 Task: Set a screensaver with your preferred style and duration. Observe how it activates when idle.
Action: Mouse moved to (10, 1)
Screenshot: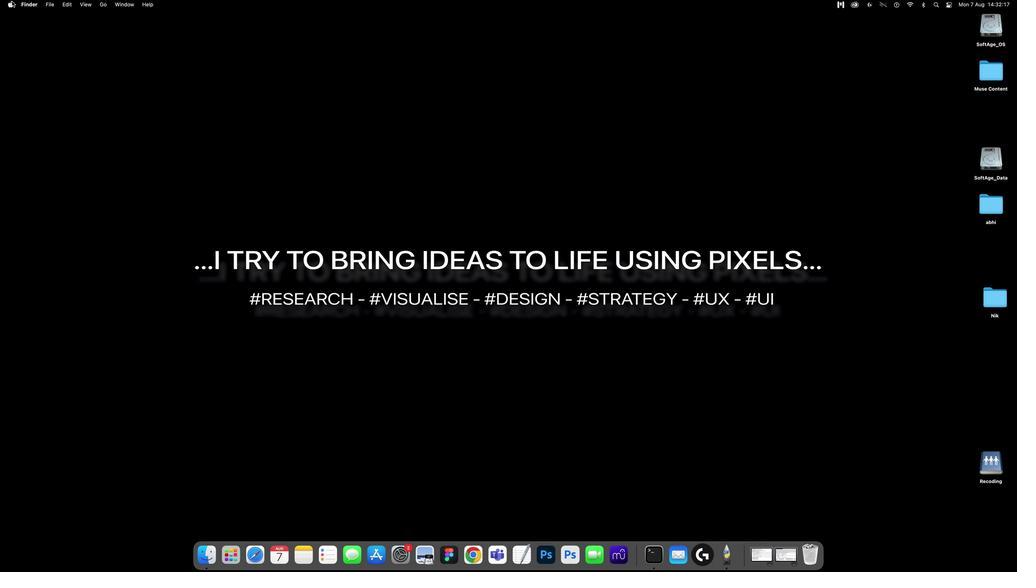 
Action: Mouse pressed left at (10, 1)
Screenshot: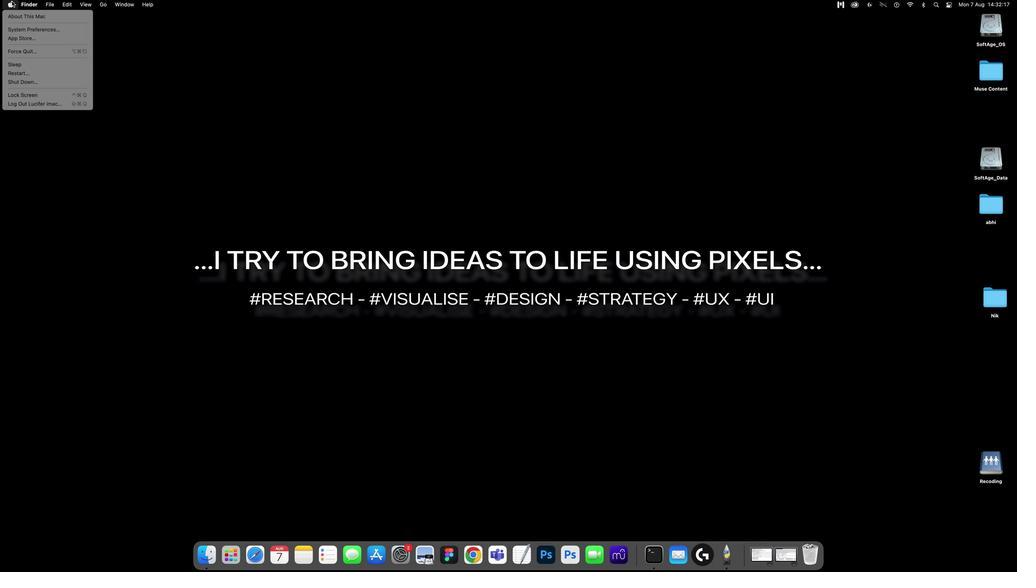 
Action: Mouse moved to (17, 29)
Screenshot: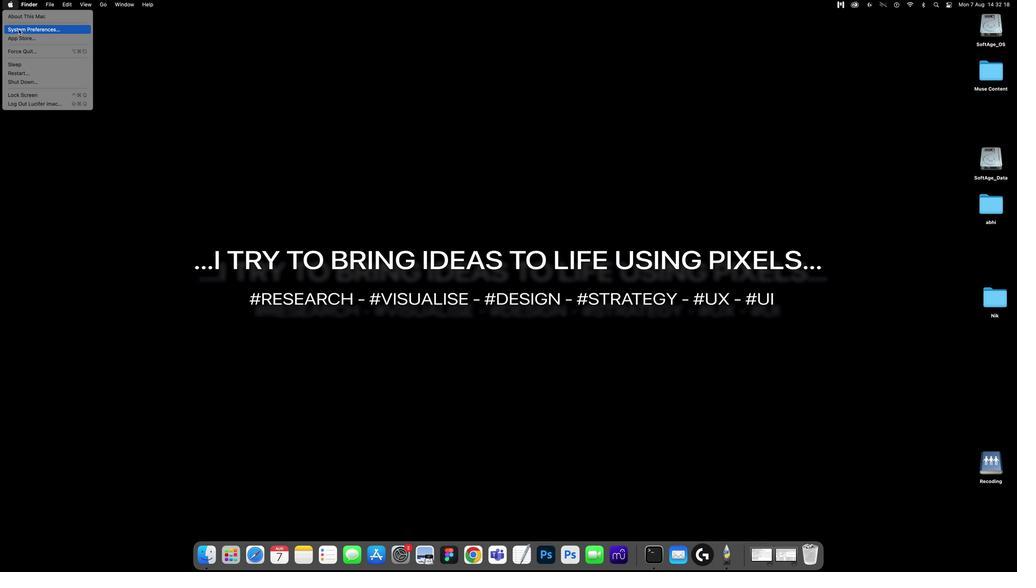
Action: Mouse pressed left at (17, 29)
Screenshot: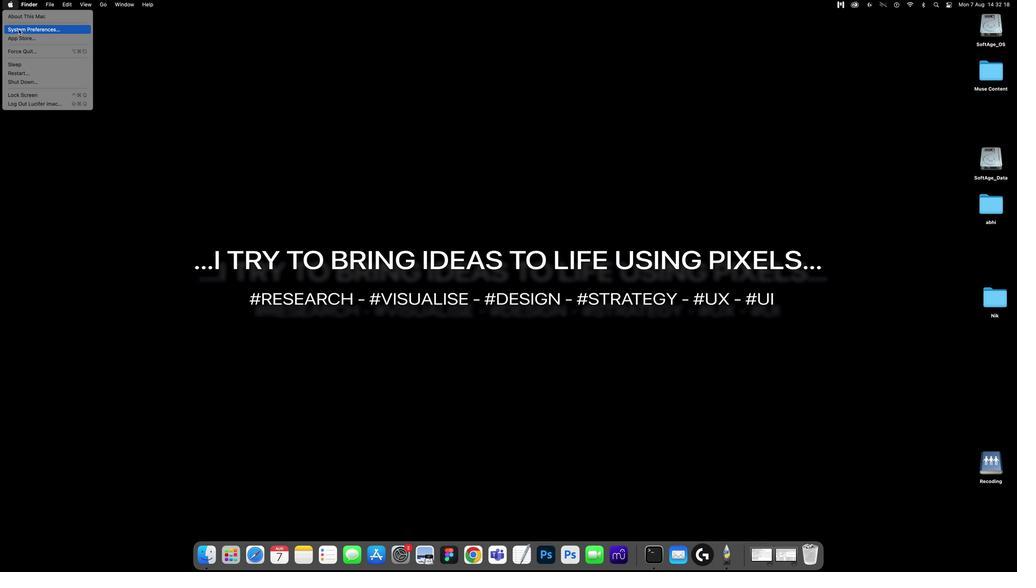 
Action: Mouse moved to (419, 237)
Screenshot: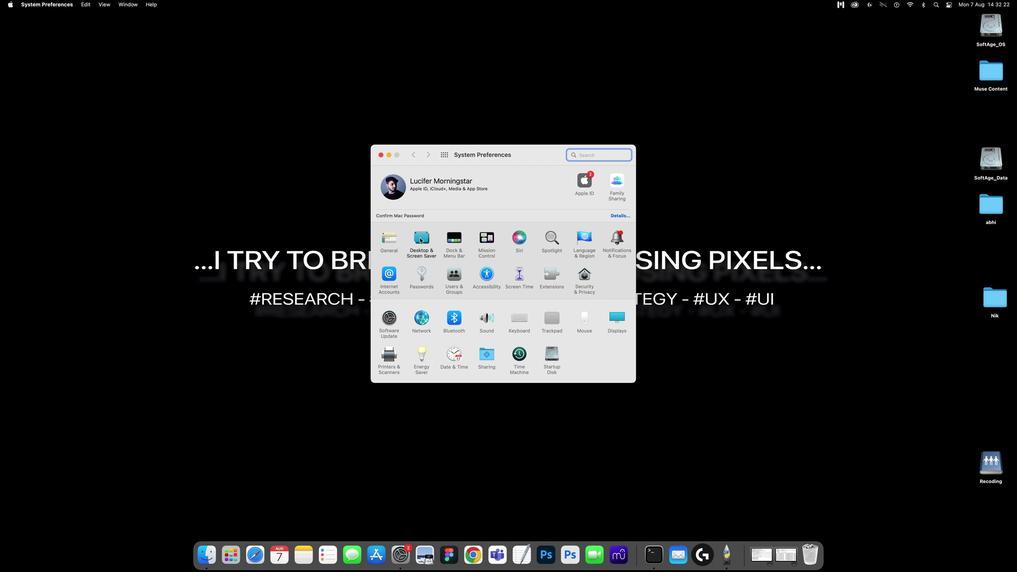 
Action: Mouse pressed left at (419, 237)
Screenshot: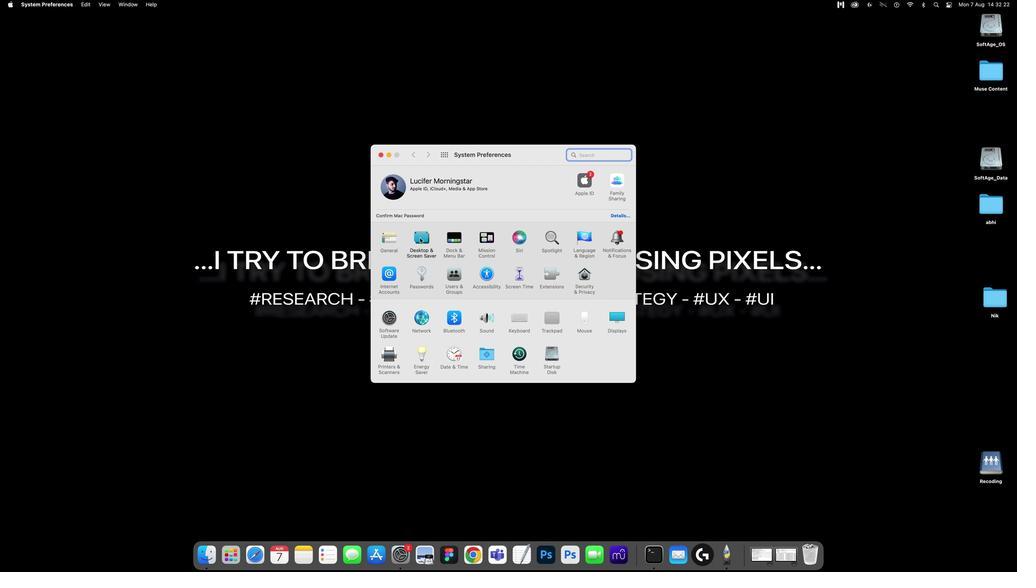
Action: Mouse moved to (518, 175)
Screenshot: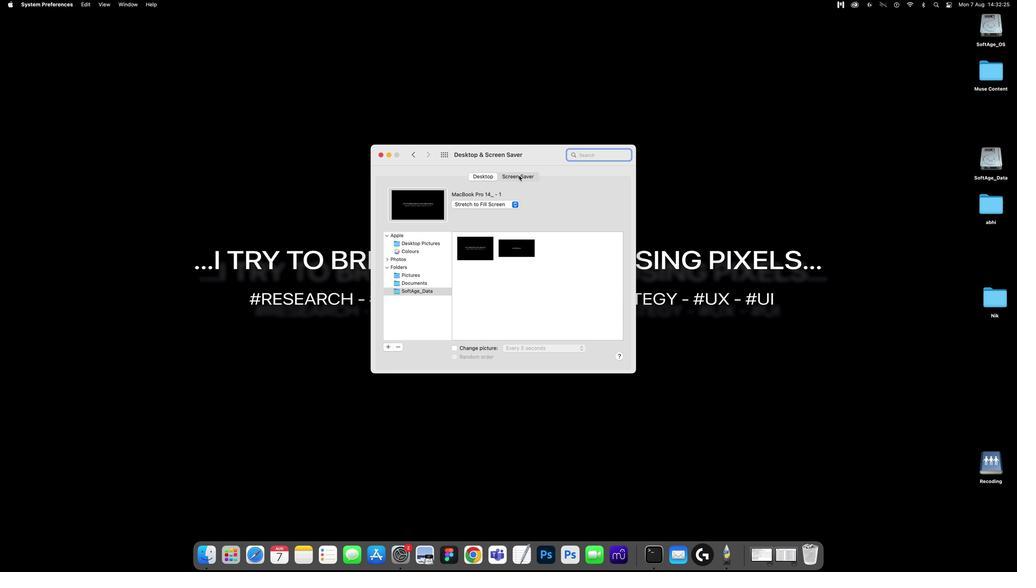 
Action: Mouse pressed left at (518, 175)
Screenshot: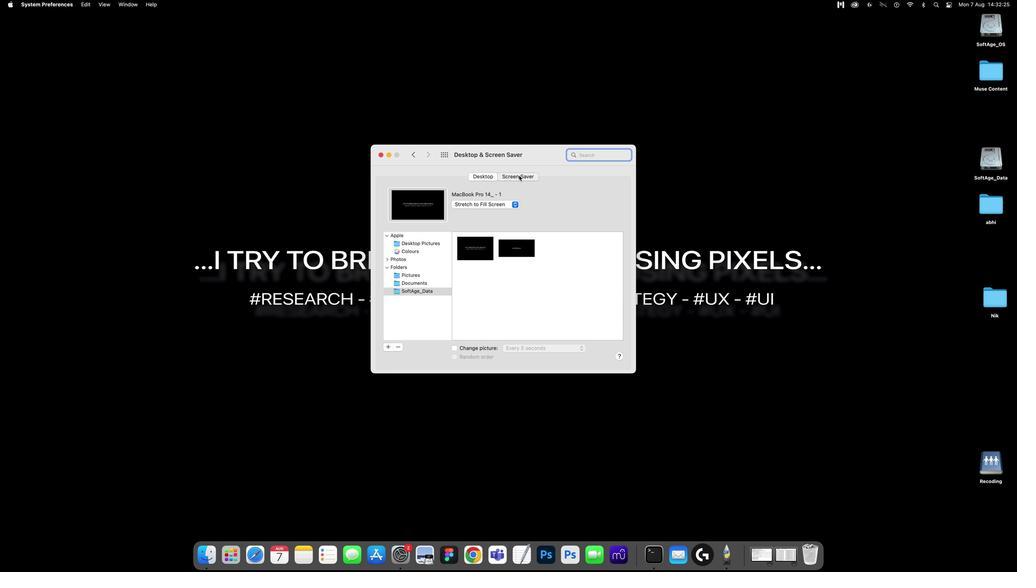 
Action: Mouse moved to (450, 212)
Screenshot: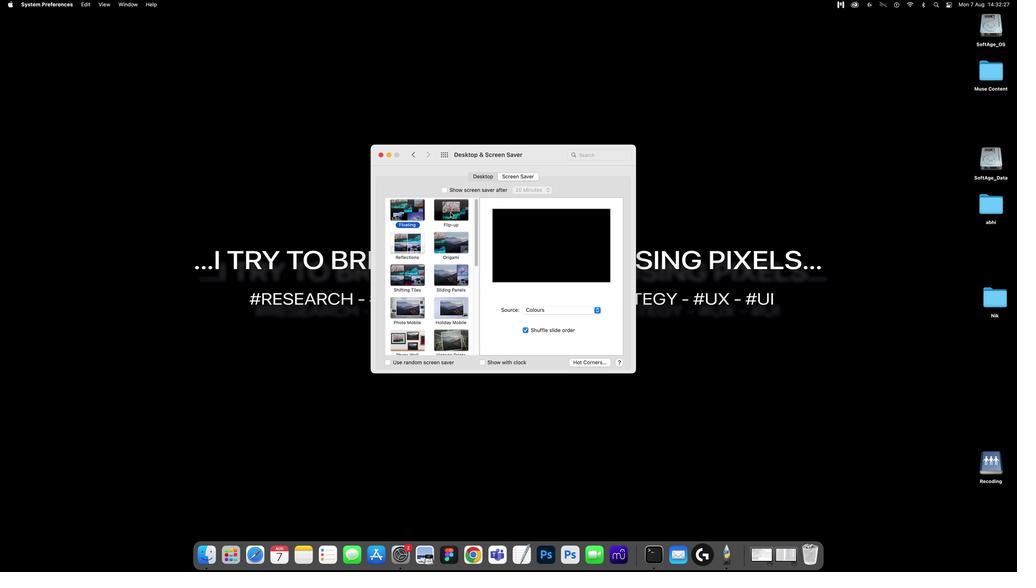 
Action: Mouse pressed left at (450, 212)
Screenshot: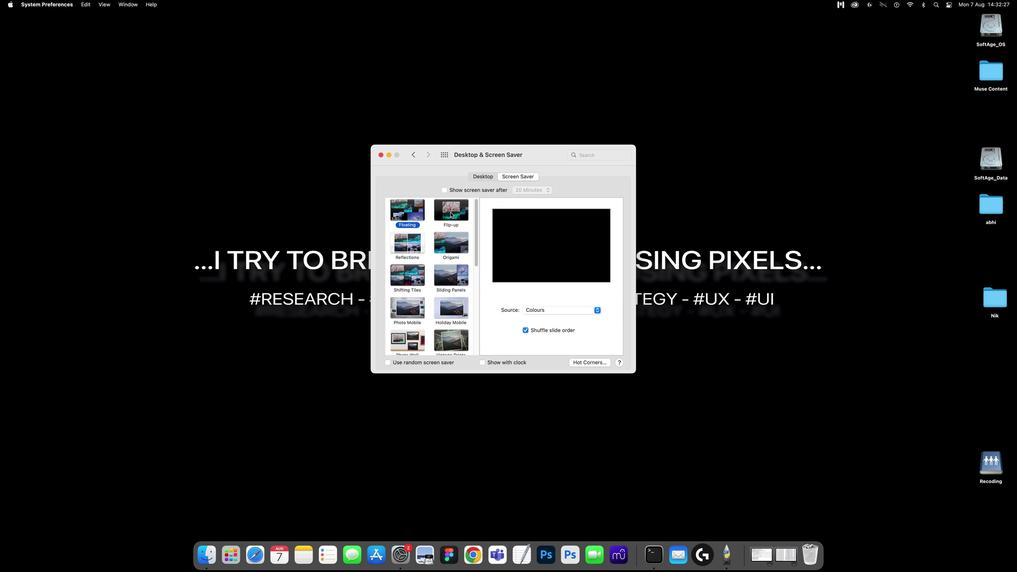 
Action: Mouse moved to (537, 308)
Screenshot: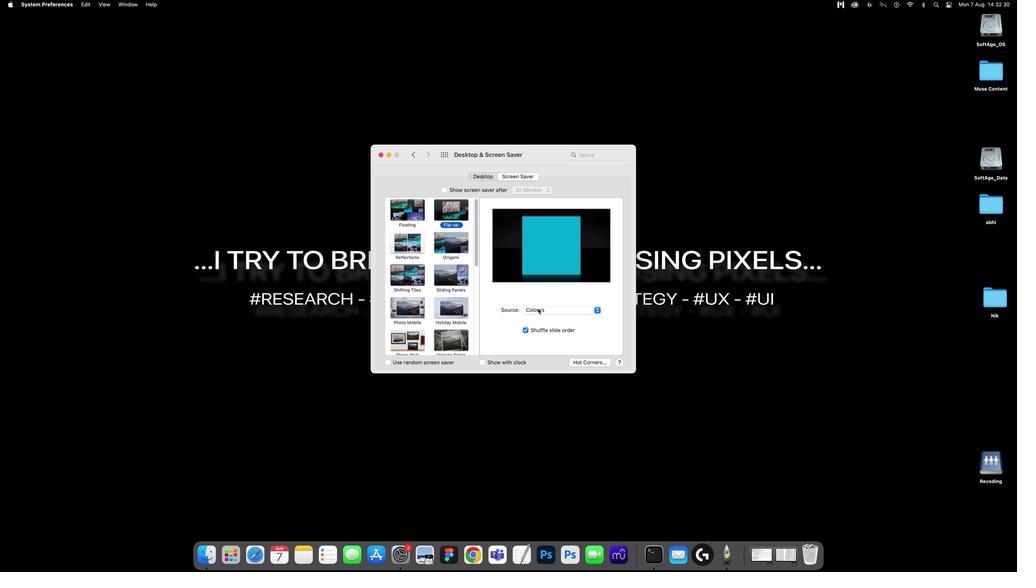 
Action: Mouse pressed left at (537, 308)
Screenshot: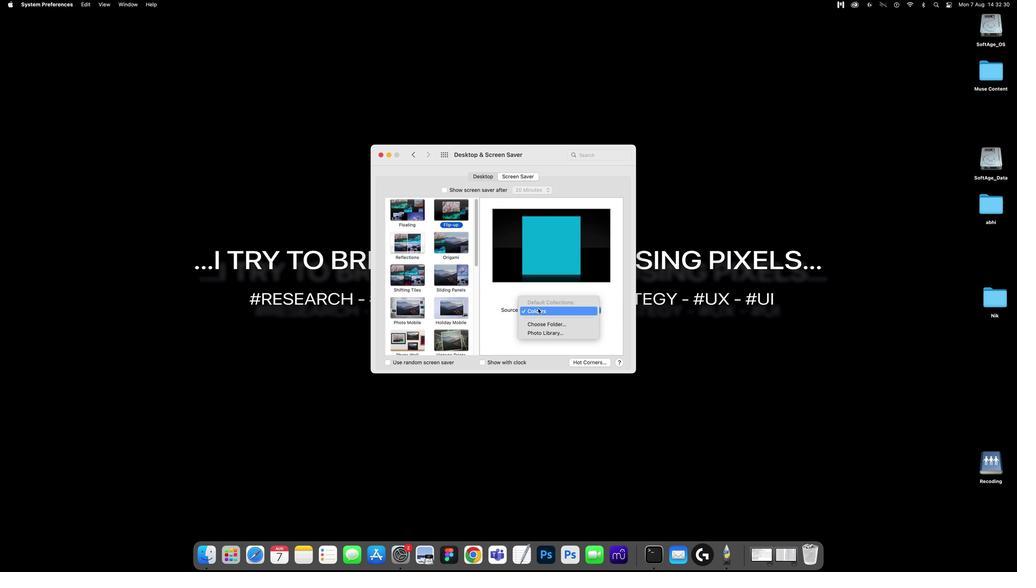 
Action: Mouse moved to (500, 289)
Screenshot: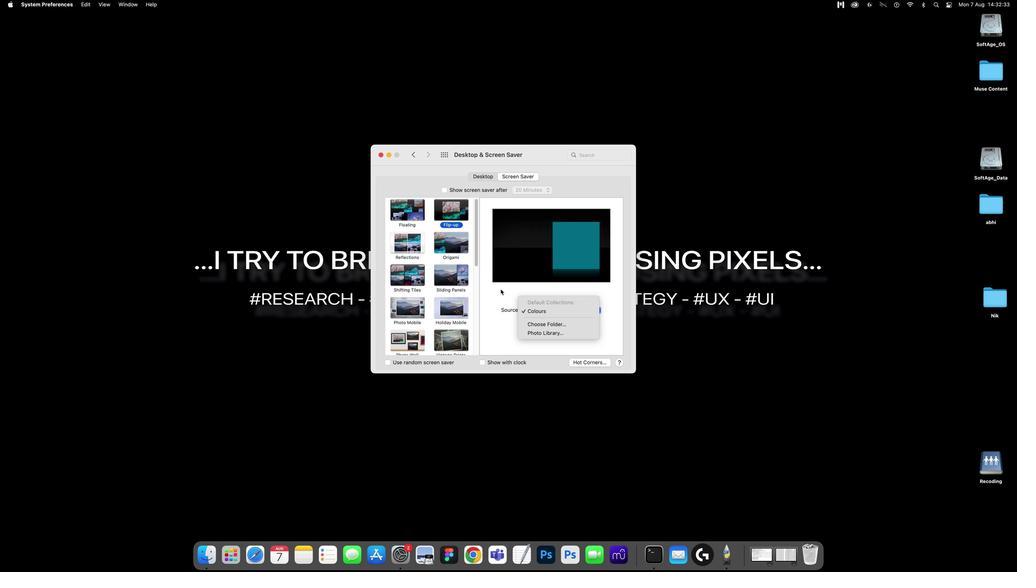 
Action: Mouse pressed left at (500, 289)
Screenshot: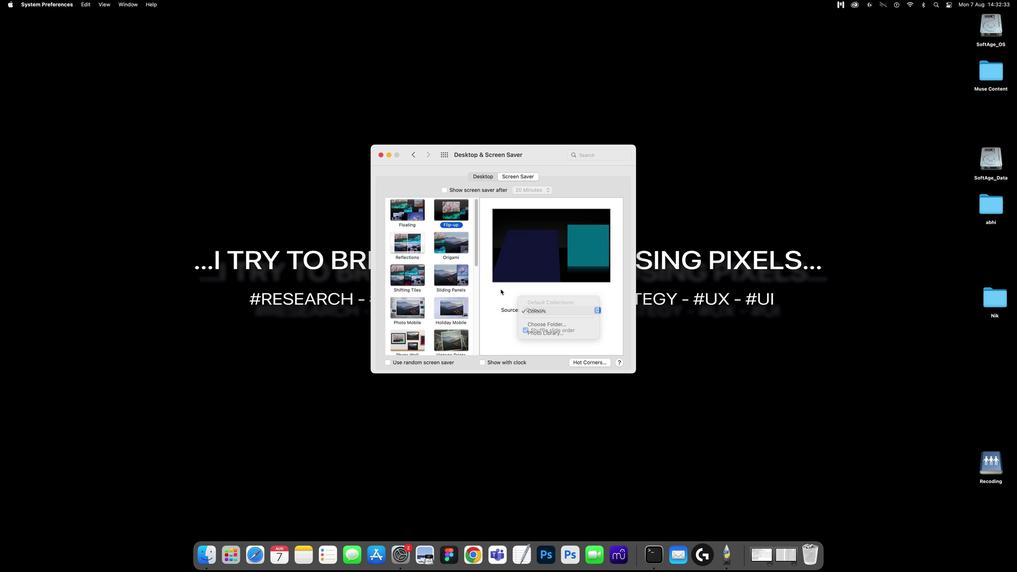 
Action: Mouse moved to (393, 245)
Screenshot: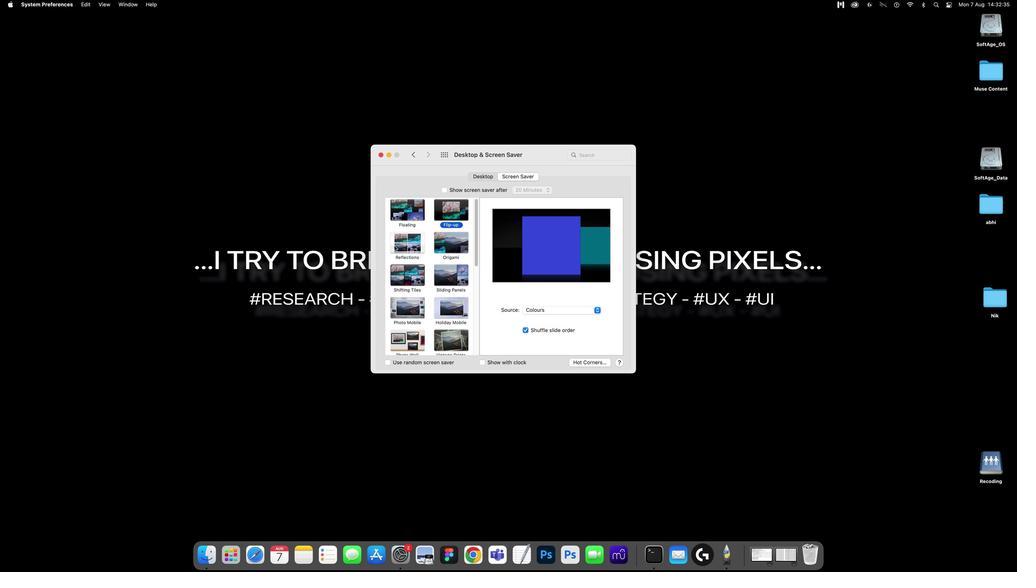 
Action: Mouse pressed left at (393, 245)
Screenshot: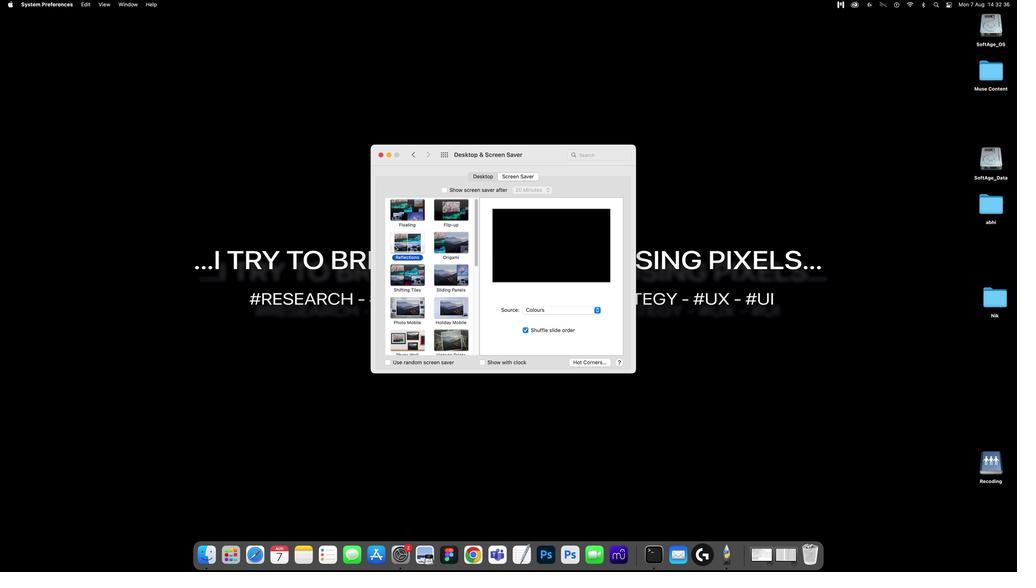
Action: Mouse moved to (454, 249)
Screenshot: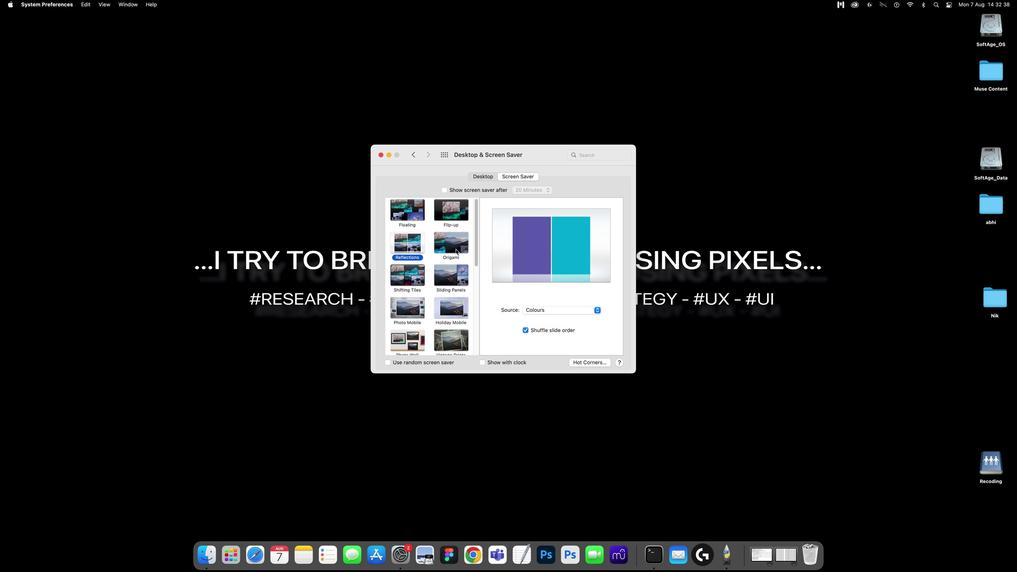 
Action: Mouse pressed left at (454, 249)
Screenshot: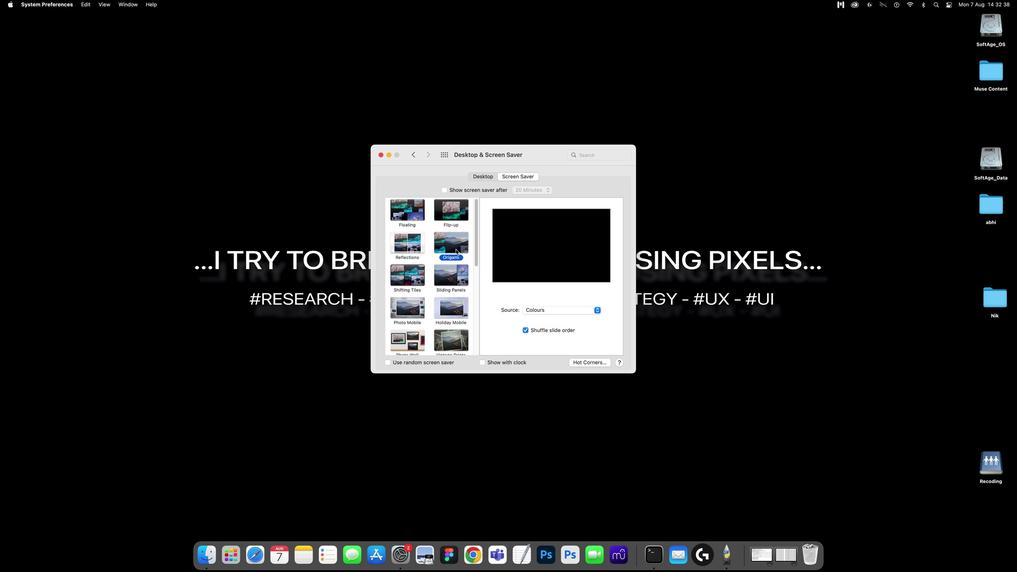 
Action: Mouse moved to (545, 307)
Screenshot: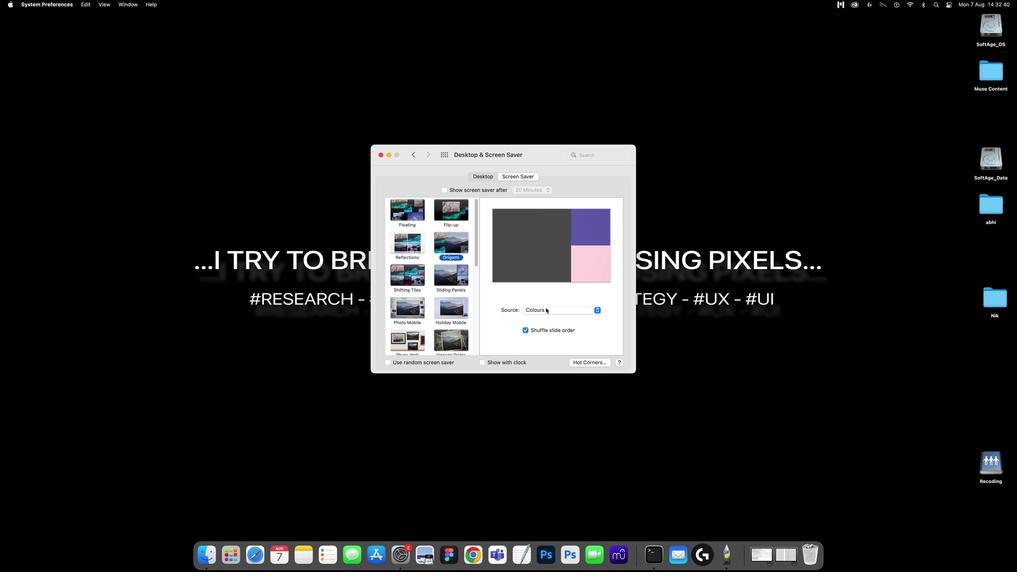 
Action: Mouse pressed left at (545, 307)
Screenshot: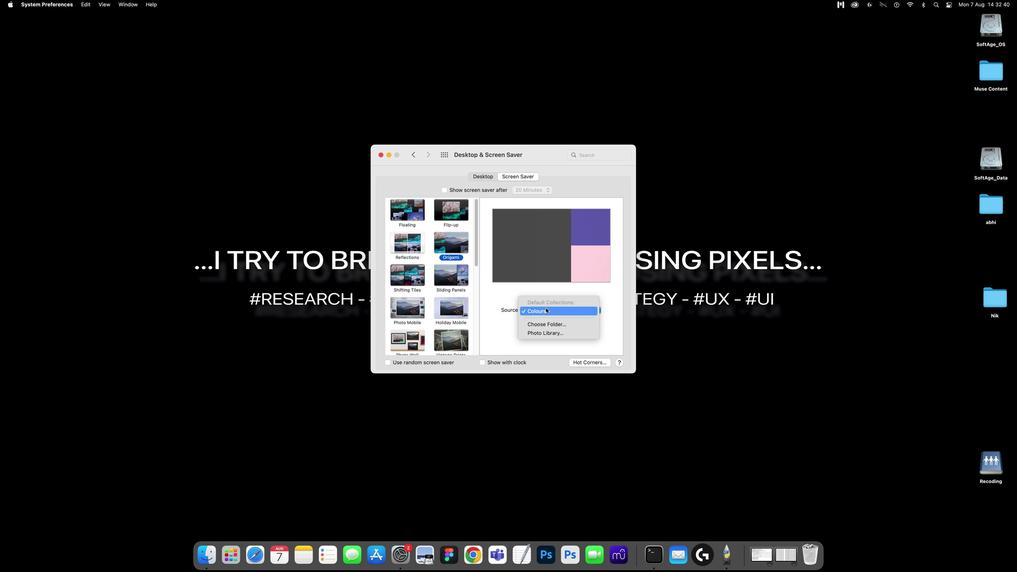 
Action: Mouse moved to (541, 321)
Screenshot: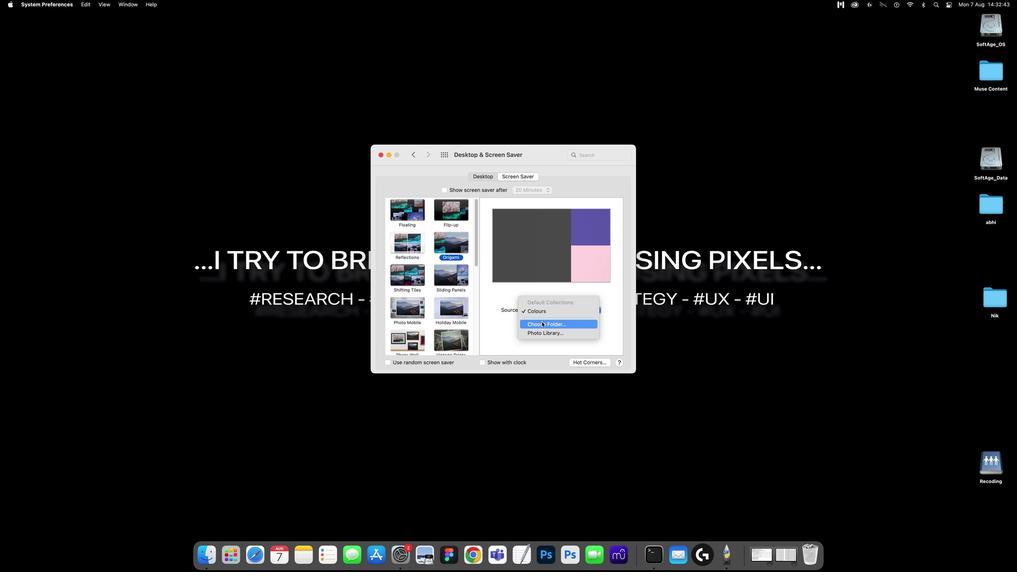 
Action: Mouse pressed left at (541, 321)
Screenshot: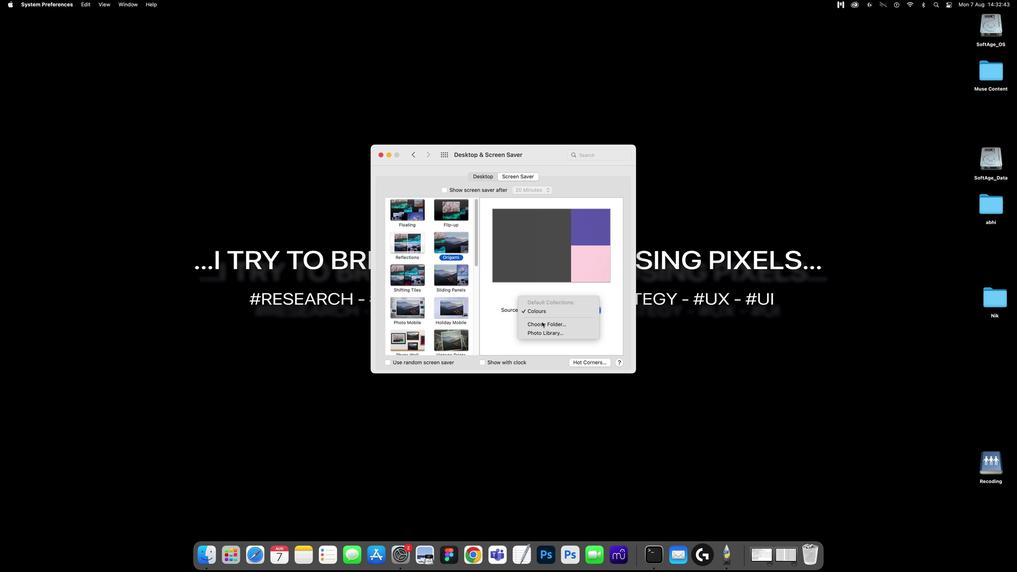 
Action: Mouse moved to (374, 323)
Screenshot: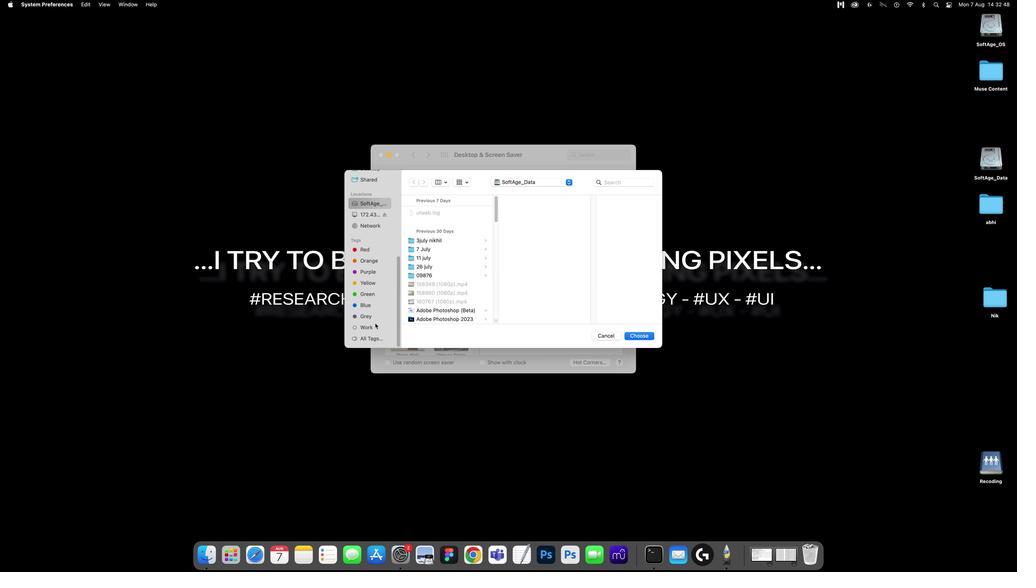 
Action: Mouse scrolled (374, 323) with delta (0, 0)
Screenshot: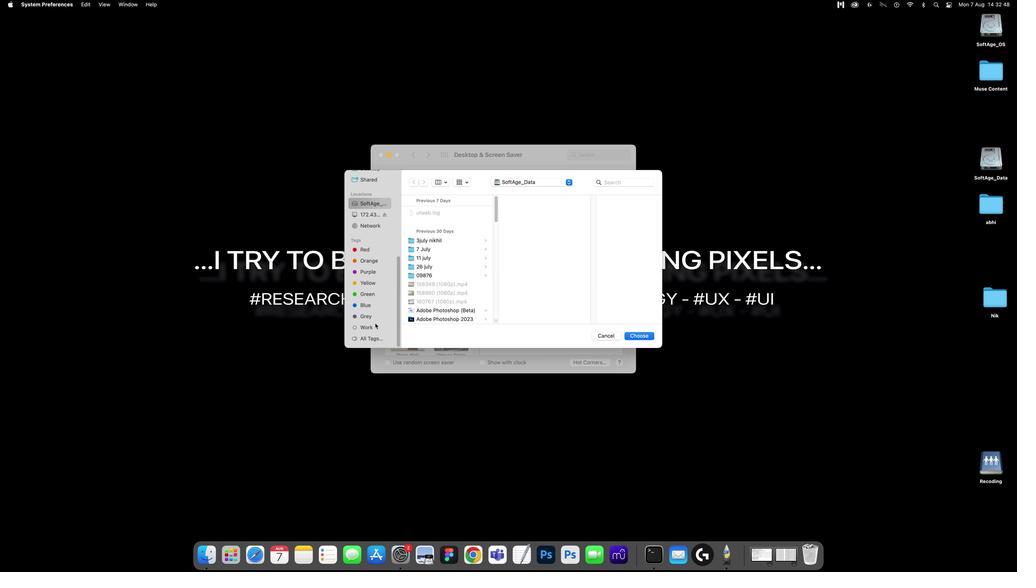 
Action: Mouse moved to (374, 322)
Screenshot: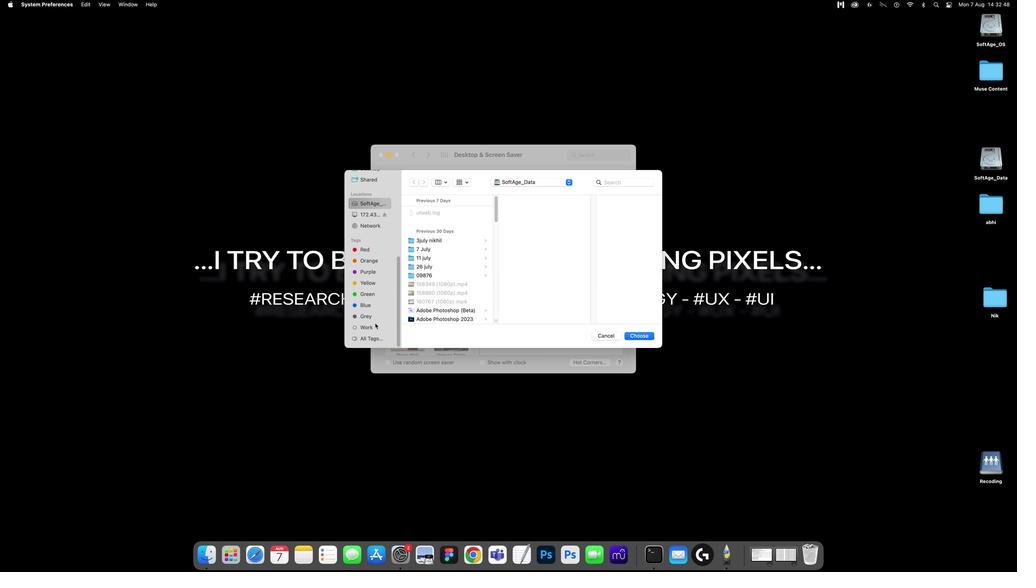 
Action: Mouse scrolled (374, 322) with delta (0, 0)
Screenshot: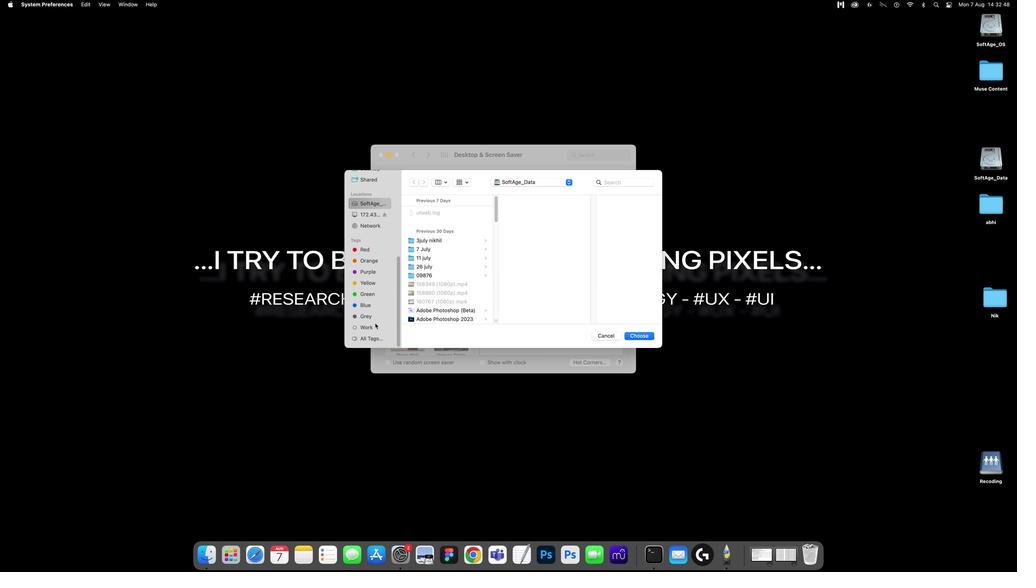 
Action: Mouse scrolled (374, 322) with delta (0, -2)
Screenshot: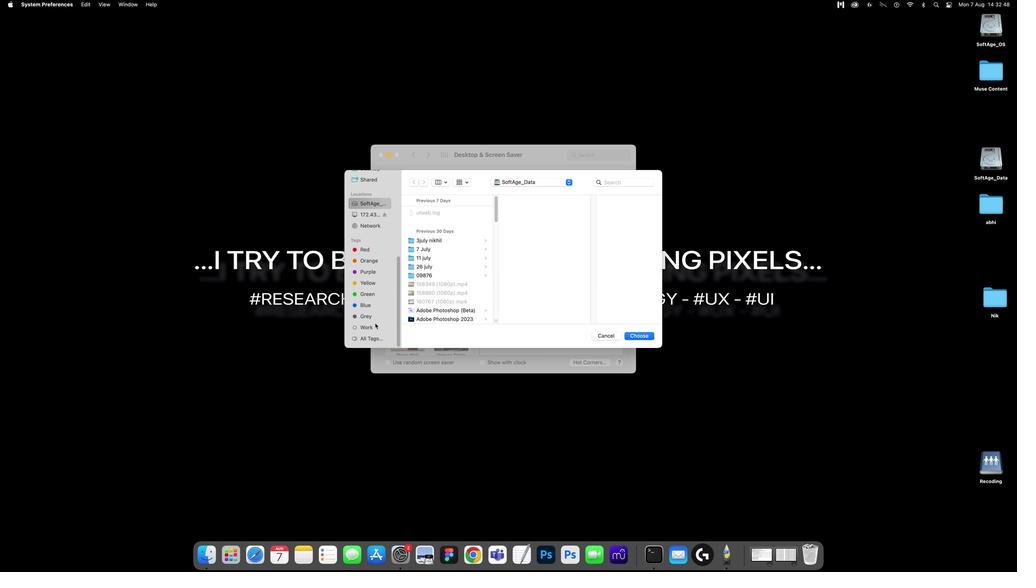 
Action: Mouse scrolled (374, 322) with delta (0, -3)
Screenshot: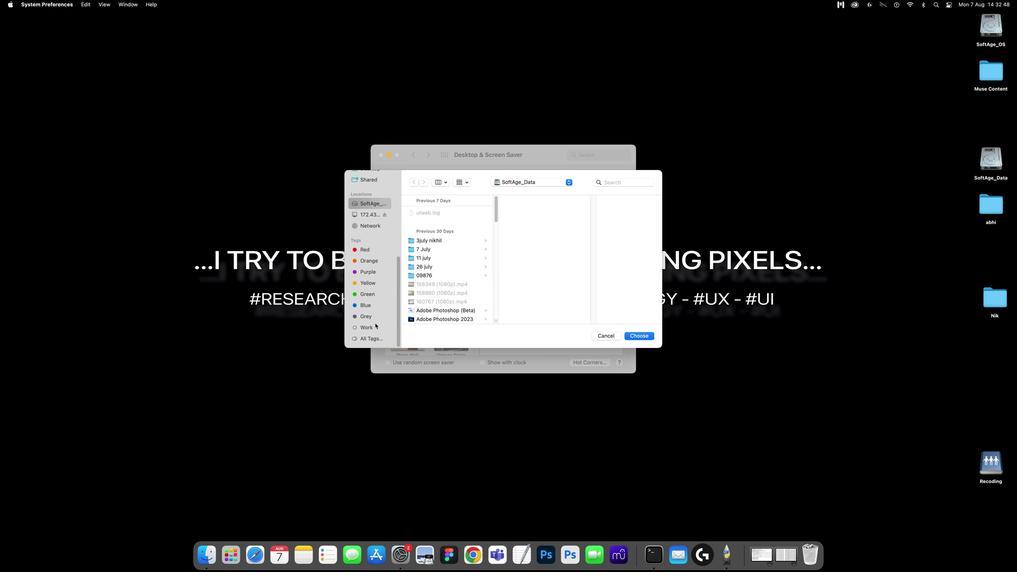 
Action: Mouse scrolled (374, 322) with delta (0, -3)
Screenshot: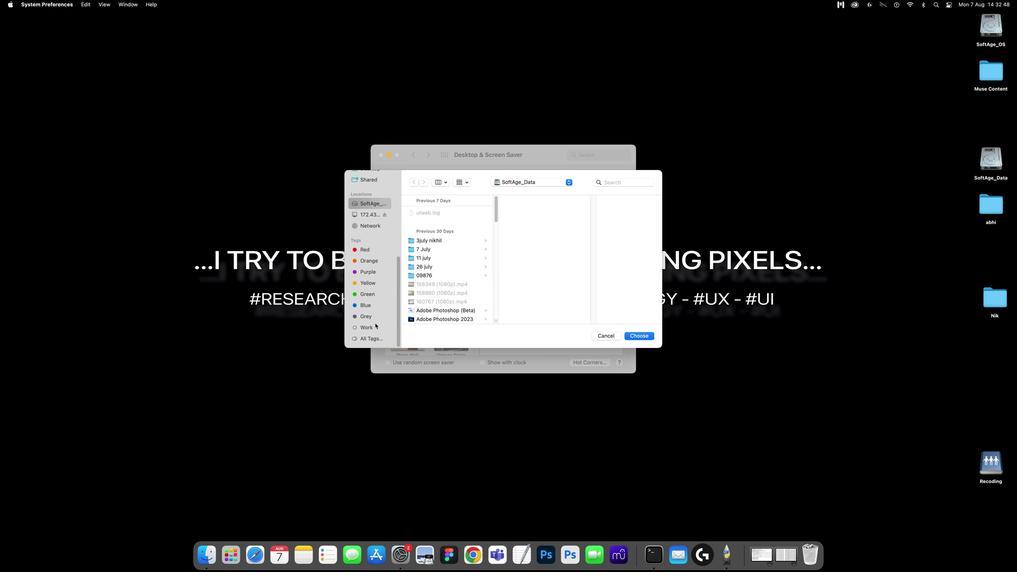 
Action: Mouse moved to (429, 253)
Screenshot: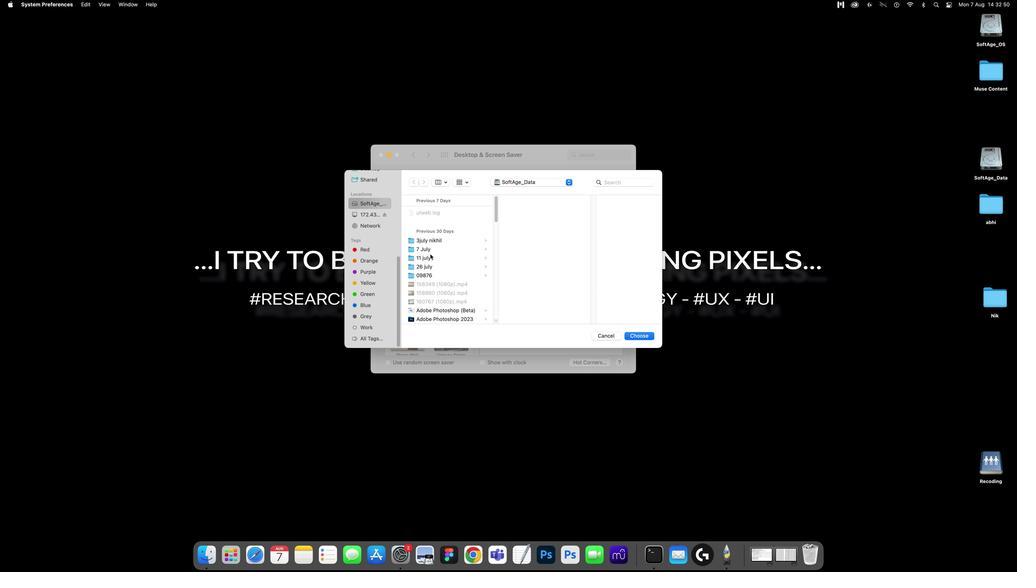 
Action: Mouse scrolled (429, 253) with delta (0, 0)
Screenshot: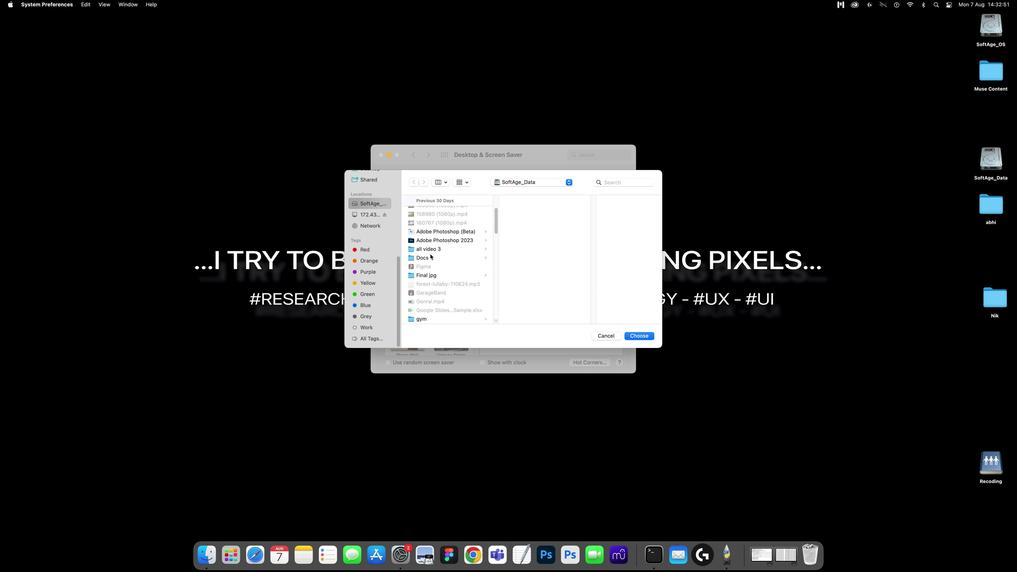 
Action: Mouse scrolled (429, 253) with delta (0, 0)
Screenshot: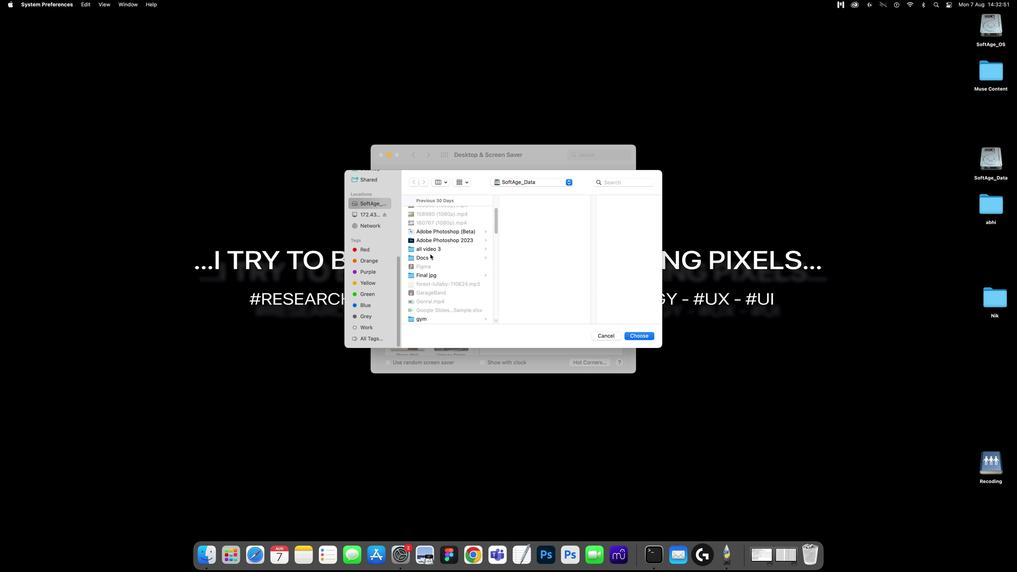 
Action: Mouse scrolled (429, 253) with delta (0, -2)
Screenshot: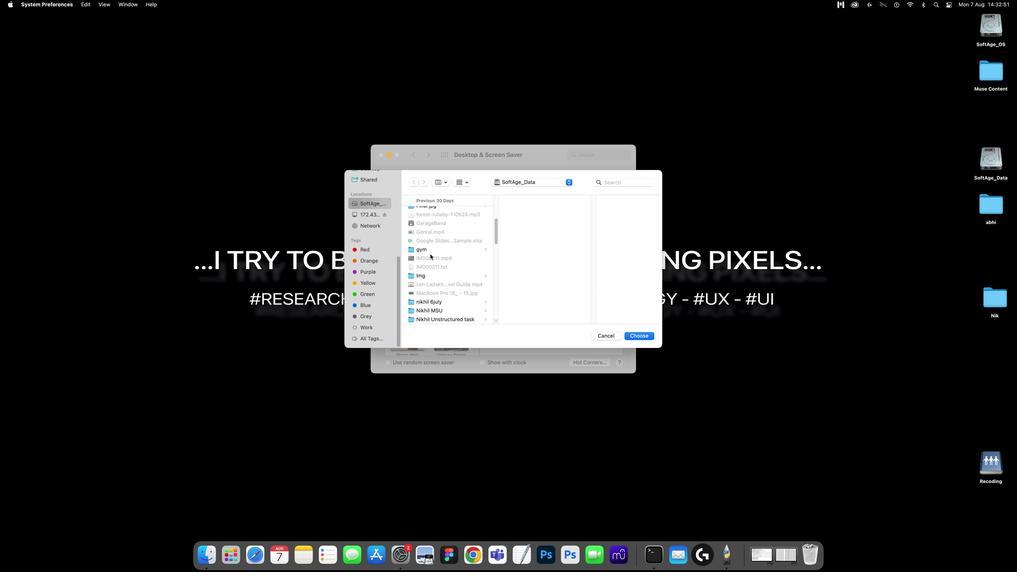 
Action: Mouse scrolled (429, 253) with delta (0, -2)
Screenshot: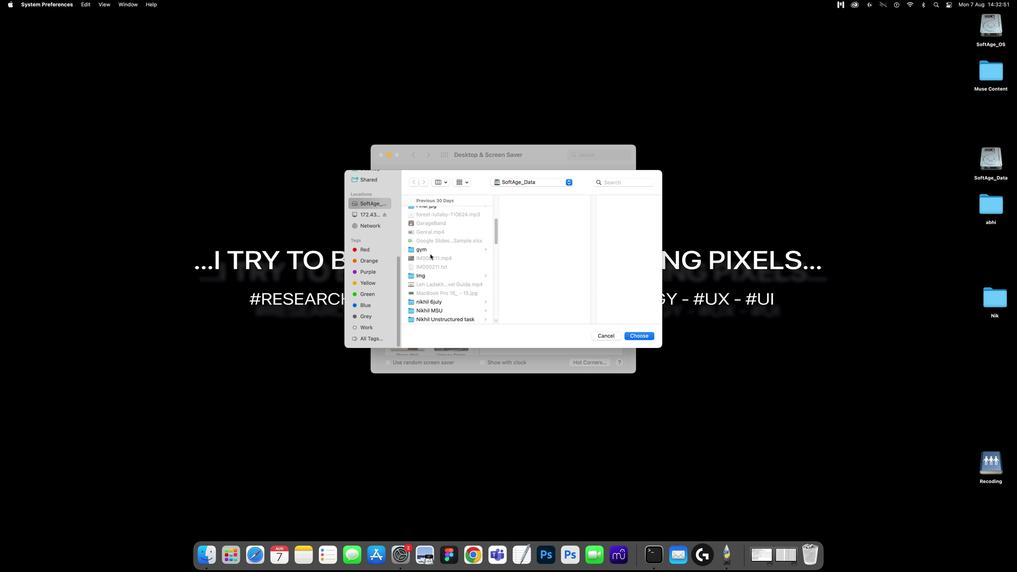 
Action: Mouse scrolled (429, 253) with delta (0, 0)
Screenshot: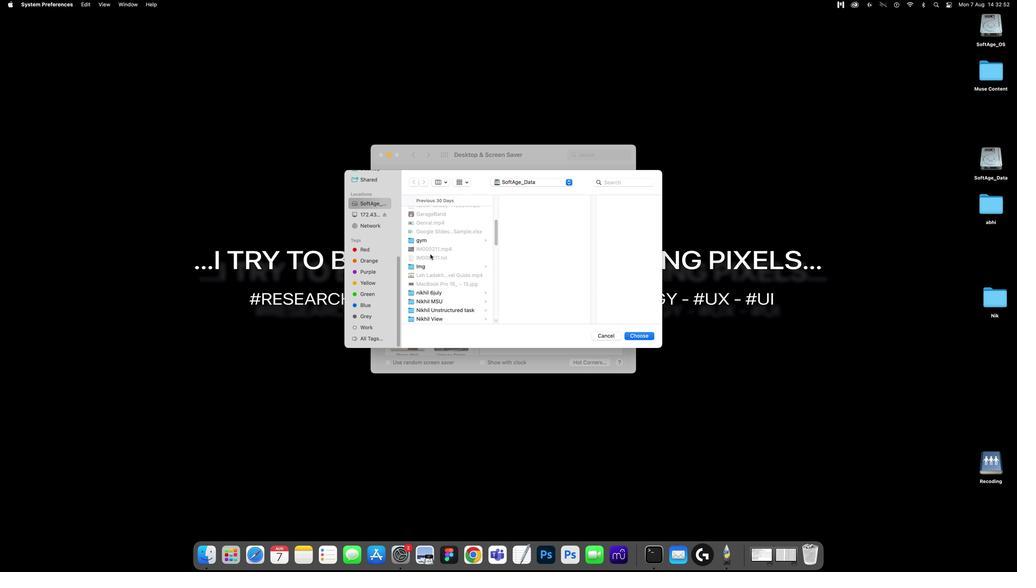 
Action: Mouse scrolled (429, 253) with delta (0, 0)
Screenshot: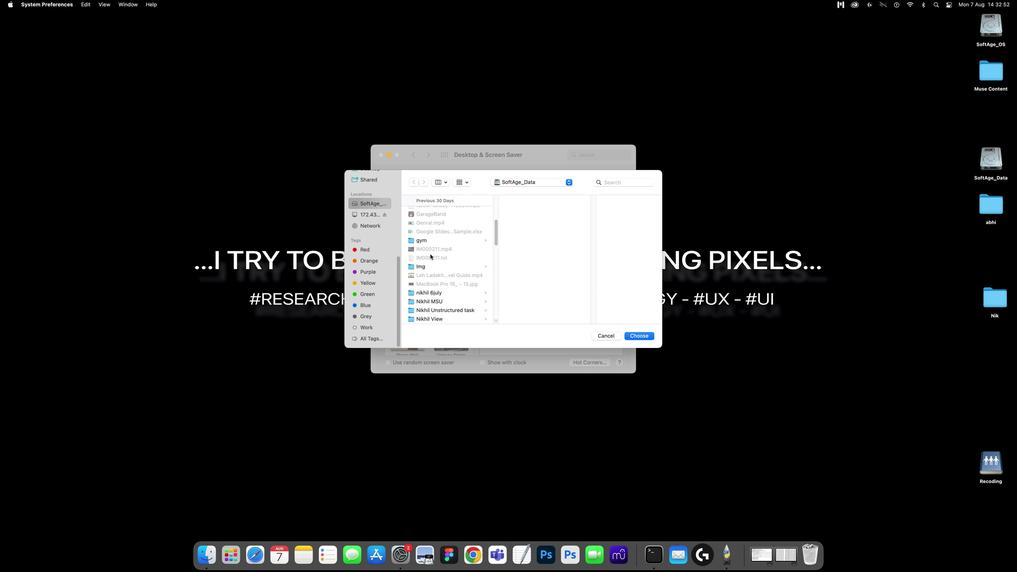 
Action: Mouse moved to (428, 257)
Screenshot: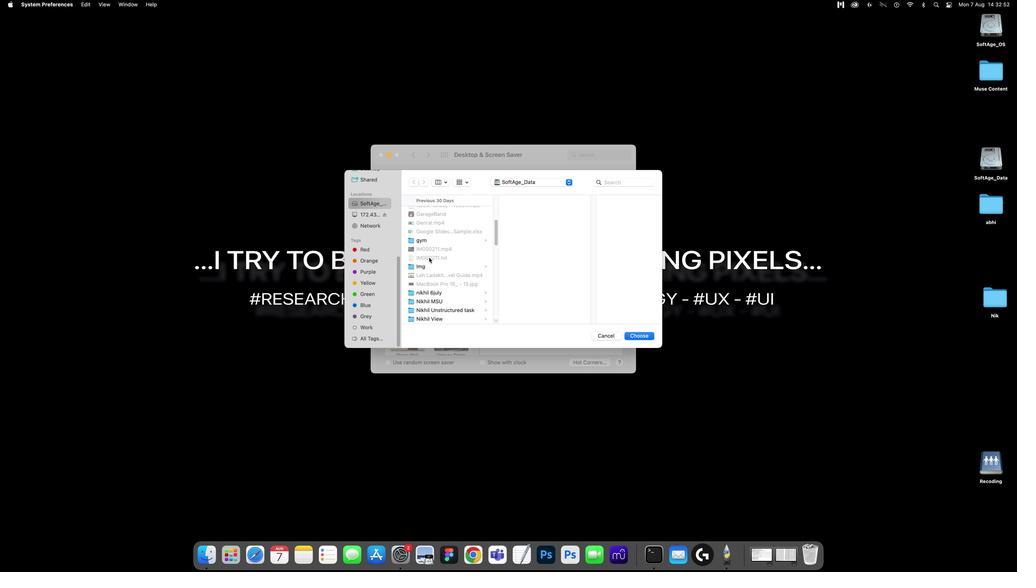 
Action: Mouse scrolled (428, 257) with delta (0, 0)
Screenshot: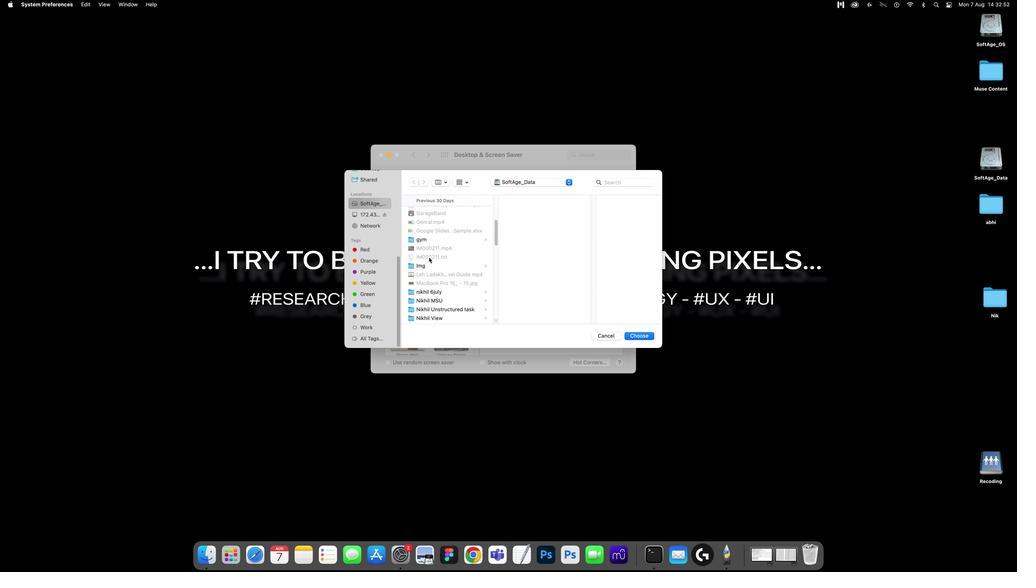 
Action: Mouse scrolled (428, 257) with delta (0, 0)
Screenshot: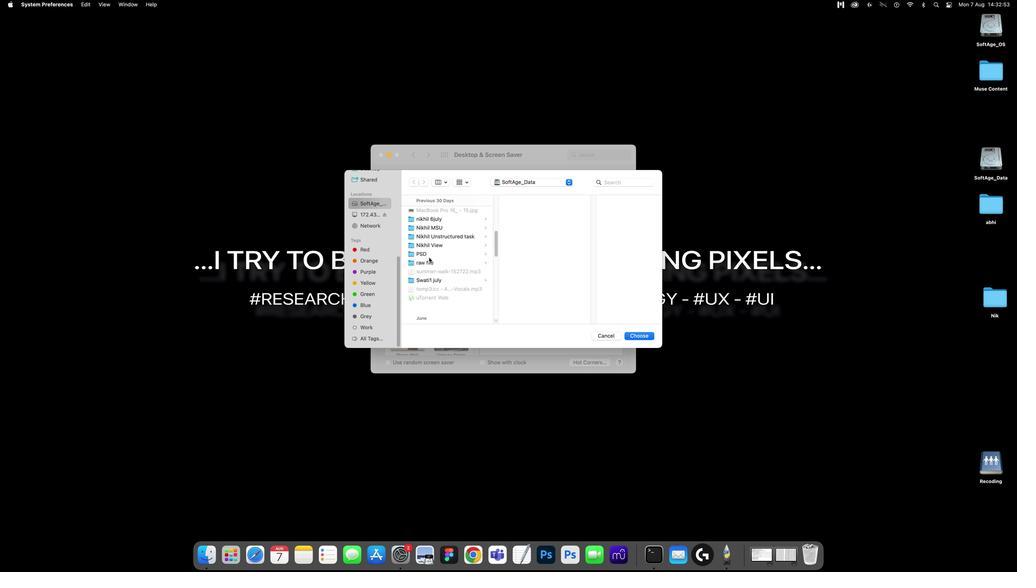 
Action: Mouse scrolled (428, 257) with delta (0, 0)
Screenshot: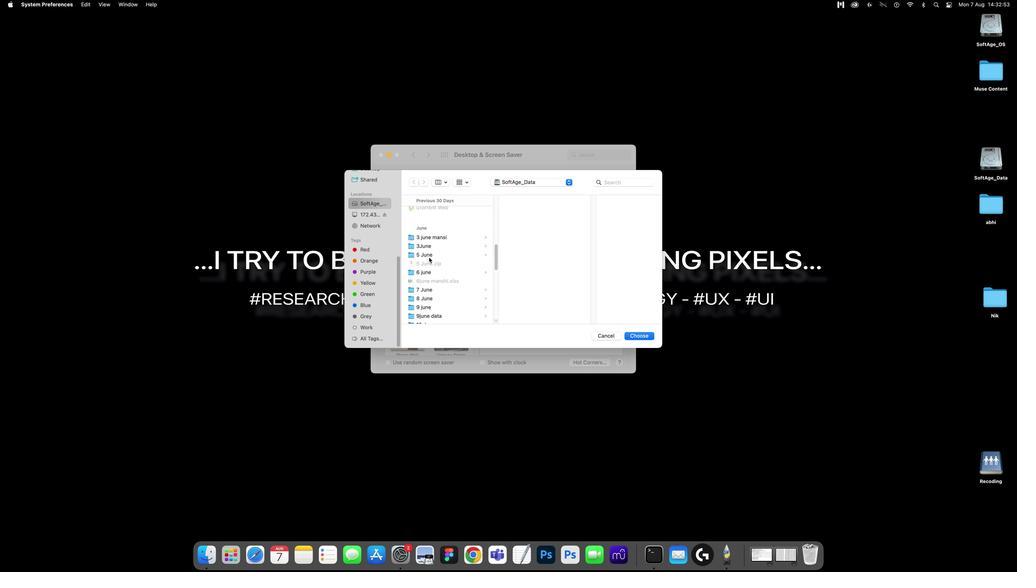 
Action: Mouse scrolled (428, 257) with delta (0, -1)
Screenshot: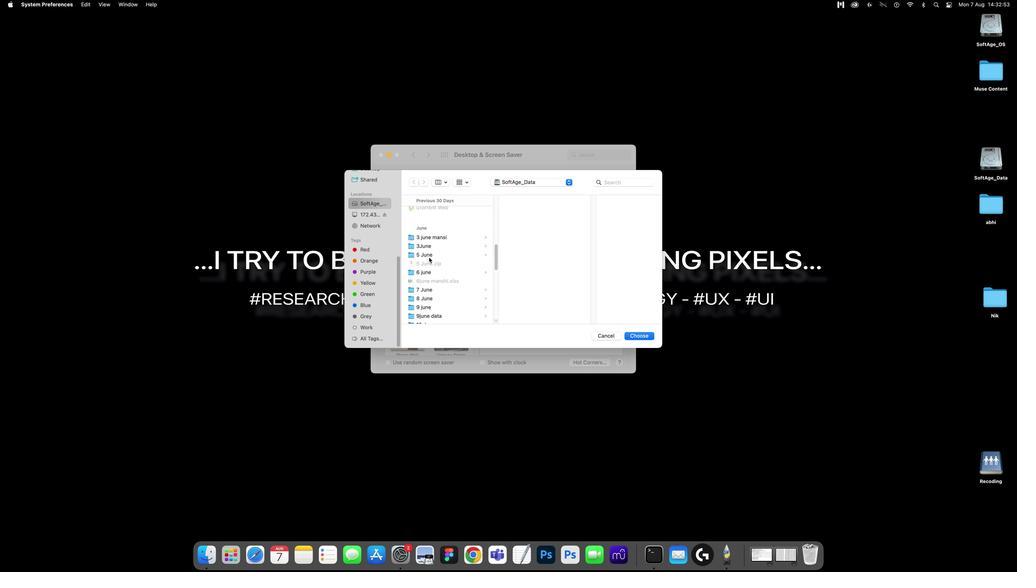 
Action: Mouse scrolled (428, 257) with delta (0, -3)
Screenshot: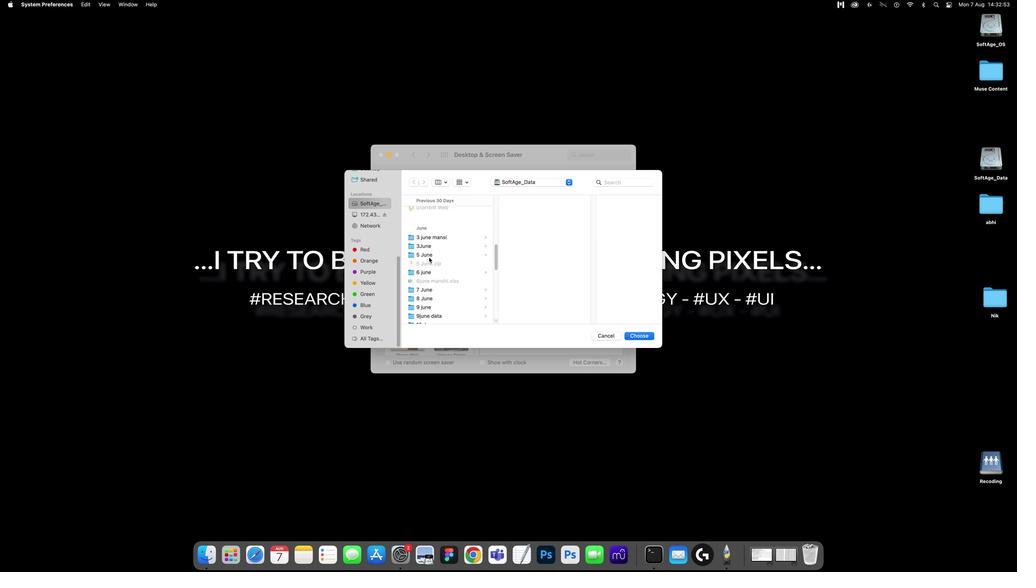 
Action: Mouse scrolled (428, 257) with delta (0, 0)
Screenshot: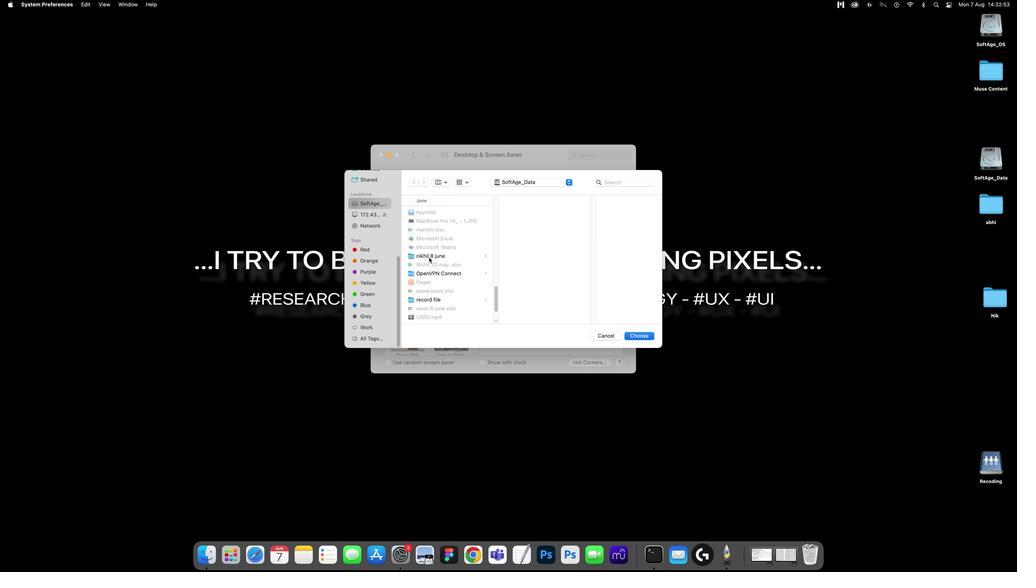 
Action: Mouse scrolled (428, 257) with delta (0, 0)
Screenshot: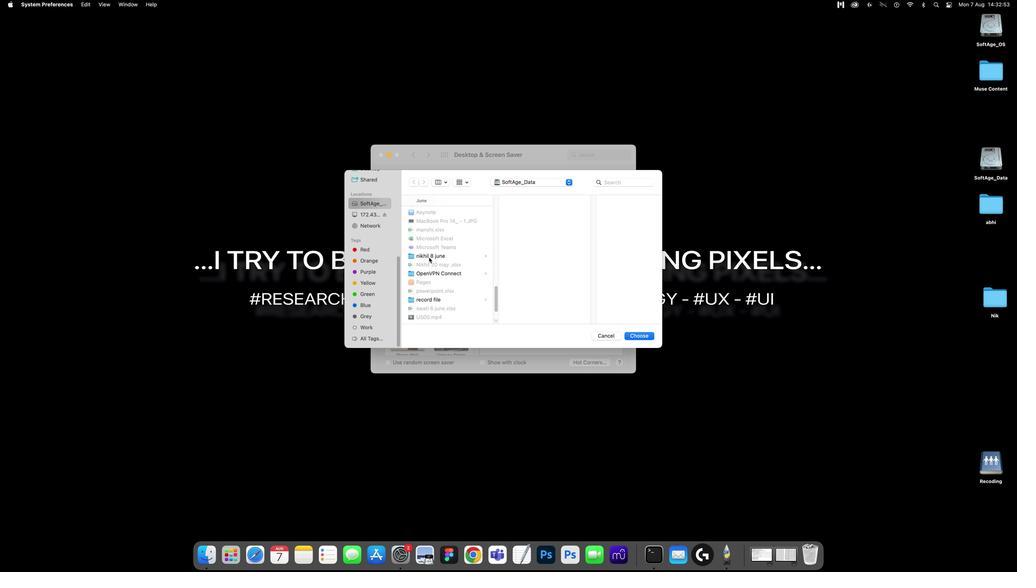
Action: Mouse scrolled (428, 257) with delta (0, -2)
Screenshot: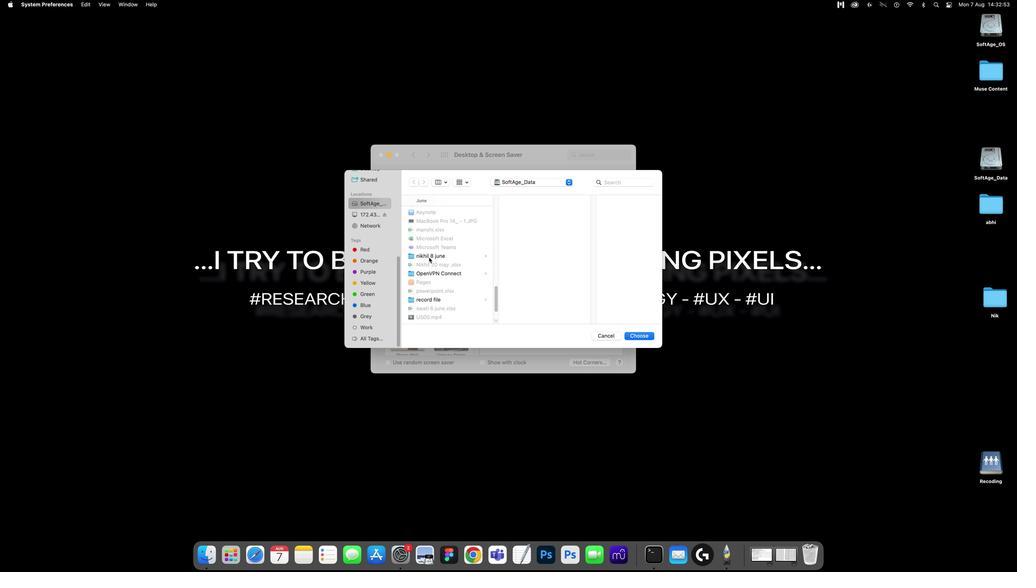 
Action: Mouse scrolled (428, 257) with delta (0, -3)
Screenshot: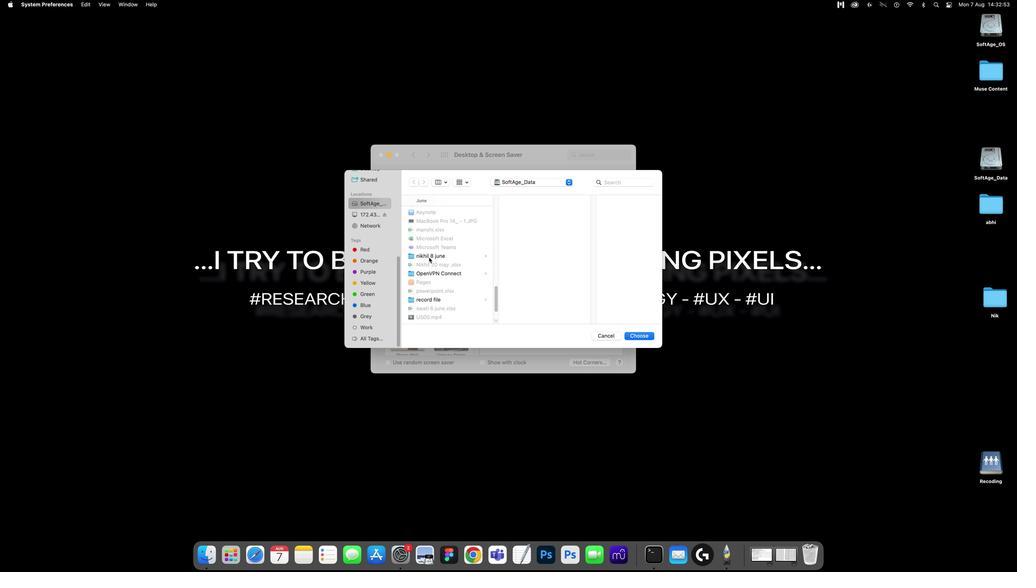 
Action: Mouse scrolled (428, 257) with delta (0, -3)
Screenshot: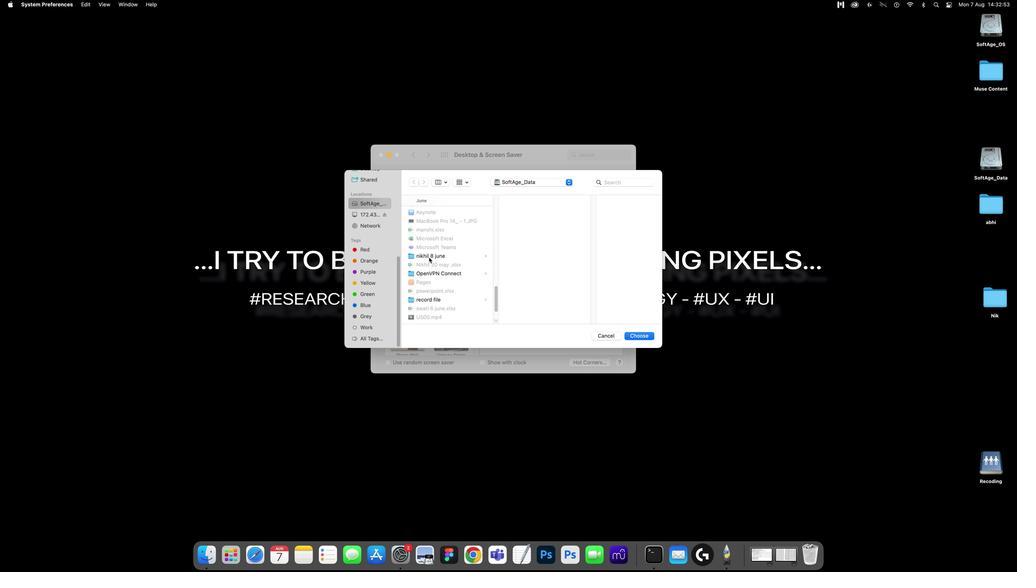 
Action: Mouse scrolled (428, 257) with delta (0, 0)
Screenshot: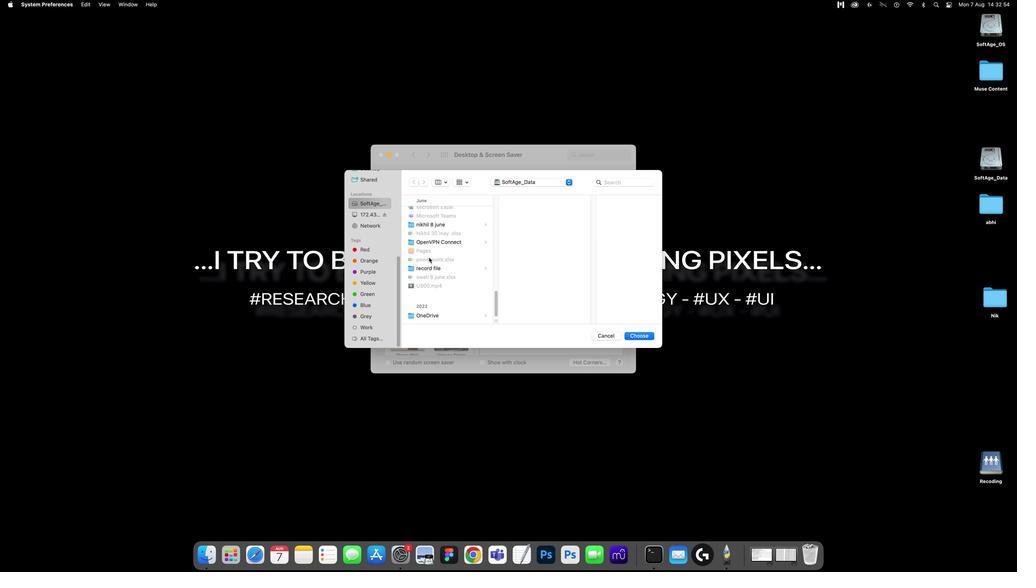 
Action: Mouse scrolled (428, 257) with delta (0, 0)
Screenshot: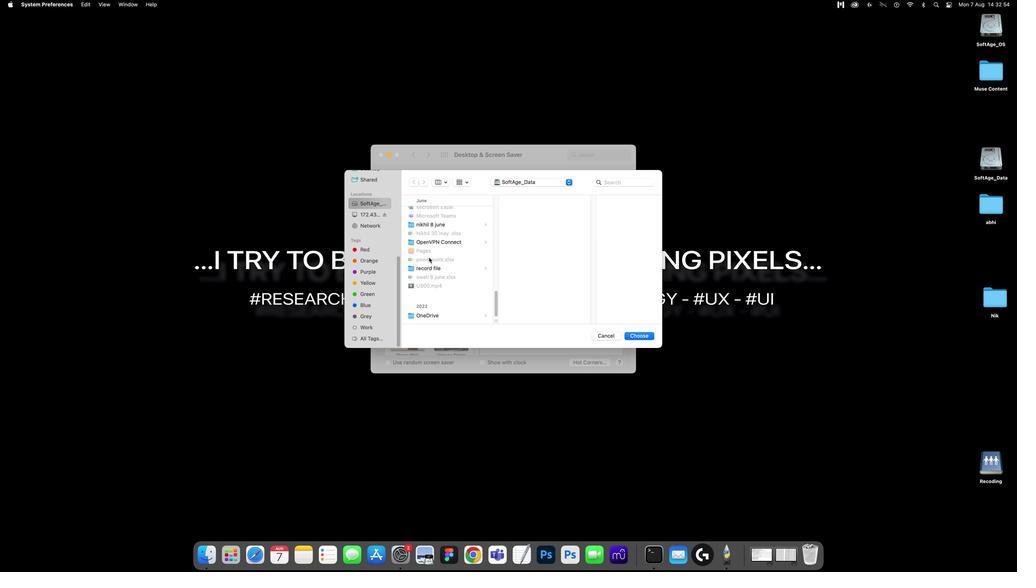 
Action: Mouse scrolled (428, 257) with delta (0, -2)
Screenshot: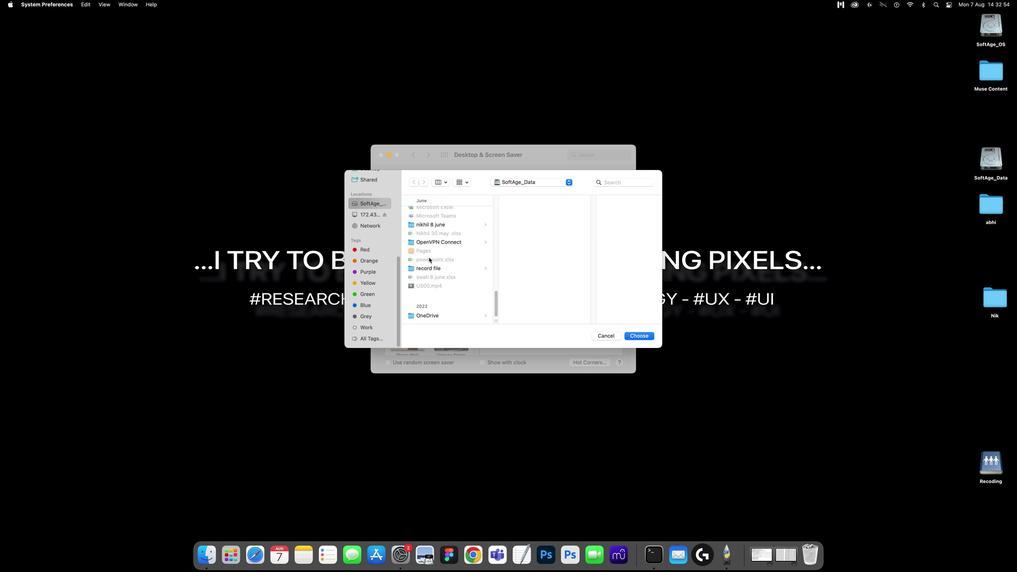 
Action: Mouse scrolled (428, 257) with delta (0, -2)
Screenshot: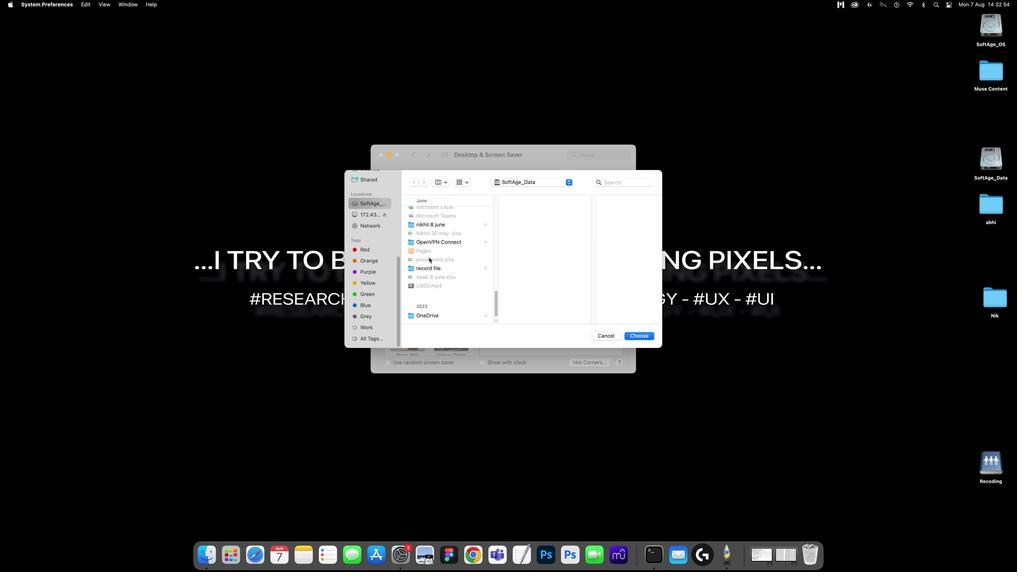 
Action: Mouse scrolled (428, 257) with delta (0, 0)
Screenshot: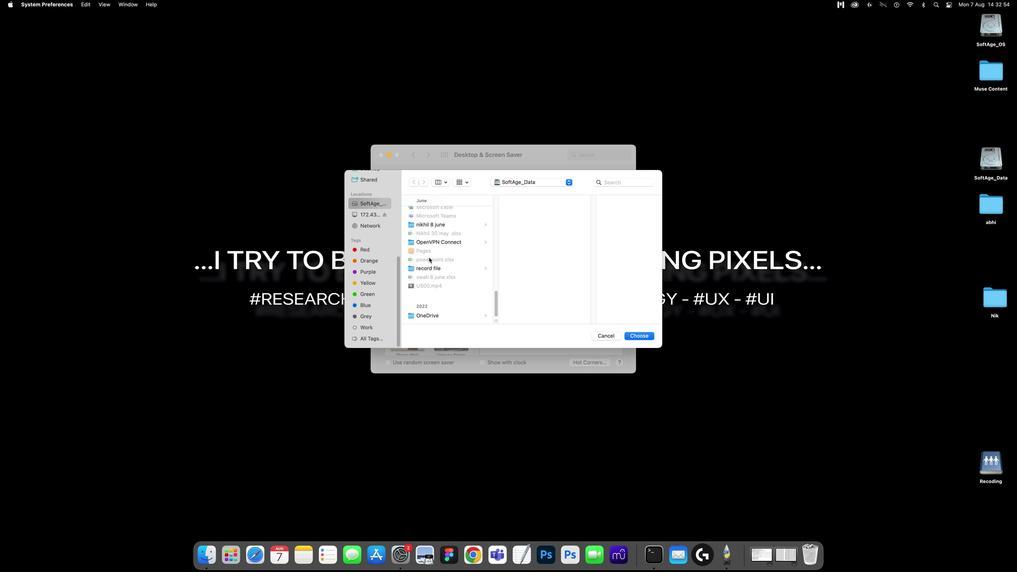 
Action: Mouse scrolled (428, 257) with delta (0, 0)
Screenshot: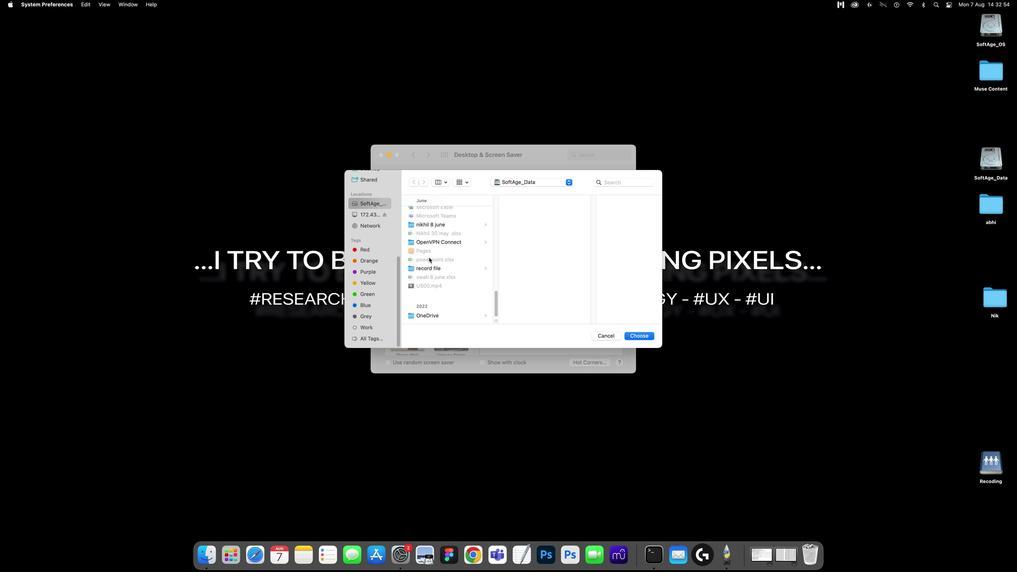
Action: Mouse scrolled (428, 257) with delta (0, -2)
Screenshot: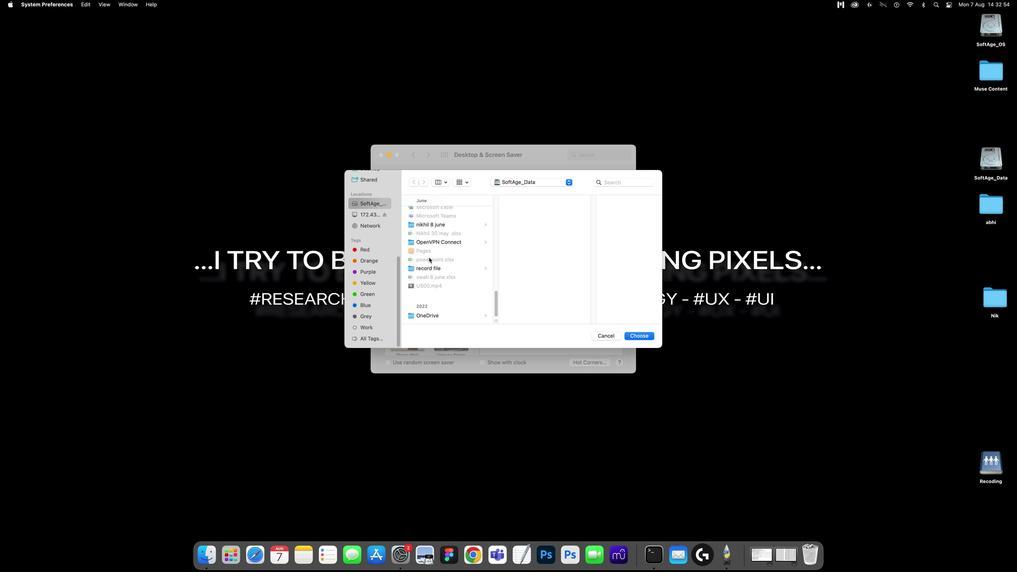 
Action: Mouse scrolled (428, 257) with delta (0, -3)
Screenshot: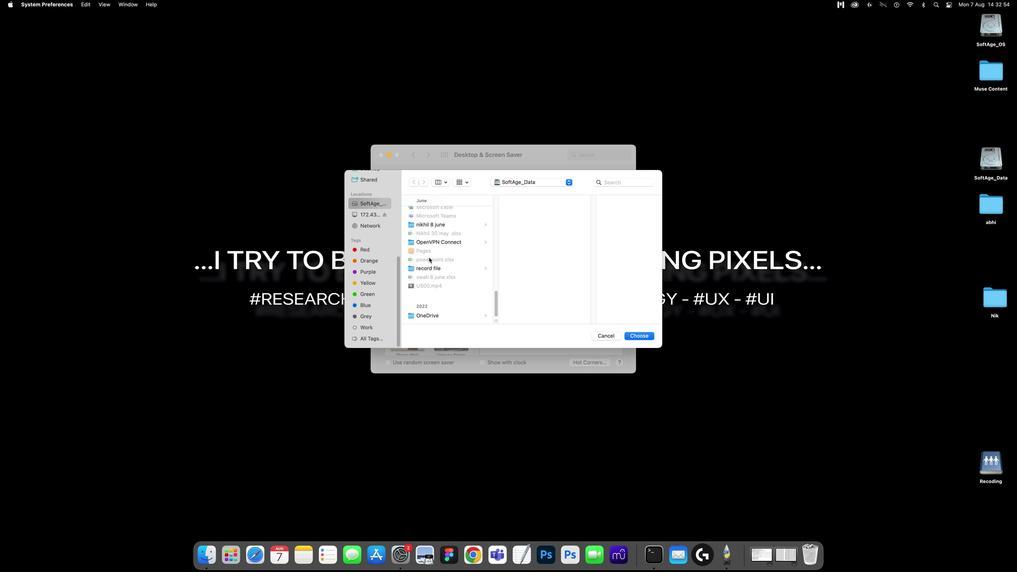 
Action: Mouse scrolled (428, 257) with delta (0, -3)
Screenshot: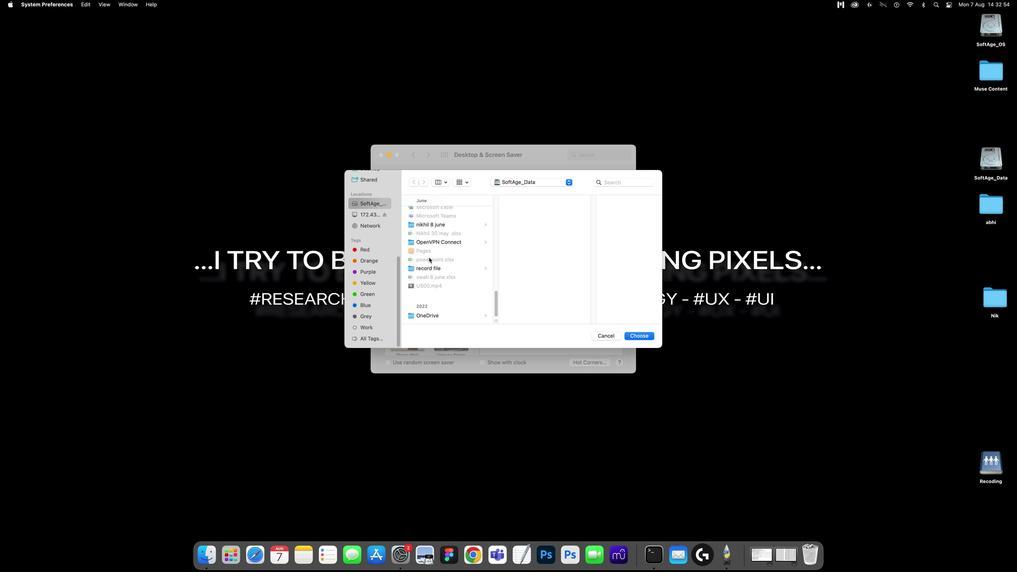 
Action: Mouse scrolled (428, 257) with delta (0, 0)
Screenshot: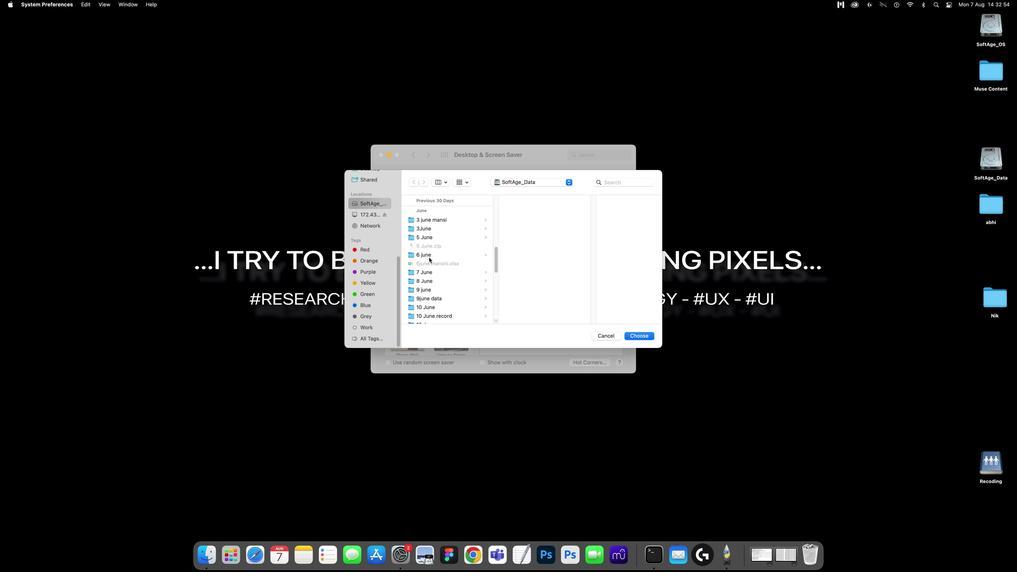 
Action: Mouse scrolled (428, 257) with delta (0, 0)
Screenshot: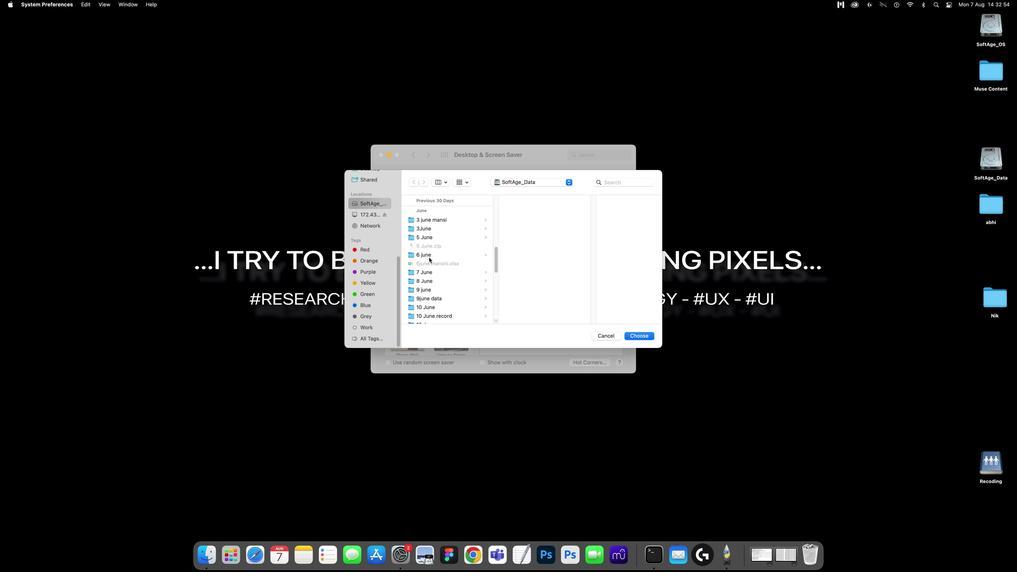 
Action: Mouse scrolled (428, 257) with delta (0, 3)
Screenshot: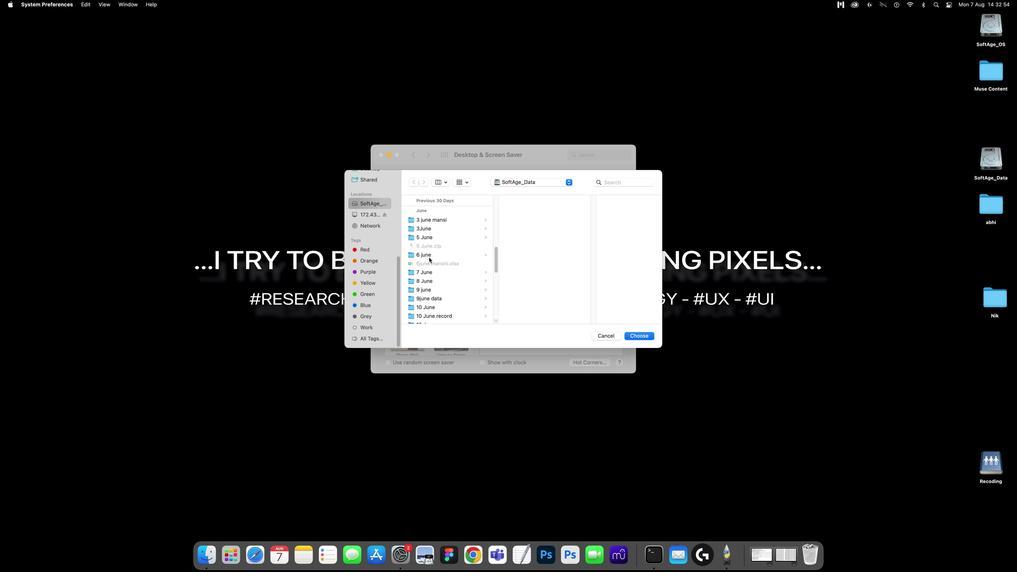 
Action: Mouse scrolled (428, 257) with delta (0, 4)
Screenshot: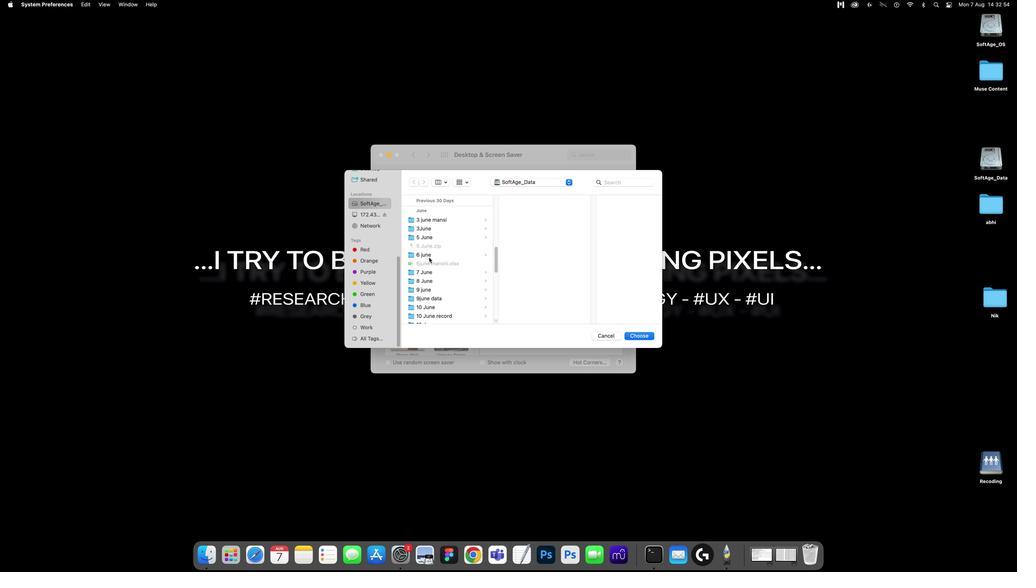 
Action: Mouse scrolled (428, 257) with delta (0, 5)
Screenshot: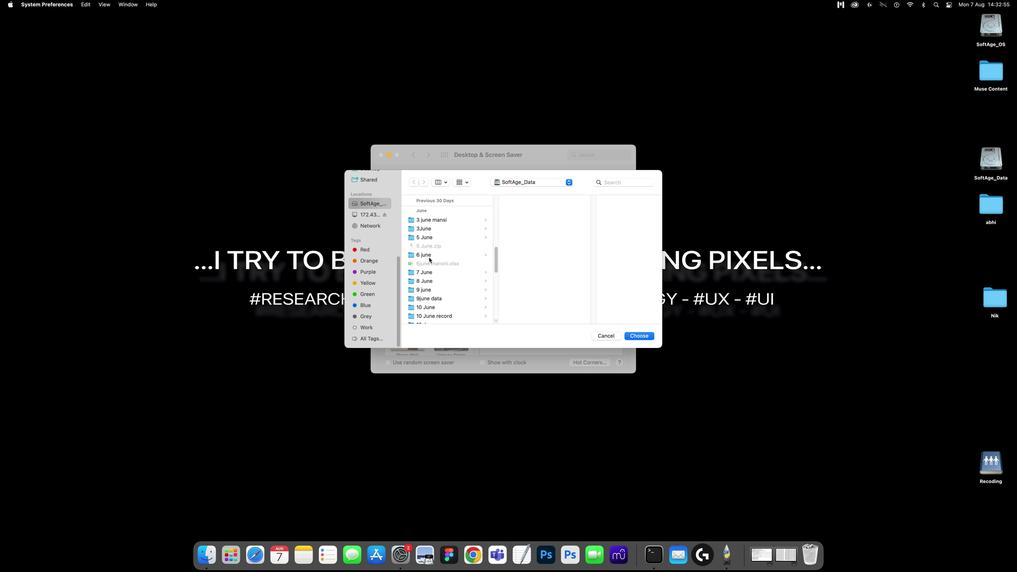 
Action: Mouse scrolled (428, 257) with delta (0, 0)
Screenshot: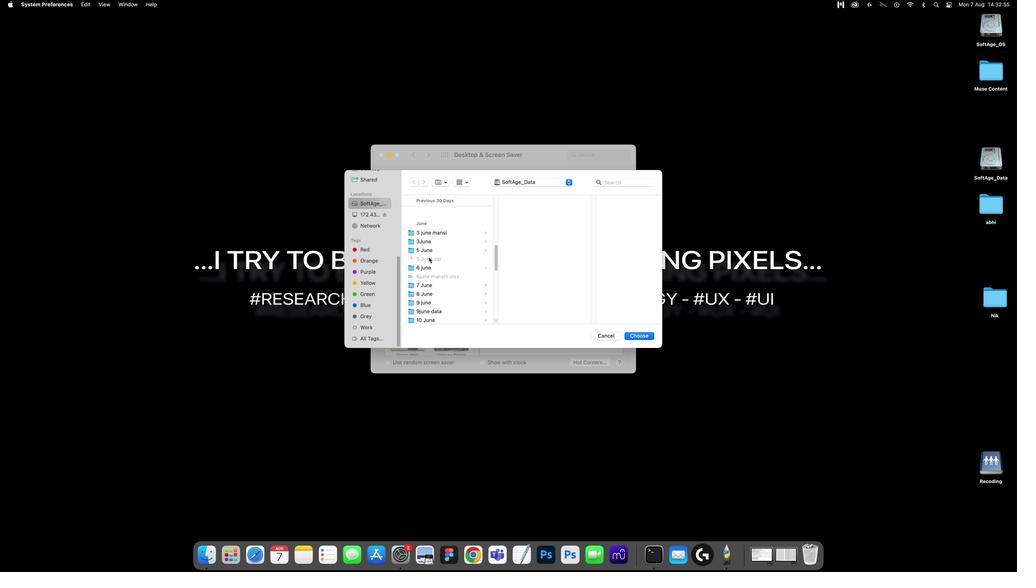 
Action: Mouse scrolled (428, 257) with delta (0, 0)
Screenshot: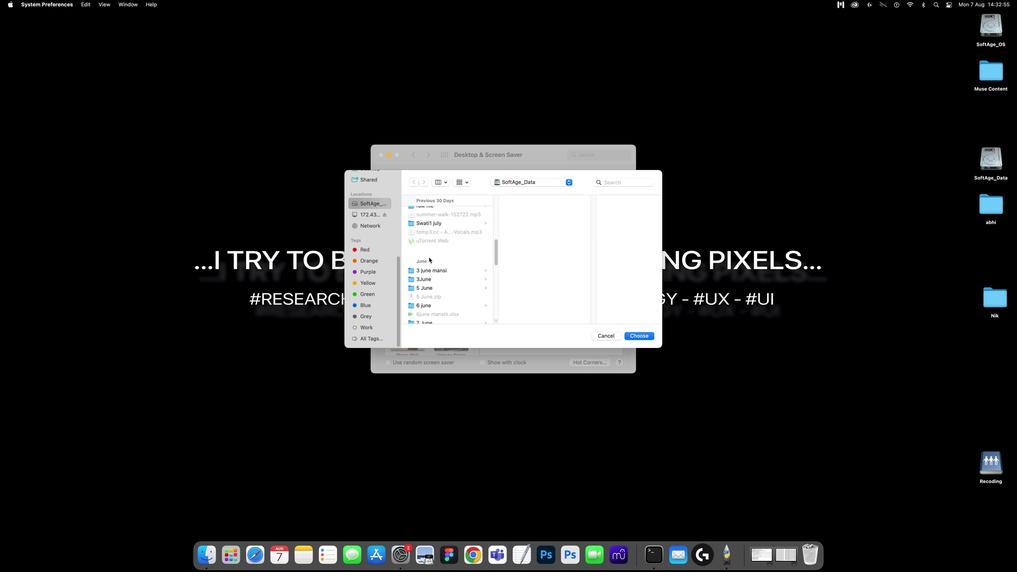 
Action: Mouse scrolled (428, 257) with delta (0, 2)
Screenshot: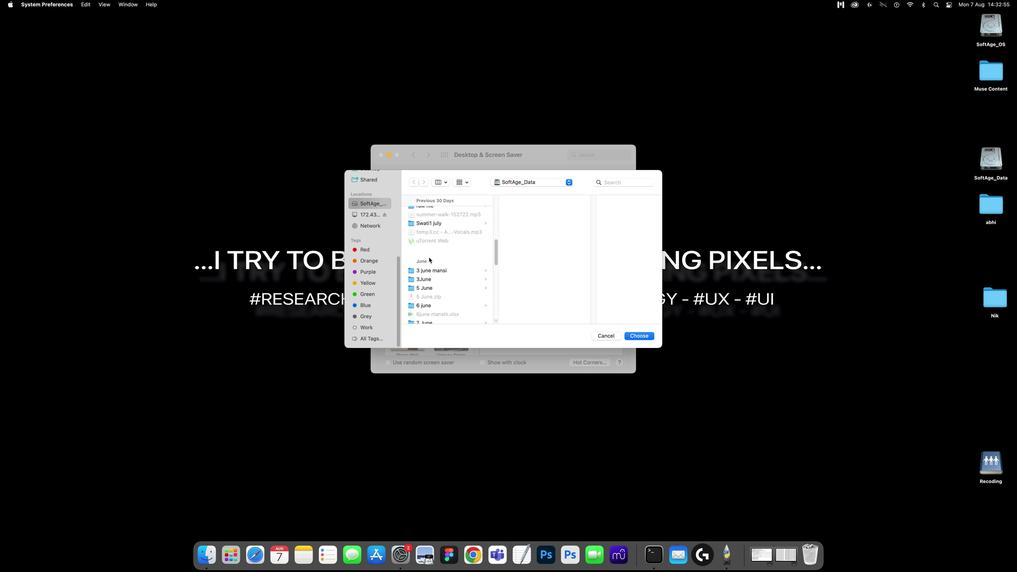 
Action: Mouse scrolled (428, 257) with delta (0, 0)
Screenshot: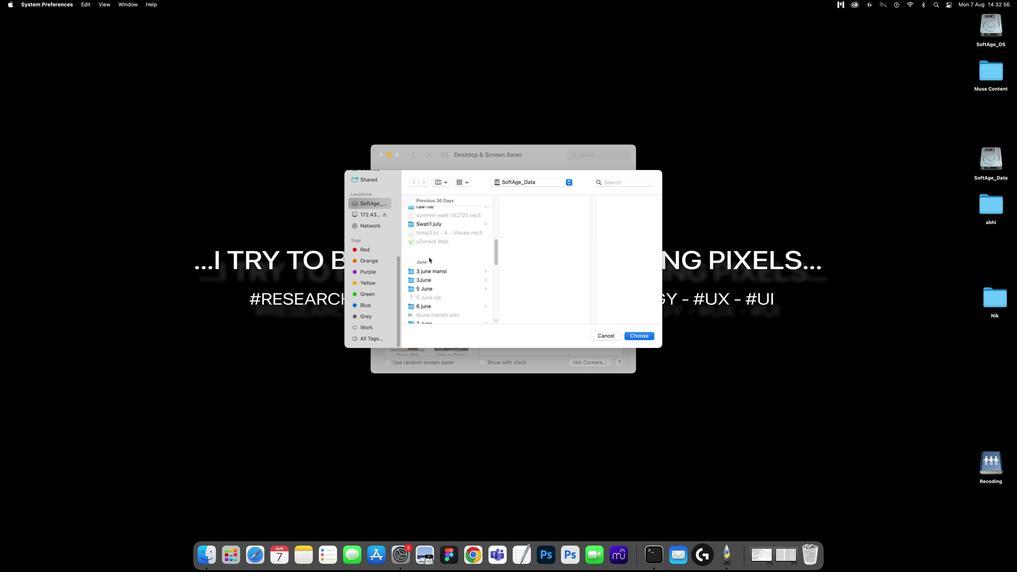 
Action: Mouse scrolled (428, 257) with delta (0, 0)
Screenshot: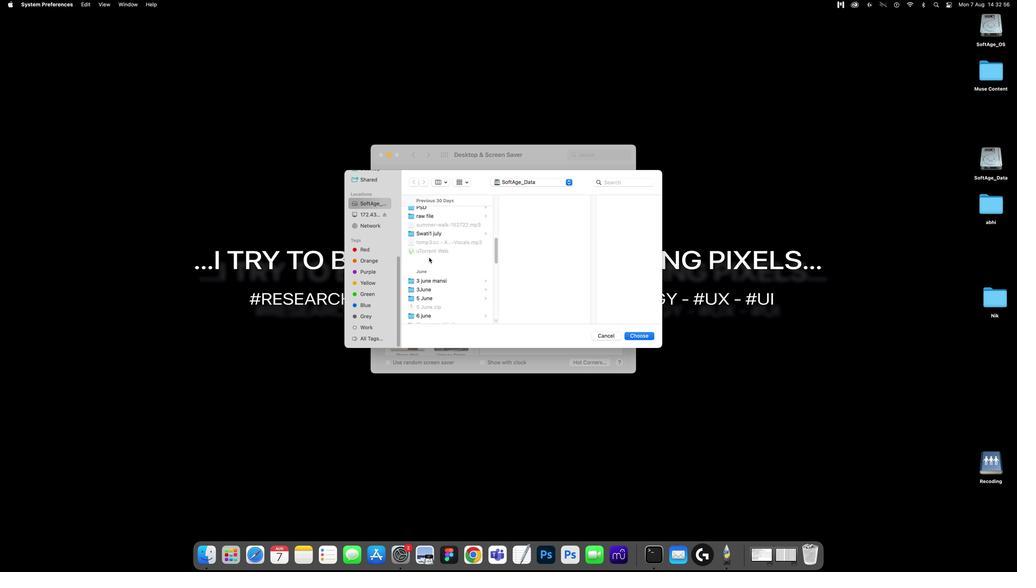 
Action: Mouse scrolled (428, 257) with delta (0, 0)
Screenshot: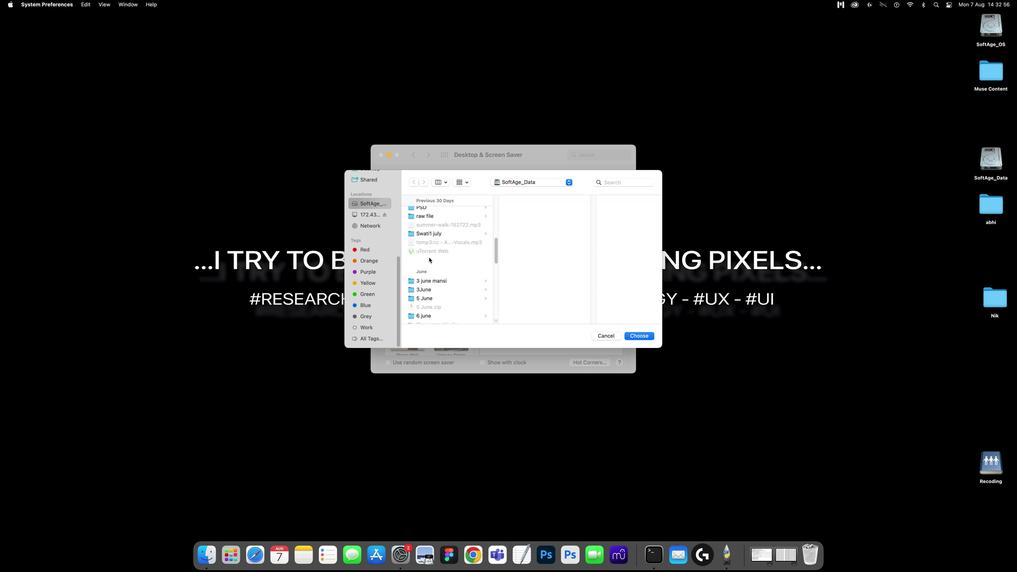 
Action: Mouse scrolled (428, 257) with delta (0, 0)
Screenshot: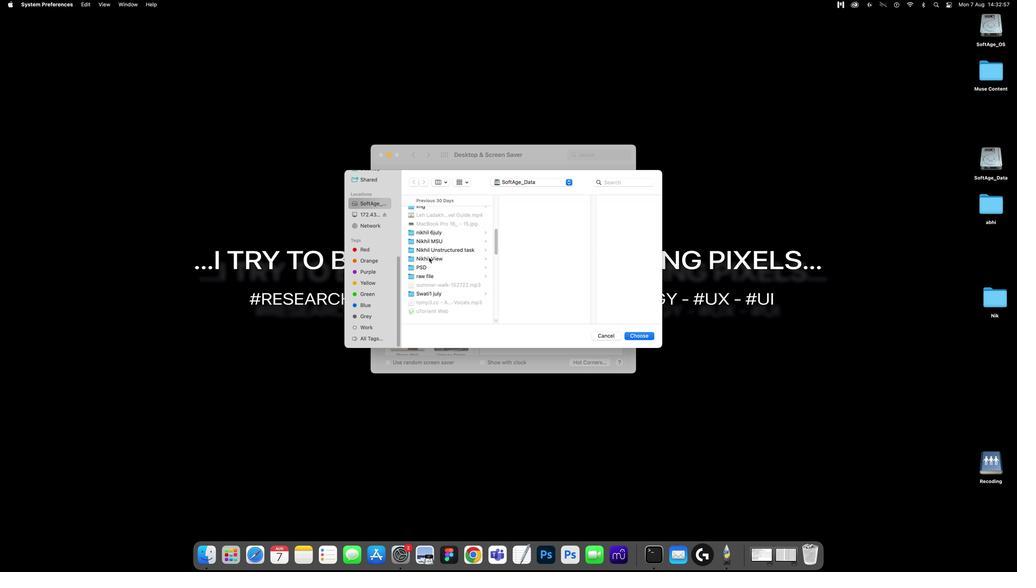 
Action: Mouse scrolled (428, 257) with delta (0, 0)
Screenshot: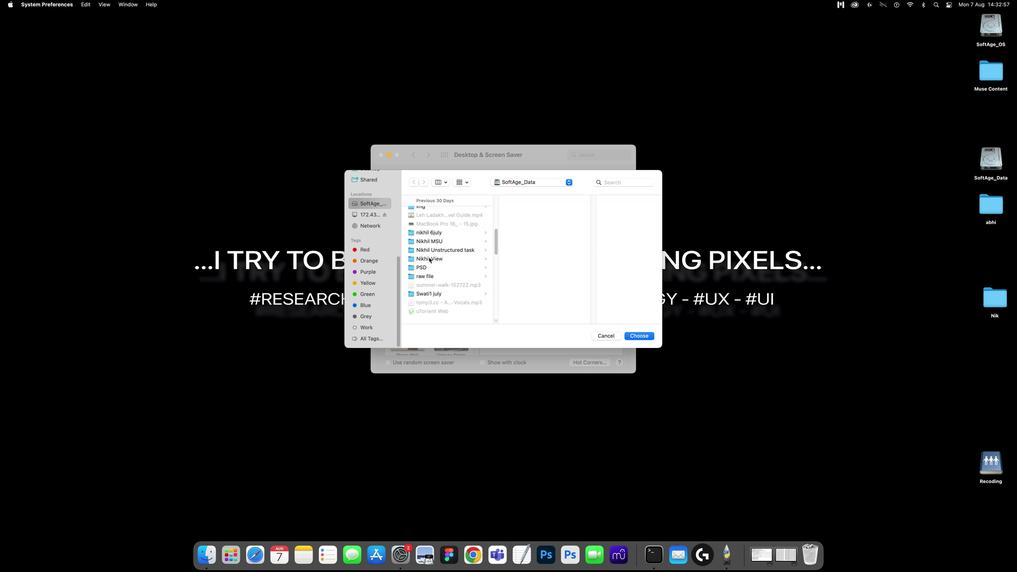 
Action: Mouse scrolled (428, 257) with delta (0, 2)
Screenshot: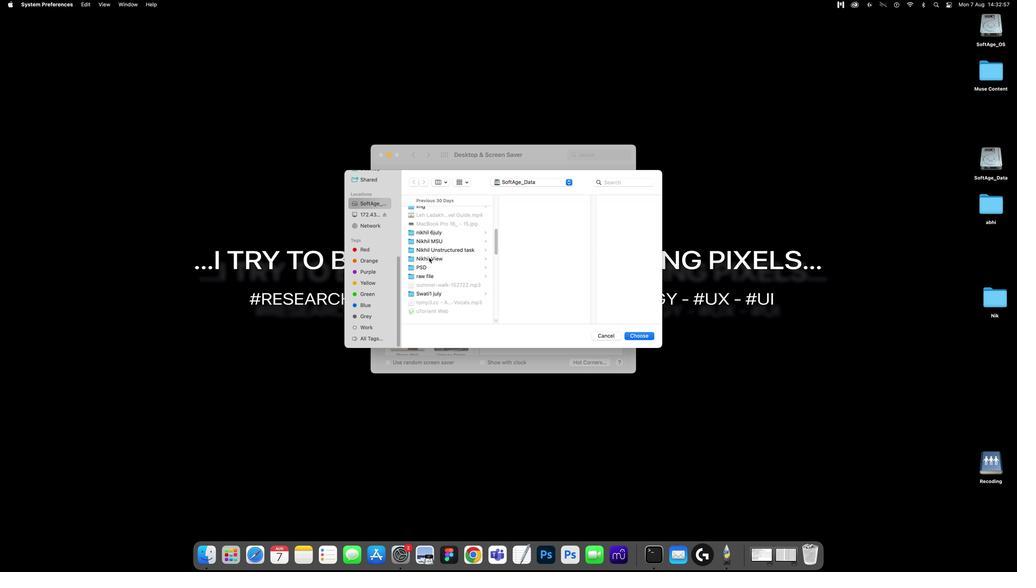 
Action: Mouse scrolled (428, 257) with delta (0, 0)
Screenshot: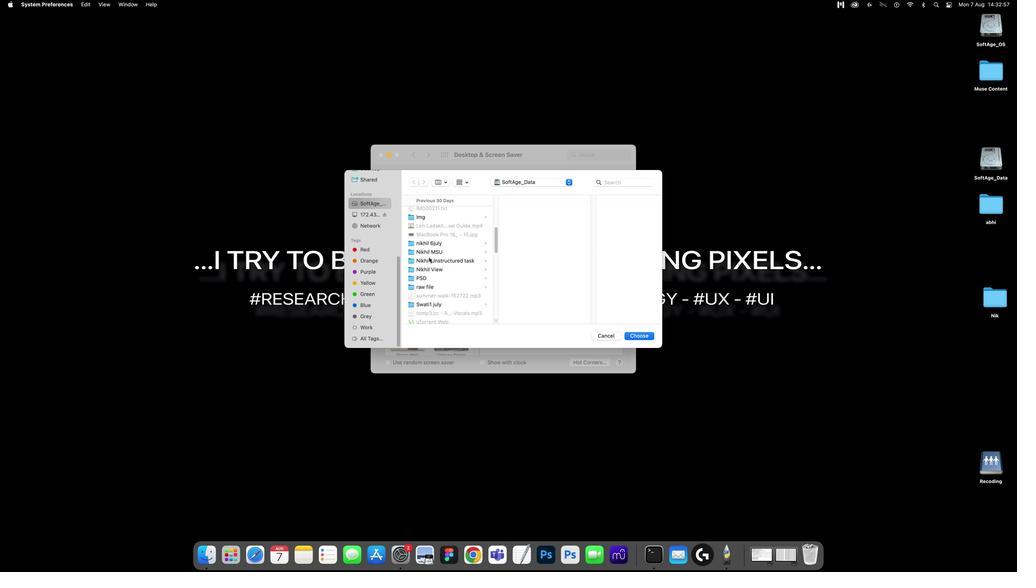 
Action: Mouse scrolled (428, 257) with delta (0, 0)
Screenshot: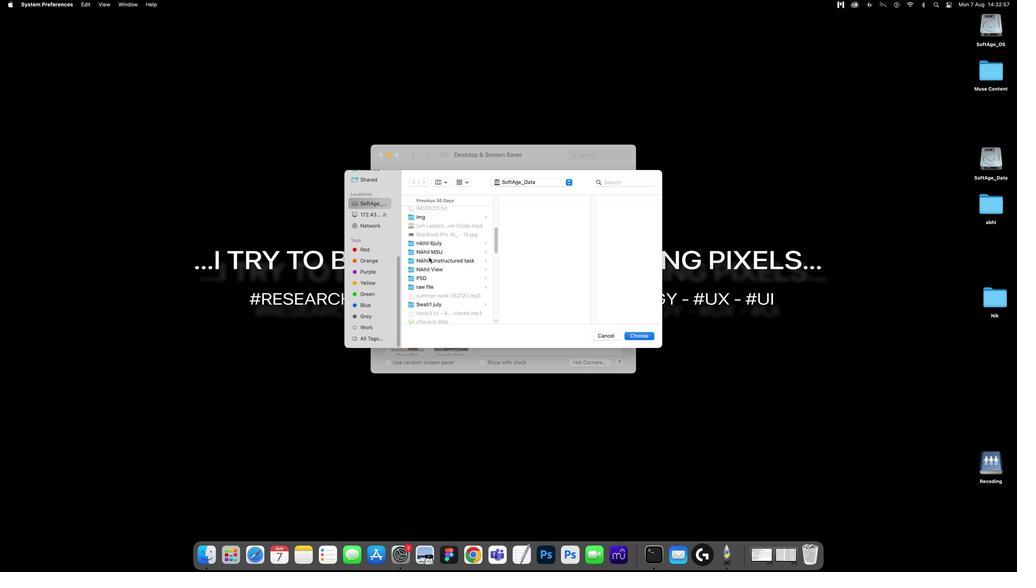 
Action: Mouse scrolled (428, 257) with delta (0, 0)
Screenshot: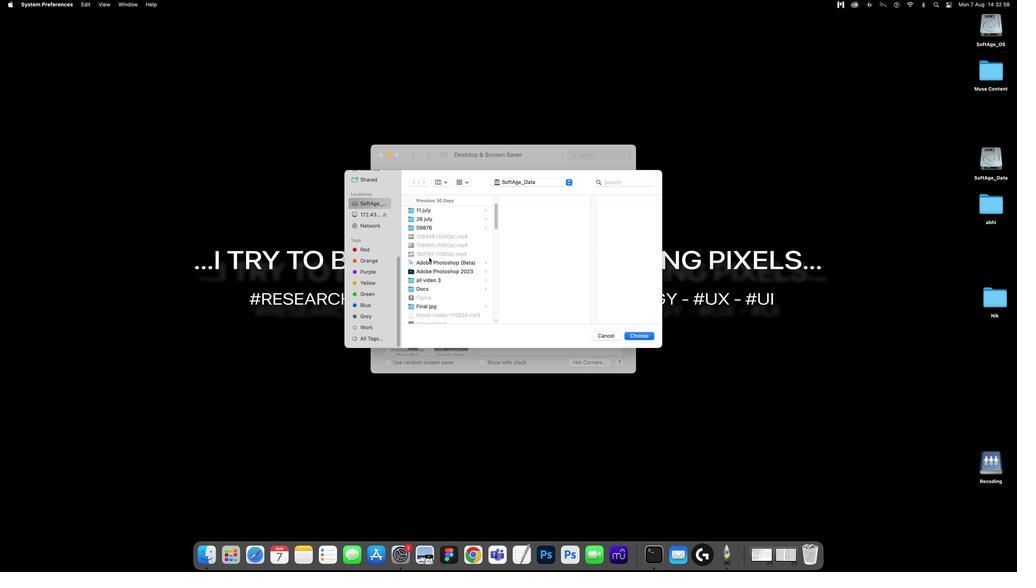 
Action: Mouse scrolled (428, 257) with delta (0, 0)
Screenshot: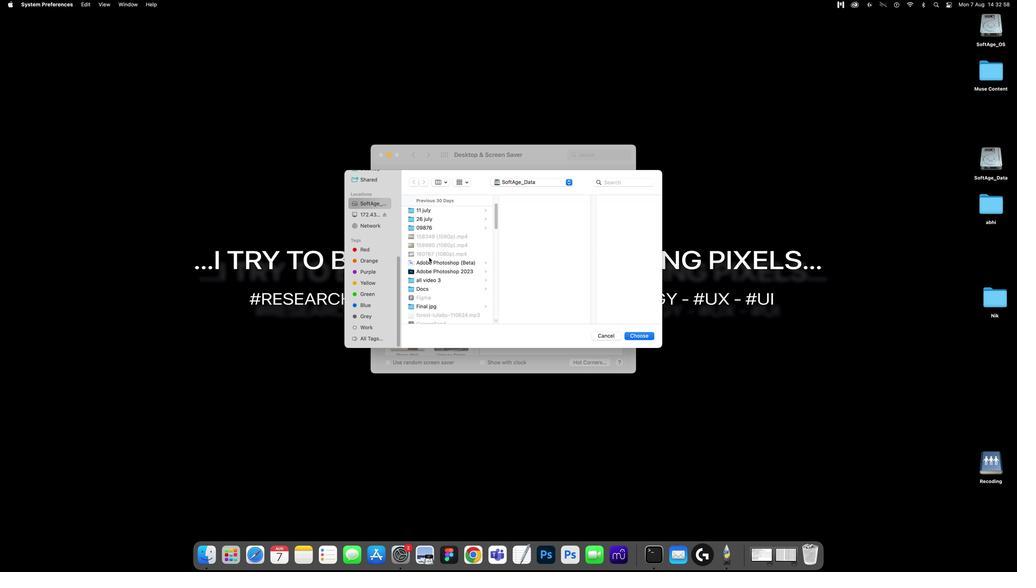 
Action: Mouse scrolled (428, 257) with delta (0, 2)
Screenshot: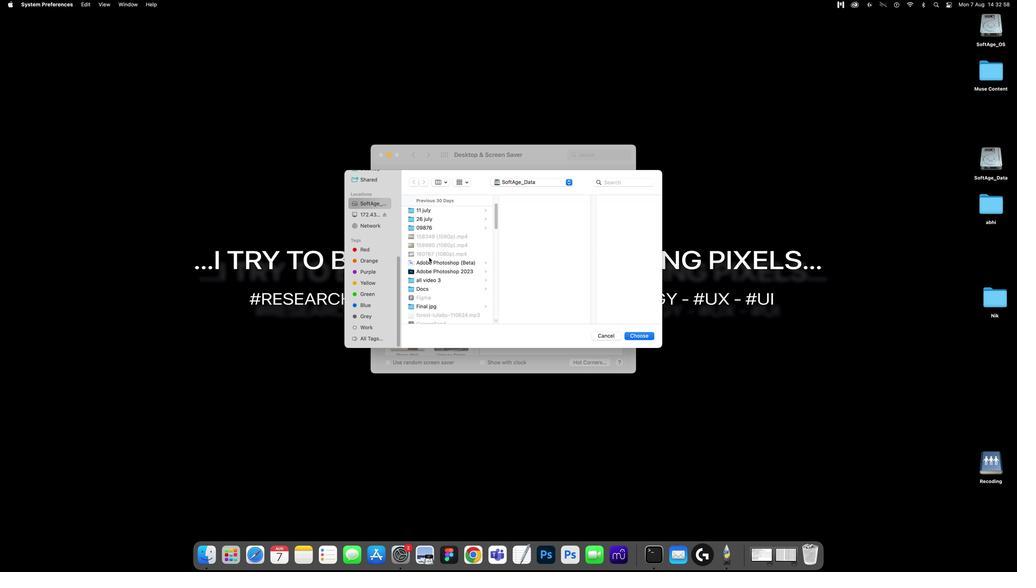 
Action: Mouse scrolled (428, 257) with delta (0, 3)
Screenshot: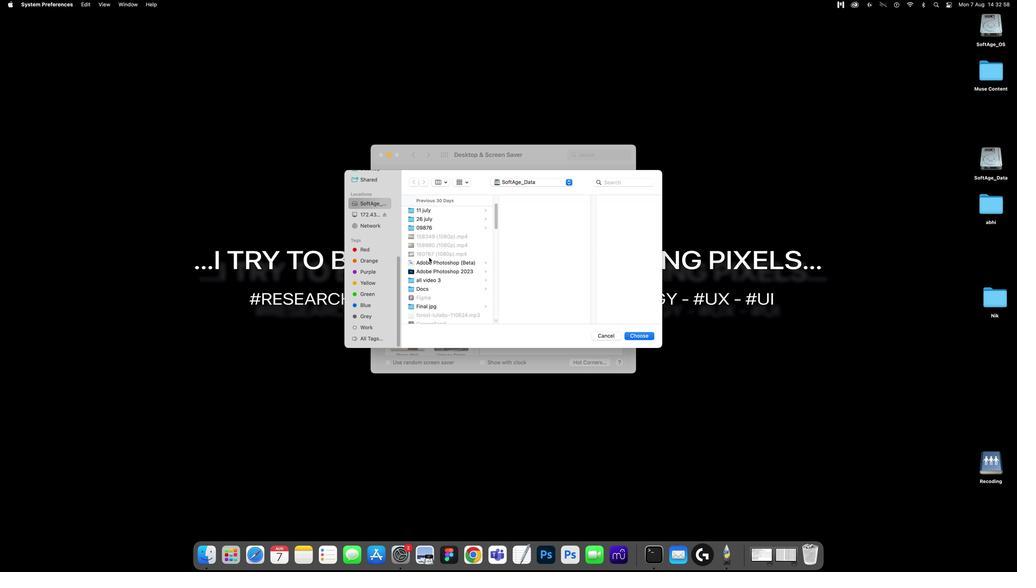 
Action: Mouse scrolled (428, 257) with delta (0, 0)
Screenshot: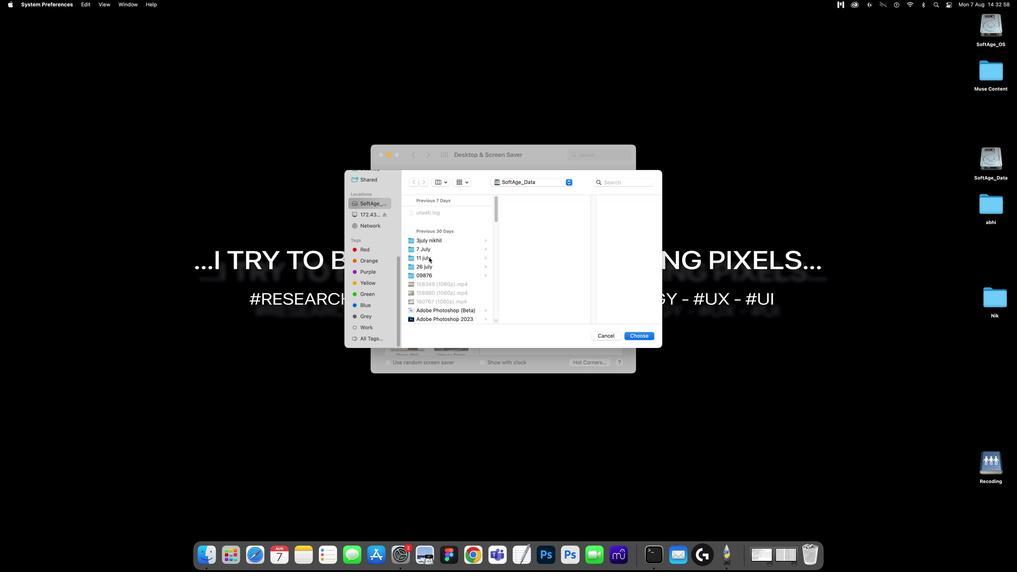 
Action: Mouse scrolled (428, 257) with delta (0, 0)
Screenshot: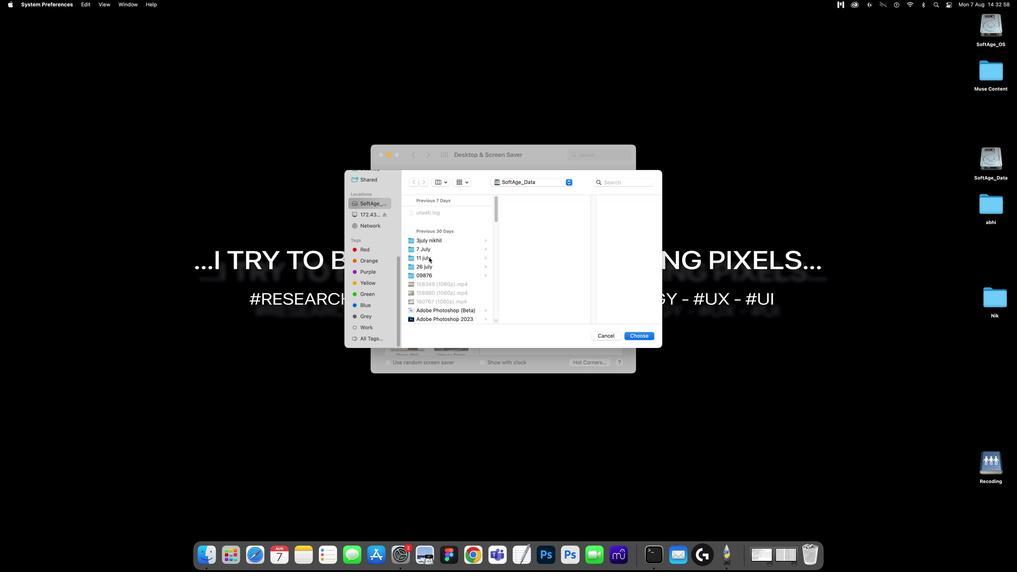 
Action: Mouse scrolled (428, 257) with delta (0, 3)
Screenshot: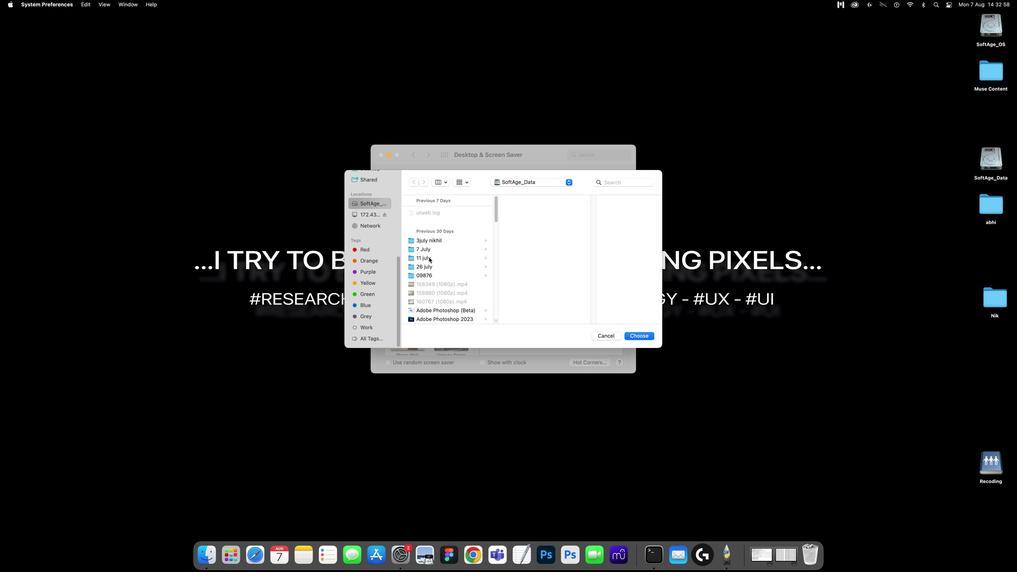 
Action: Mouse scrolled (428, 257) with delta (0, 3)
Screenshot: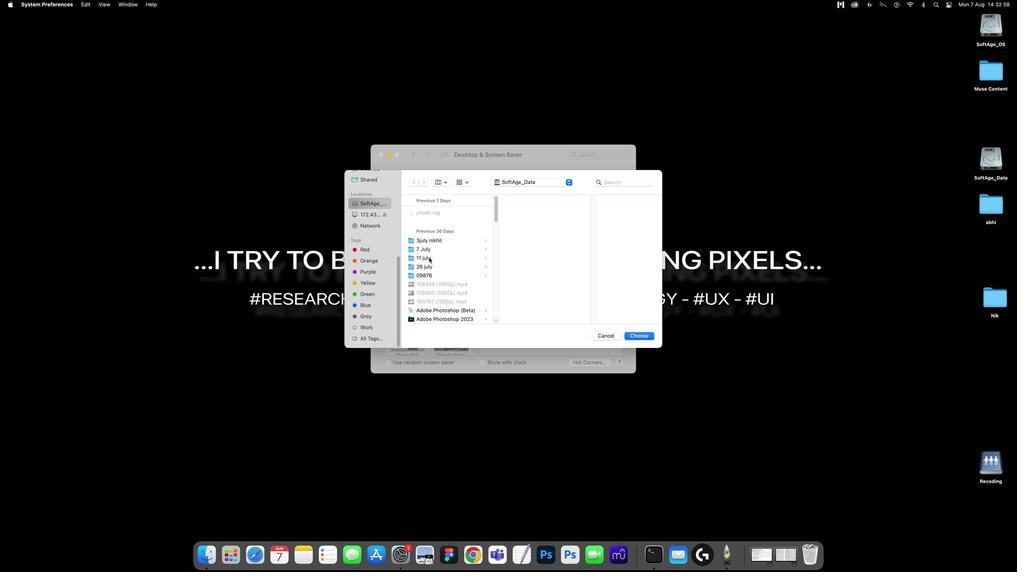
Action: Mouse scrolled (428, 257) with delta (0, 0)
Screenshot: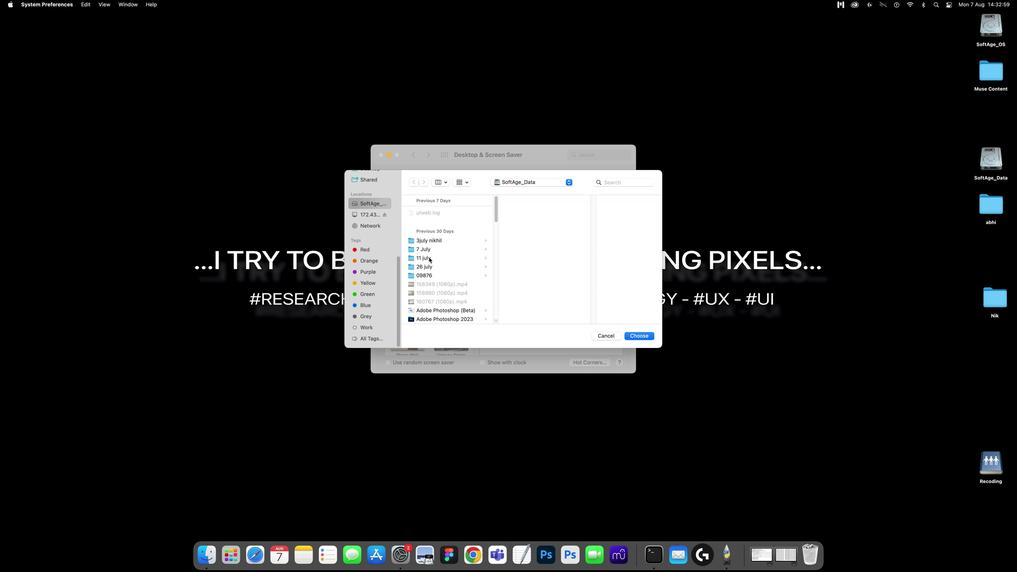 
Action: Mouse scrolled (428, 257) with delta (0, 0)
Screenshot: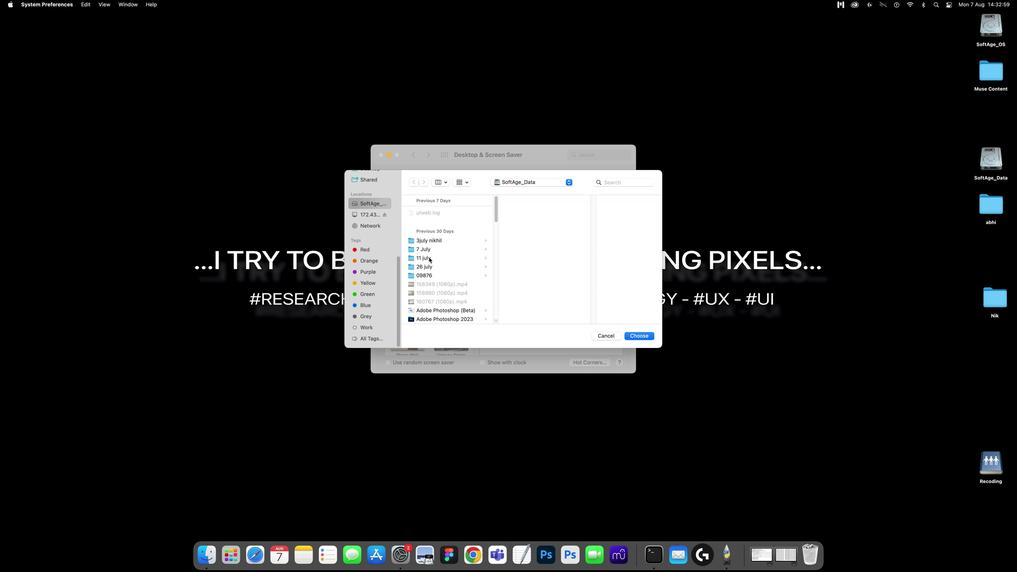 
Action: Mouse scrolled (428, 257) with delta (0, 3)
Screenshot: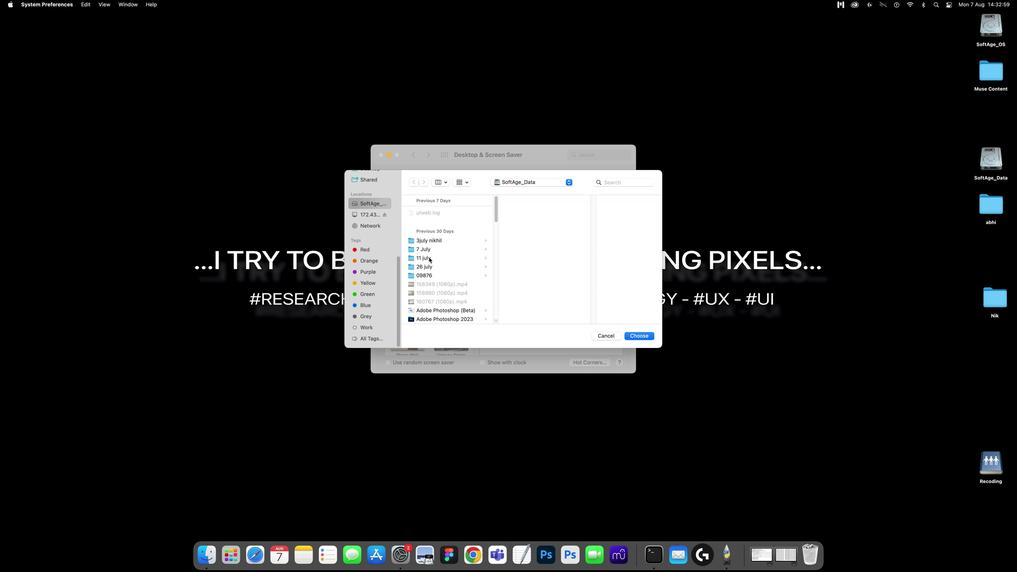
Action: Mouse scrolled (428, 257) with delta (0, 4)
Screenshot: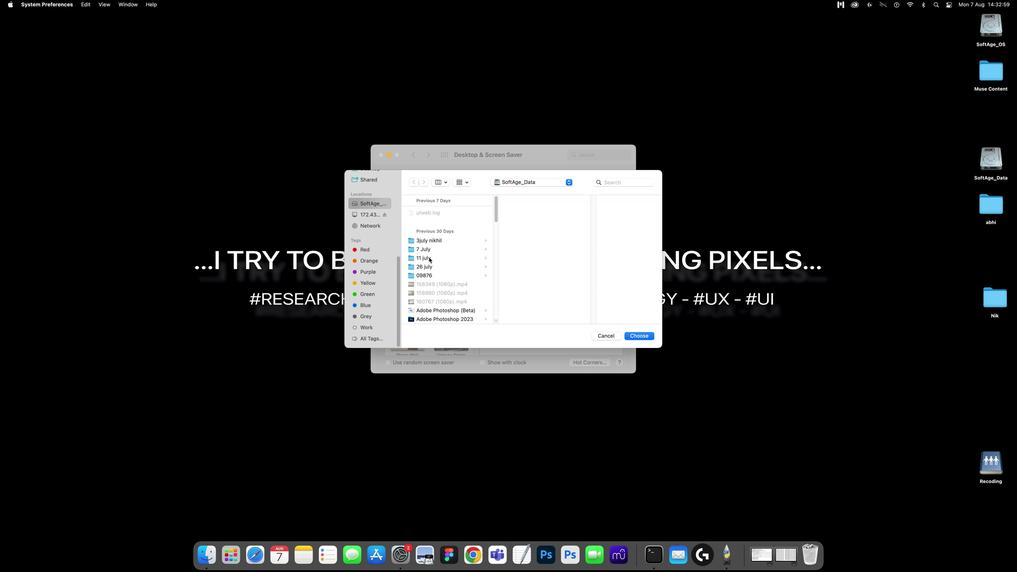 
Action: Mouse scrolled (428, 257) with delta (0, 0)
Screenshot: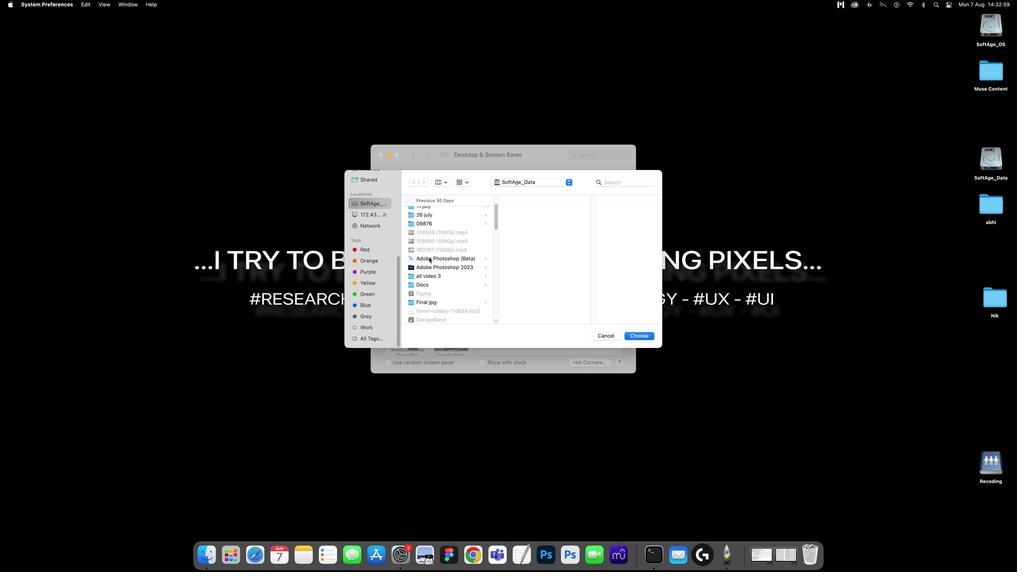 
Action: Mouse scrolled (428, 257) with delta (0, 0)
Screenshot: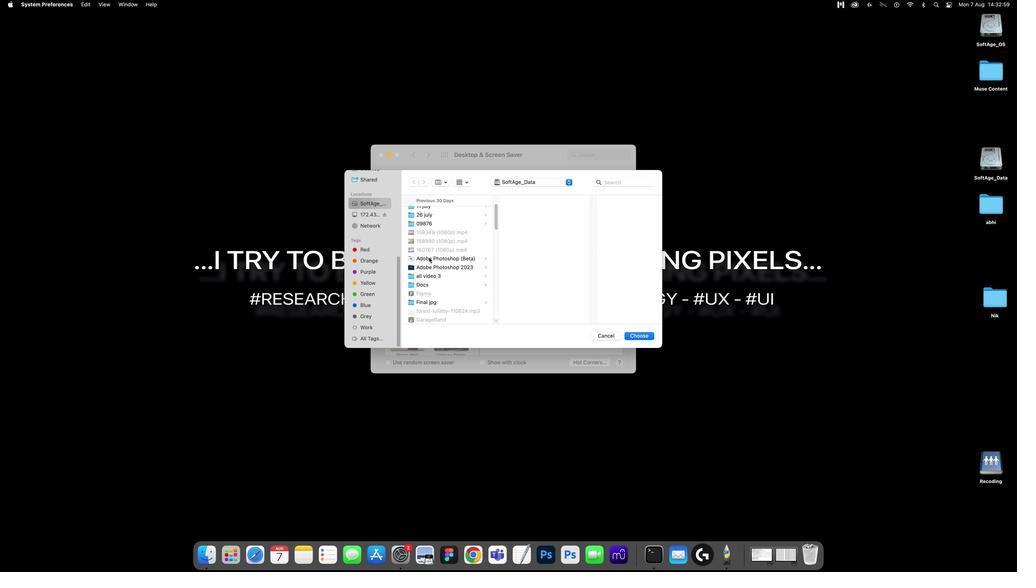 
Action: Mouse scrolled (428, 257) with delta (0, 0)
Screenshot: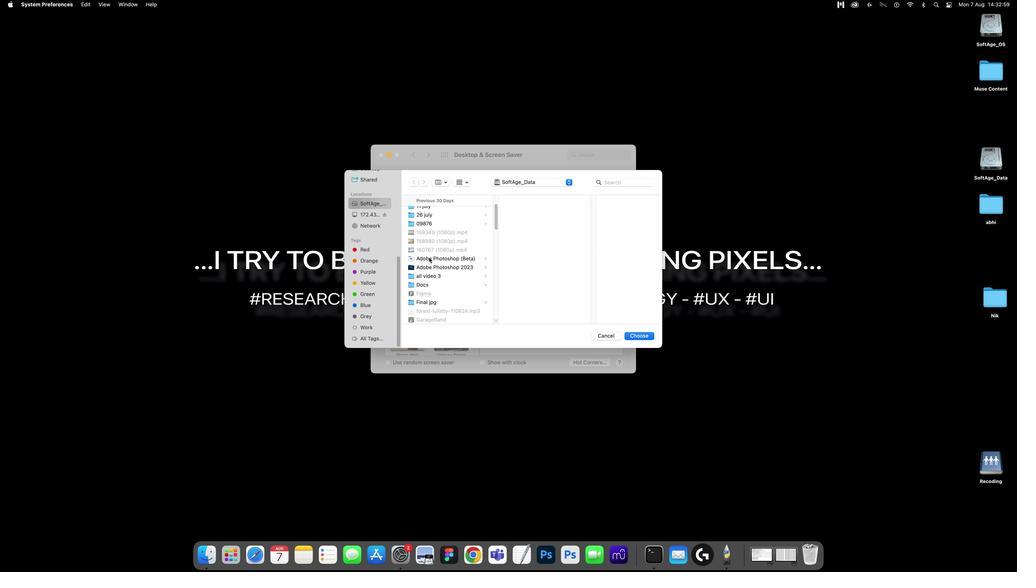 
Action: Mouse moved to (428, 261)
Screenshot: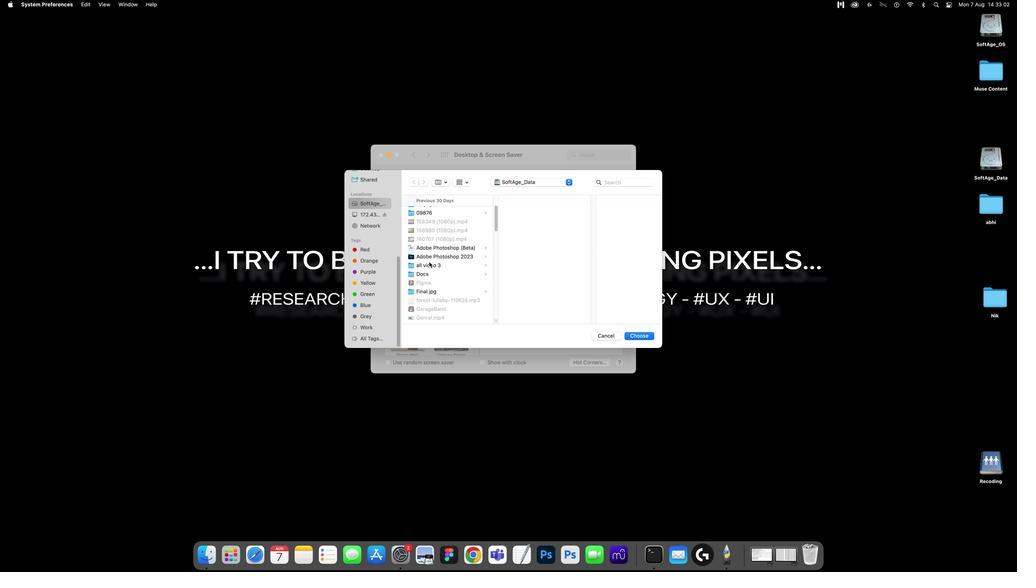
Action: Mouse scrolled (428, 261) with delta (0, 0)
Screenshot: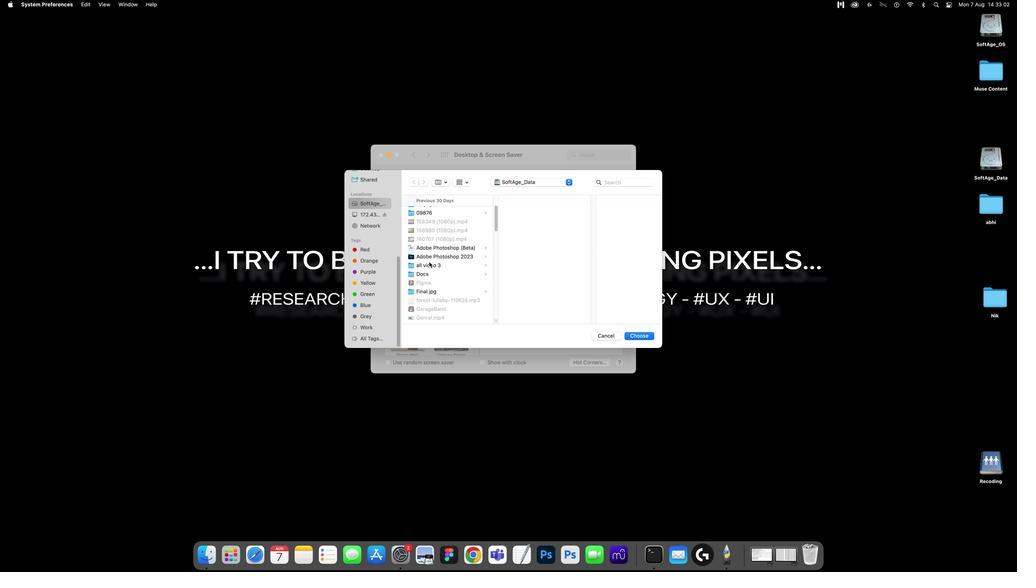 
Action: Mouse scrolled (428, 261) with delta (0, 0)
Screenshot: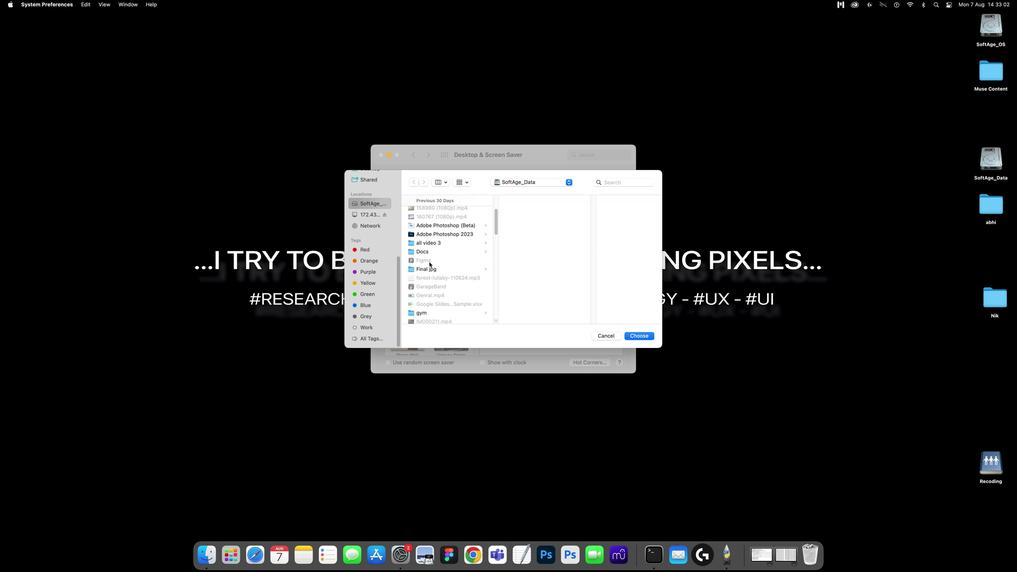 
Action: Mouse scrolled (428, 261) with delta (0, 0)
Screenshot: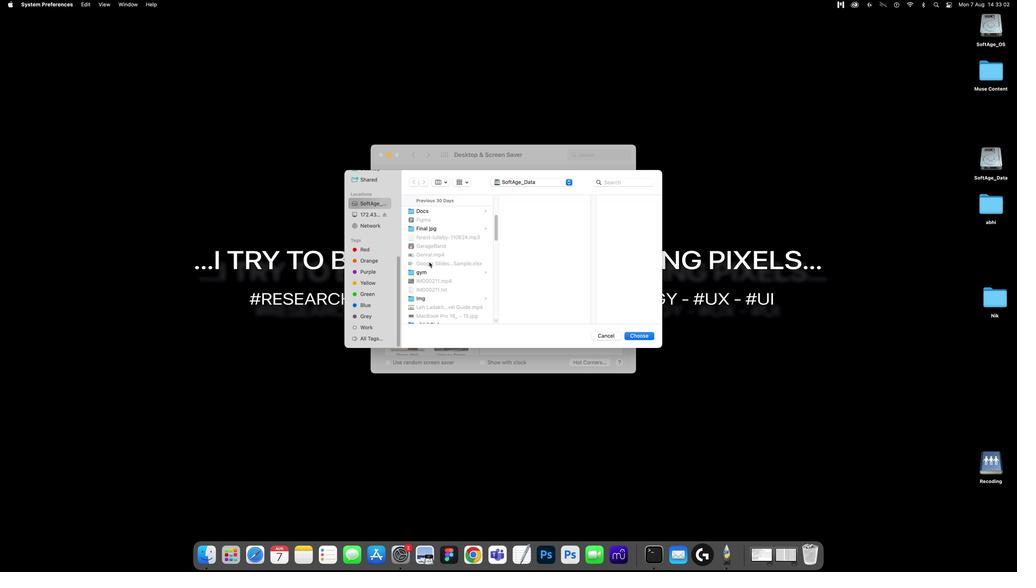 
Action: Mouse scrolled (428, 261) with delta (0, 0)
Screenshot: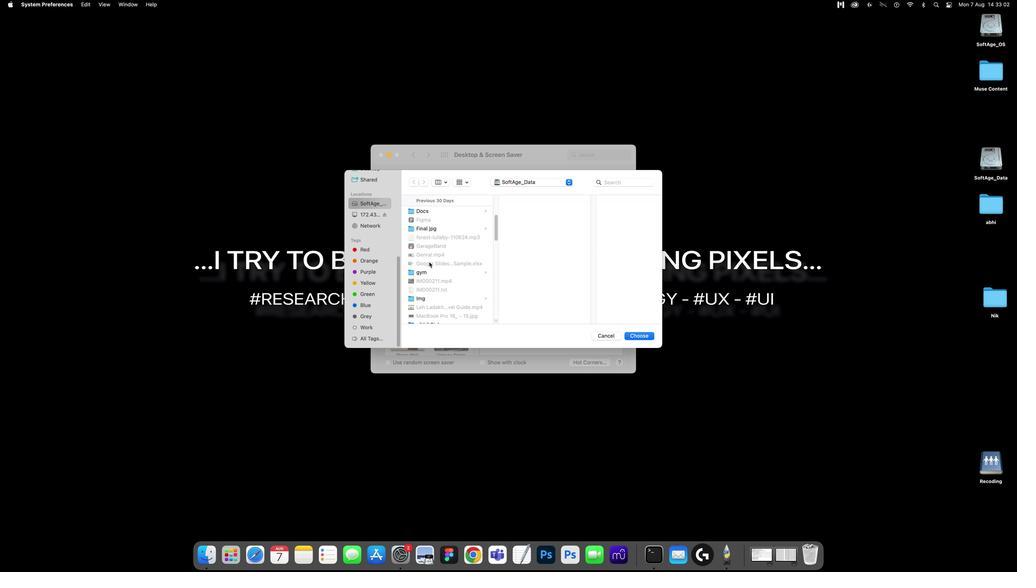 
Action: Mouse scrolled (428, 261) with delta (0, 0)
Screenshot: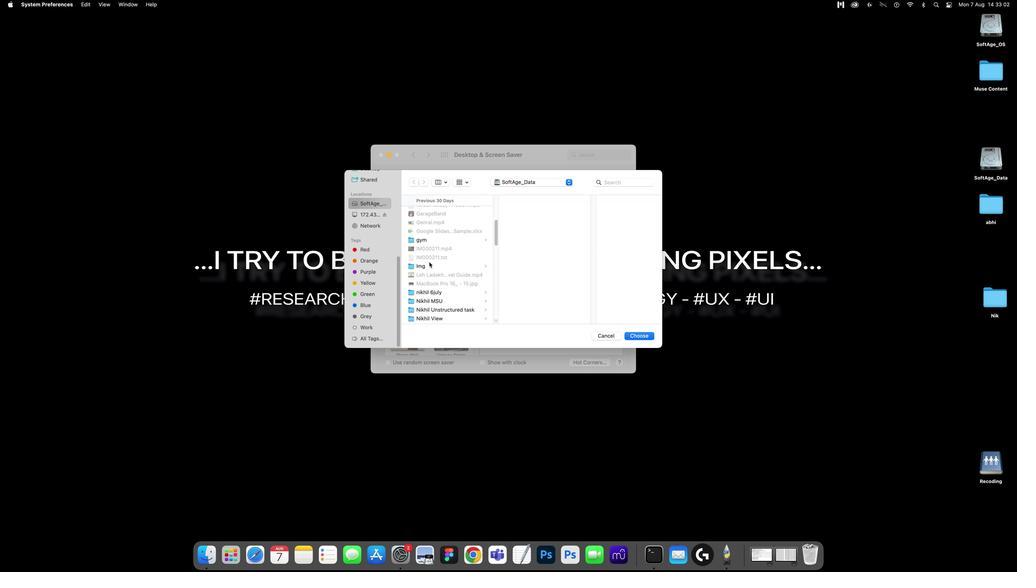 
Action: Mouse scrolled (428, 261) with delta (0, 0)
Screenshot: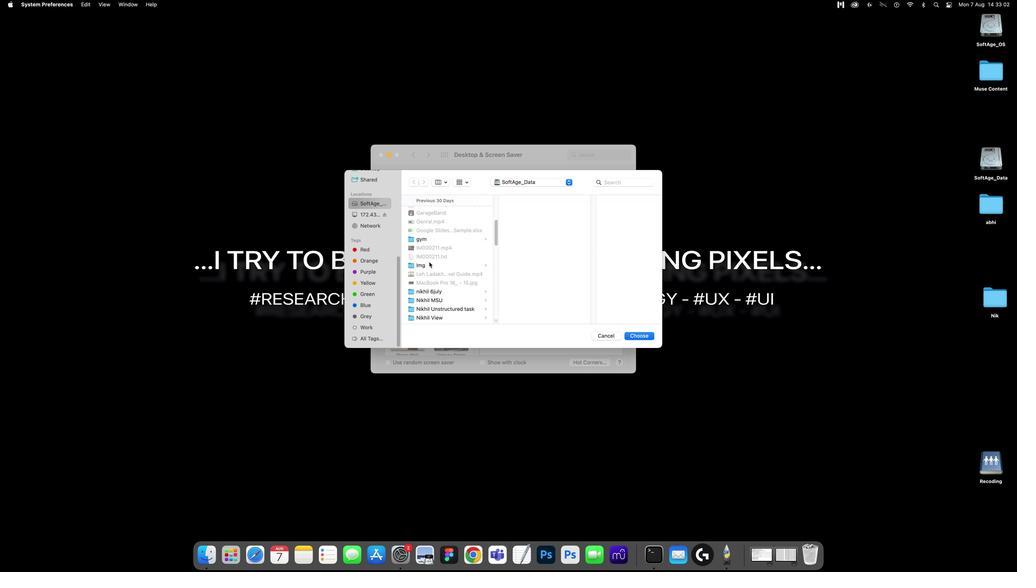 
Action: Mouse moved to (431, 241)
Screenshot: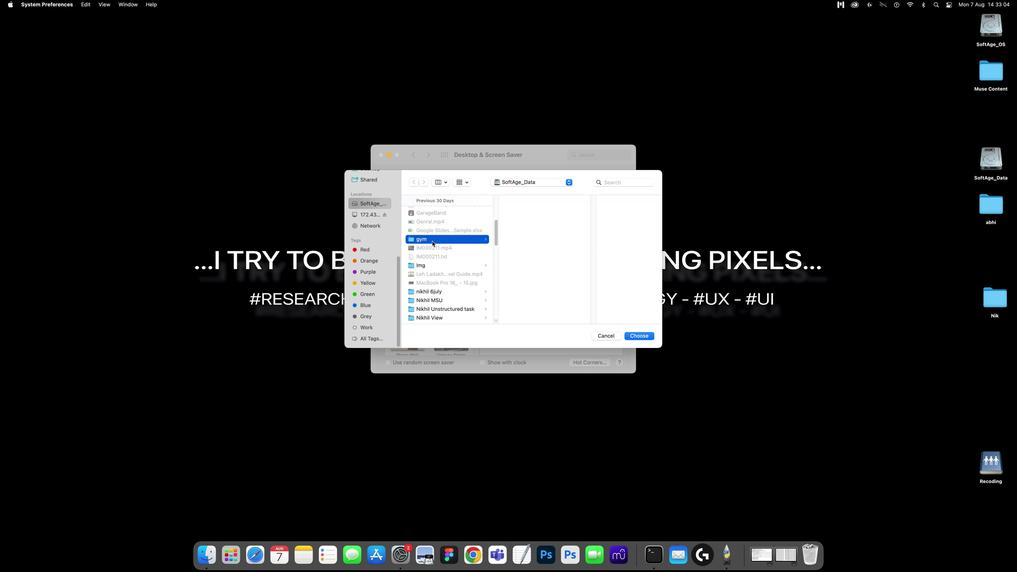 
Action: Mouse pressed left at (431, 241)
Screenshot: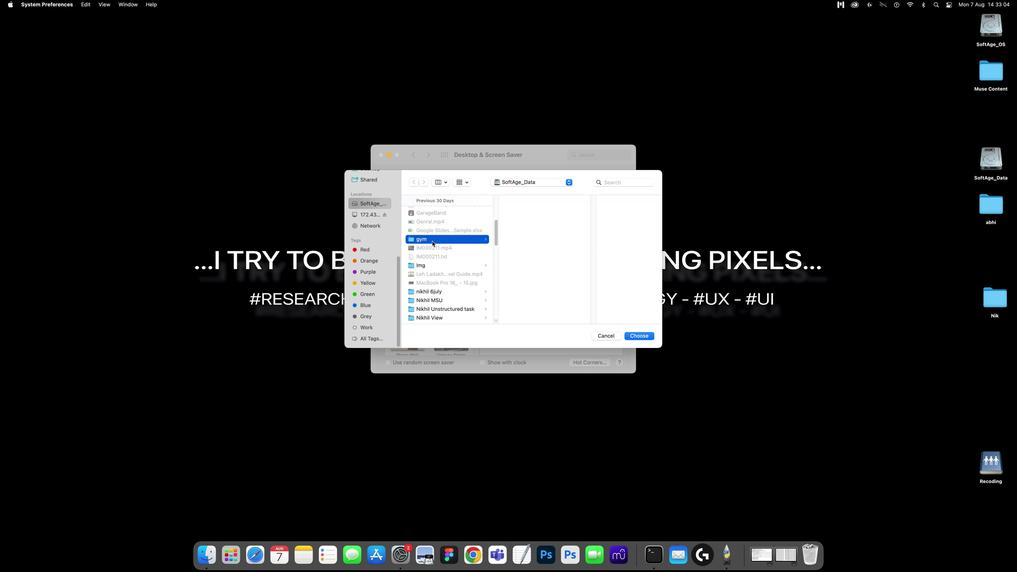 
Action: Mouse moved to (430, 265)
Screenshot: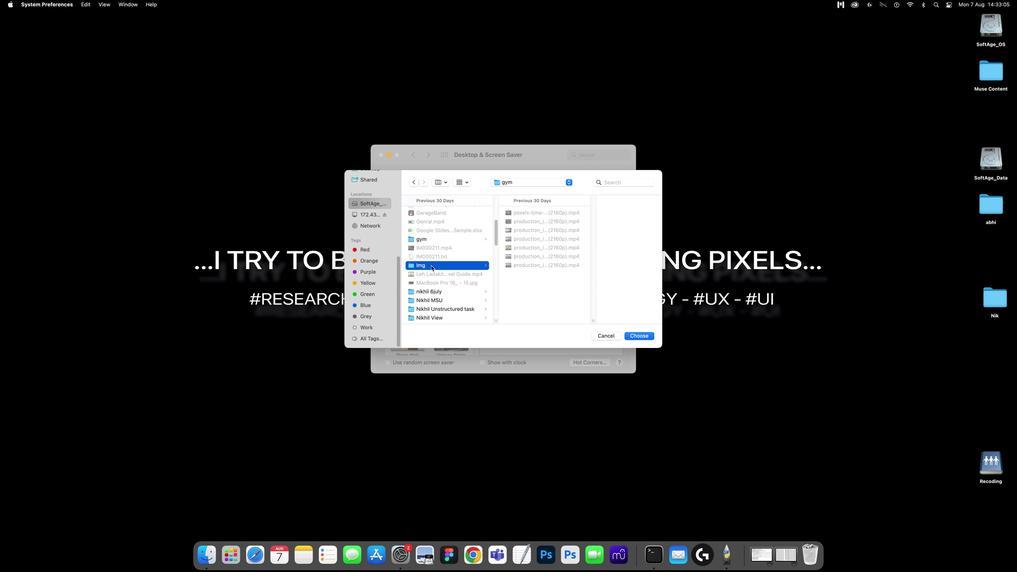 
Action: Mouse pressed left at (430, 265)
Screenshot: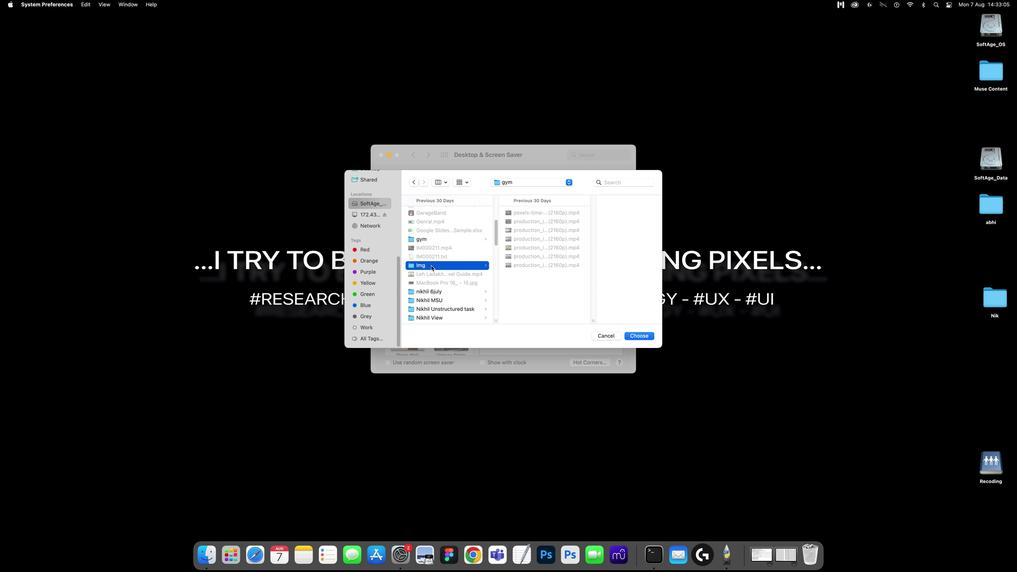 
Action: Mouse moved to (517, 268)
Screenshot: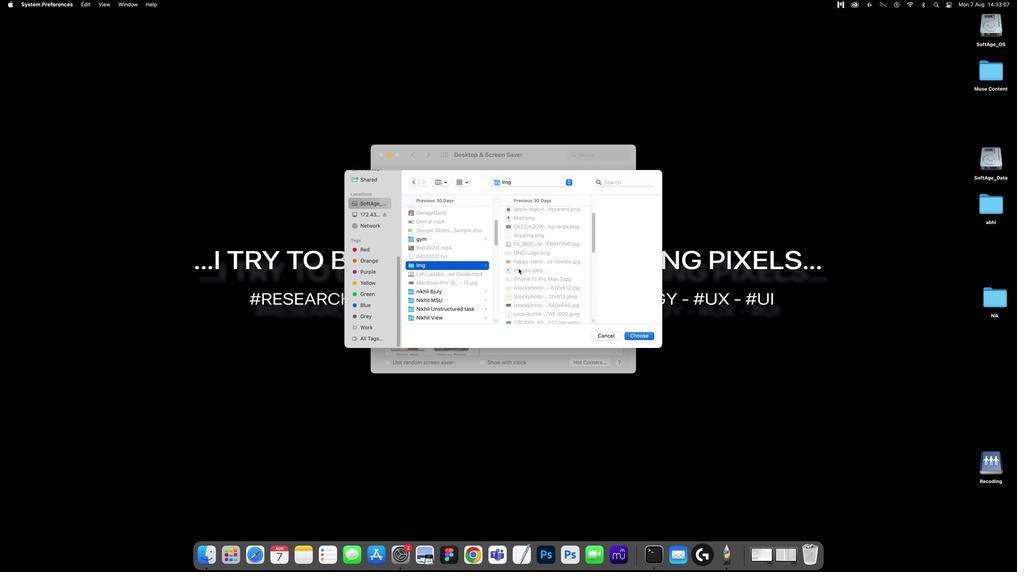 
Action: Mouse scrolled (517, 268) with delta (0, 0)
Screenshot: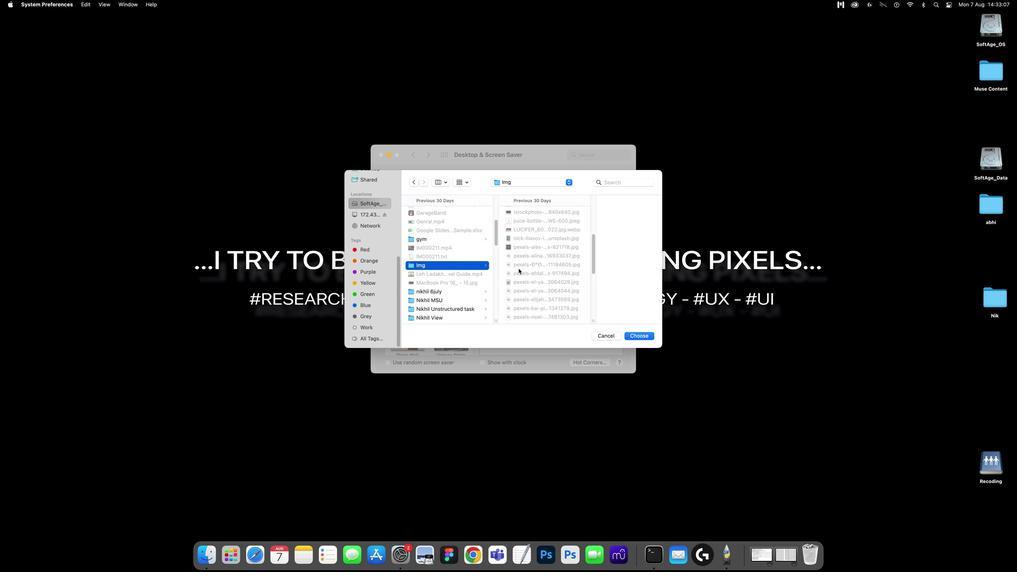 
Action: Mouse scrolled (517, 268) with delta (0, 0)
Screenshot: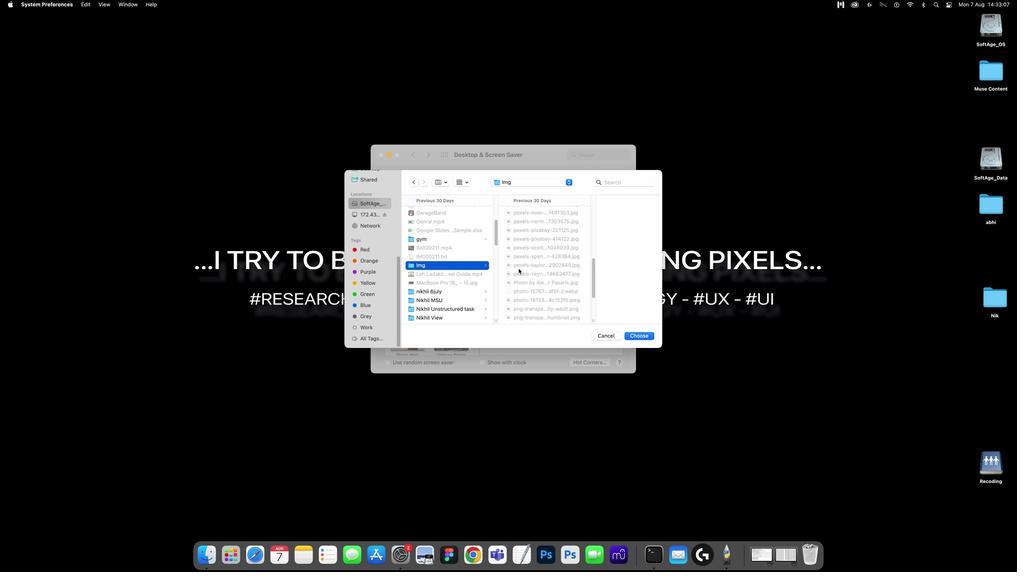 
Action: Mouse scrolled (517, 268) with delta (0, -1)
Screenshot: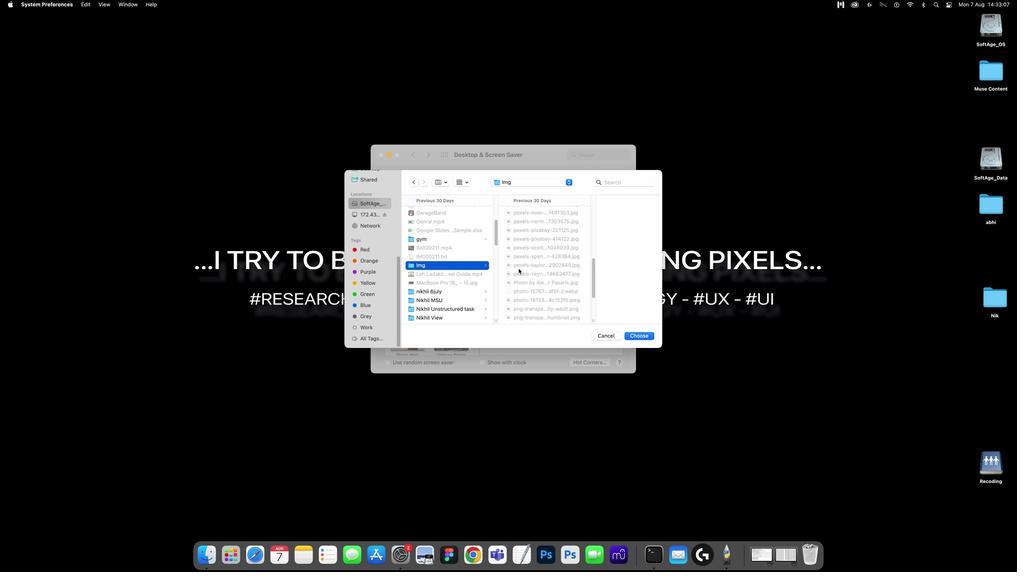 
Action: Mouse scrolled (517, 268) with delta (0, -3)
Screenshot: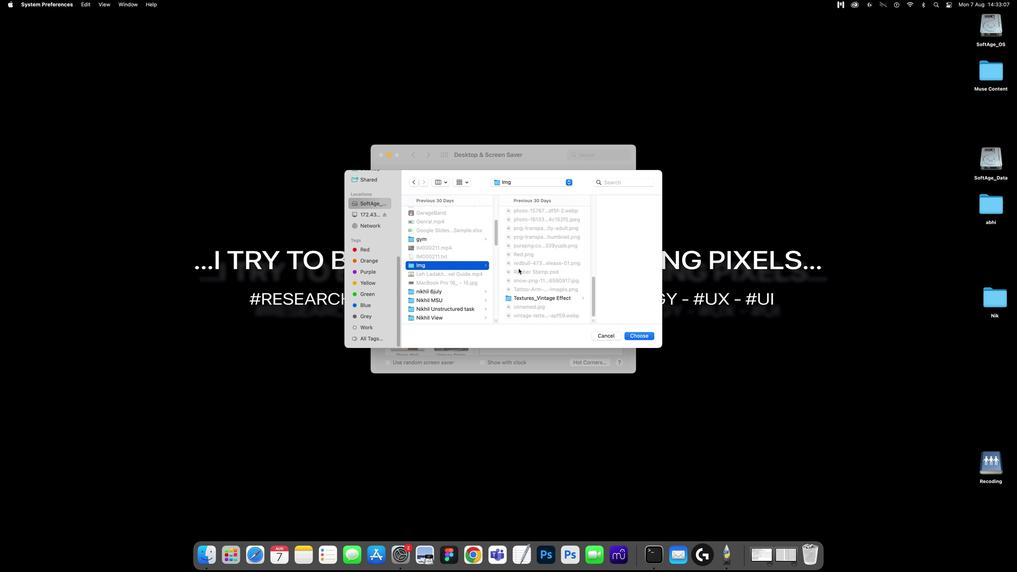 
Action: Mouse scrolled (517, 268) with delta (0, -3)
Screenshot: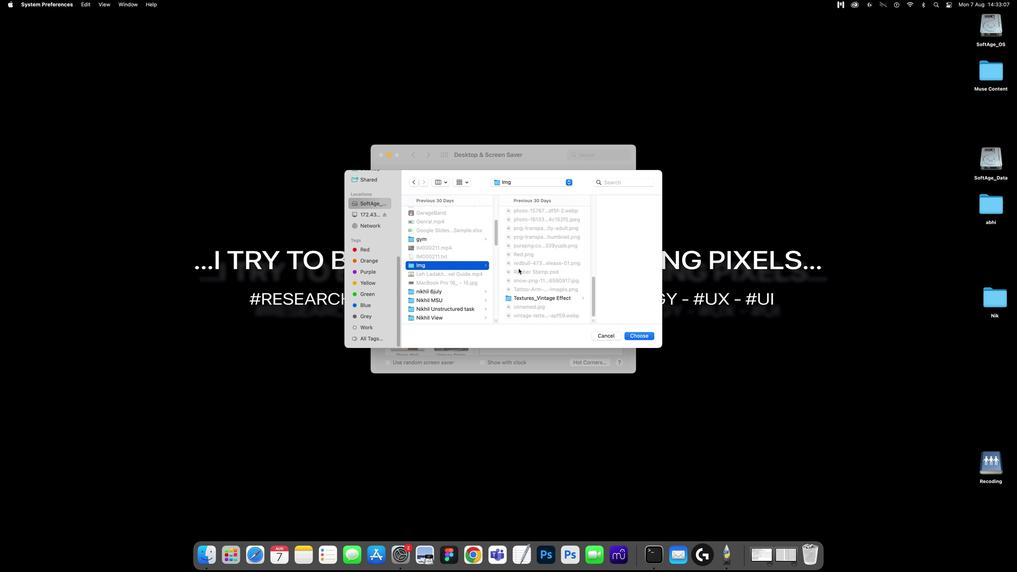
Action: Mouse scrolled (517, 268) with delta (0, -3)
Screenshot: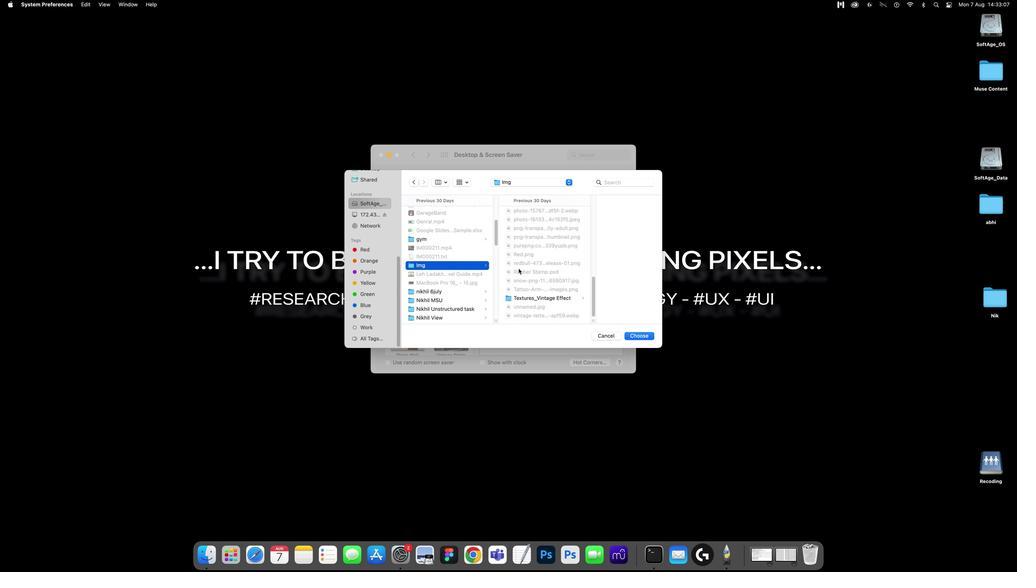 
Action: Mouse scrolled (517, 268) with delta (0, 0)
Screenshot: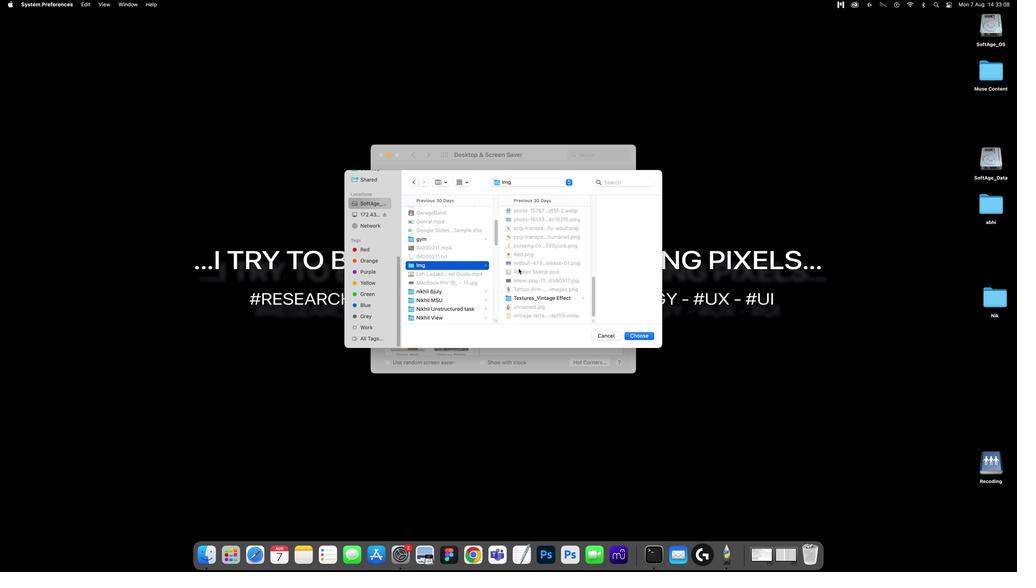 
Action: Mouse scrolled (517, 268) with delta (0, 0)
Screenshot: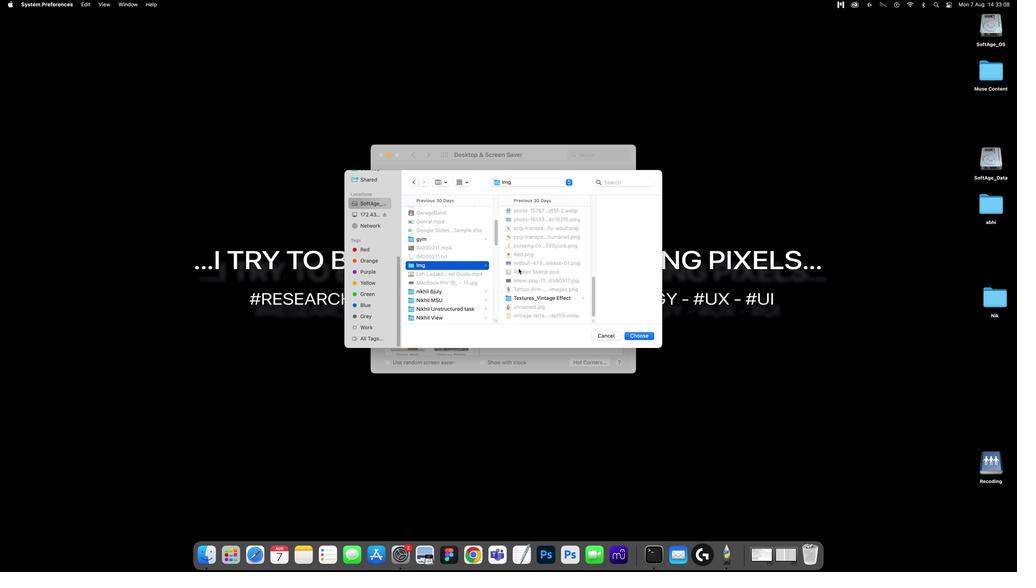 
Action: Mouse scrolled (517, 268) with delta (0, -1)
Screenshot: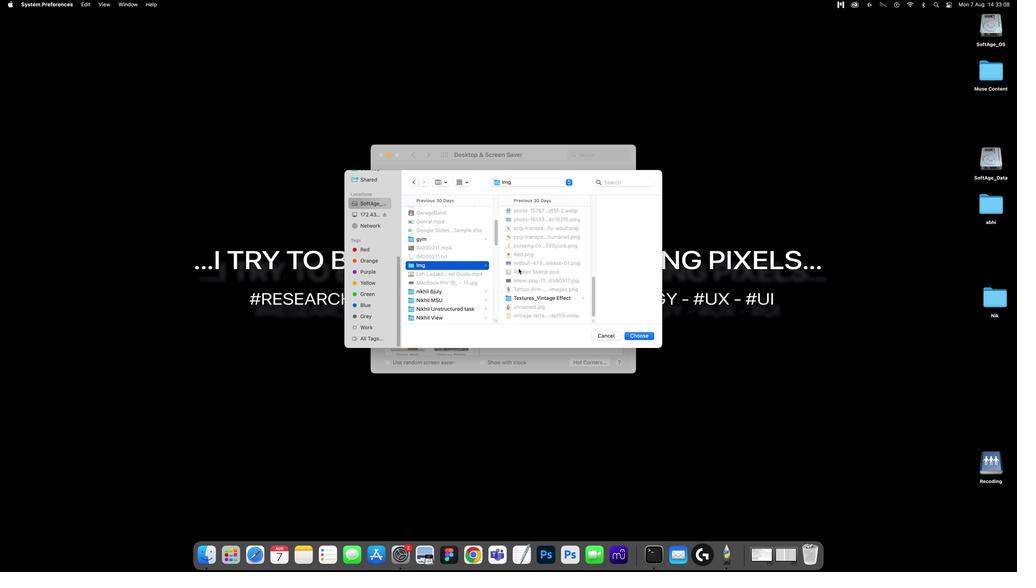 
Action: Mouse moved to (598, 333)
Screenshot: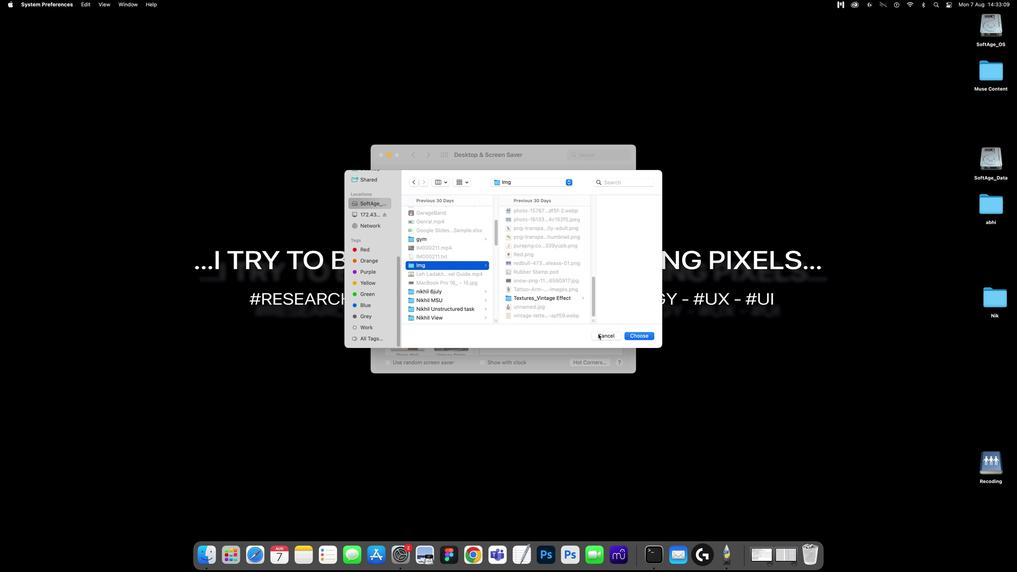 
Action: Mouse pressed left at (598, 333)
Screenshot: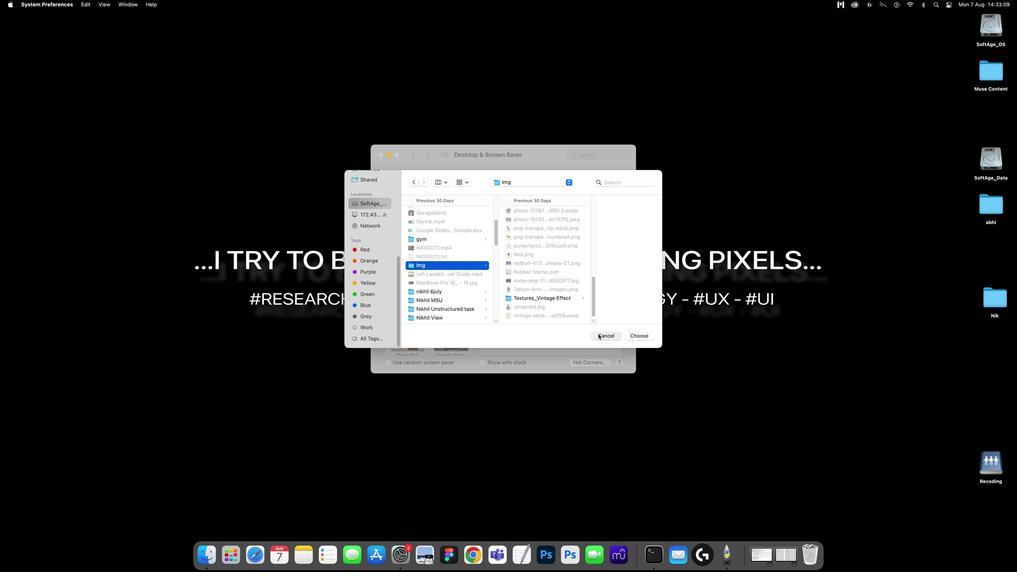 
Action: Mouse moved to (454, 279)
Screenshot: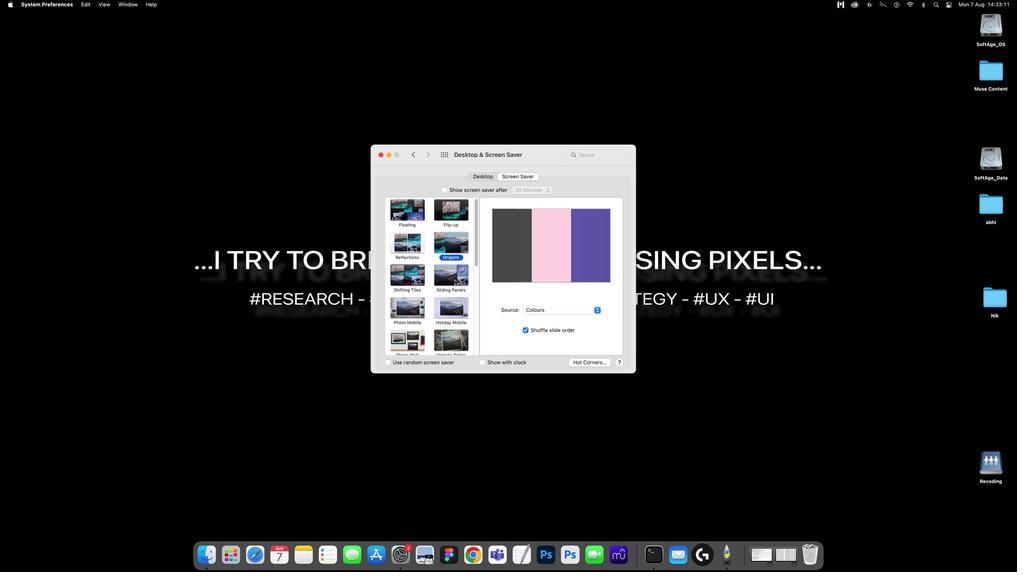
Action: Mouse pressed left at (454, 279)
Screenshot: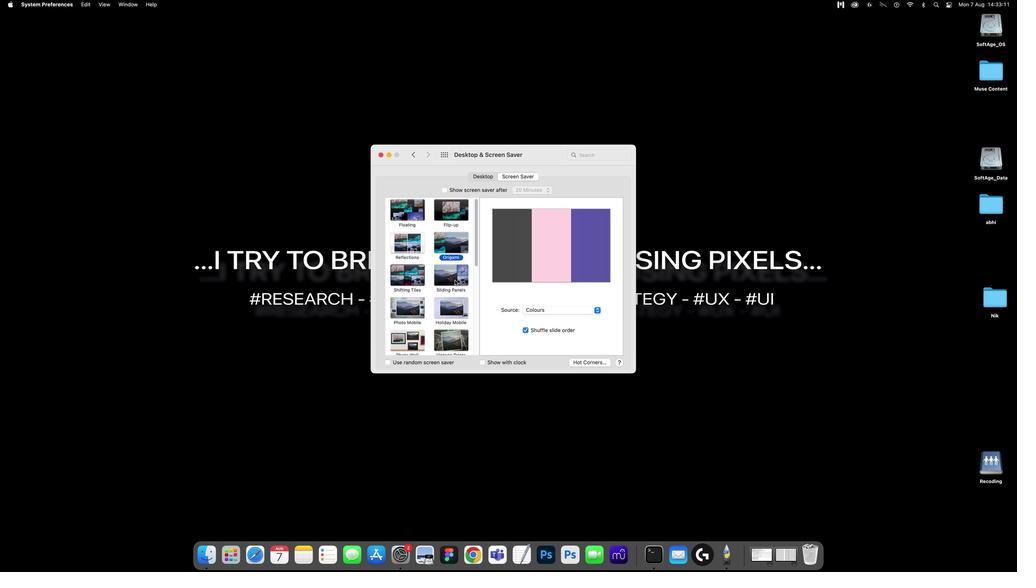 
Action: Mouse moved to (443, 187)
Screenshot: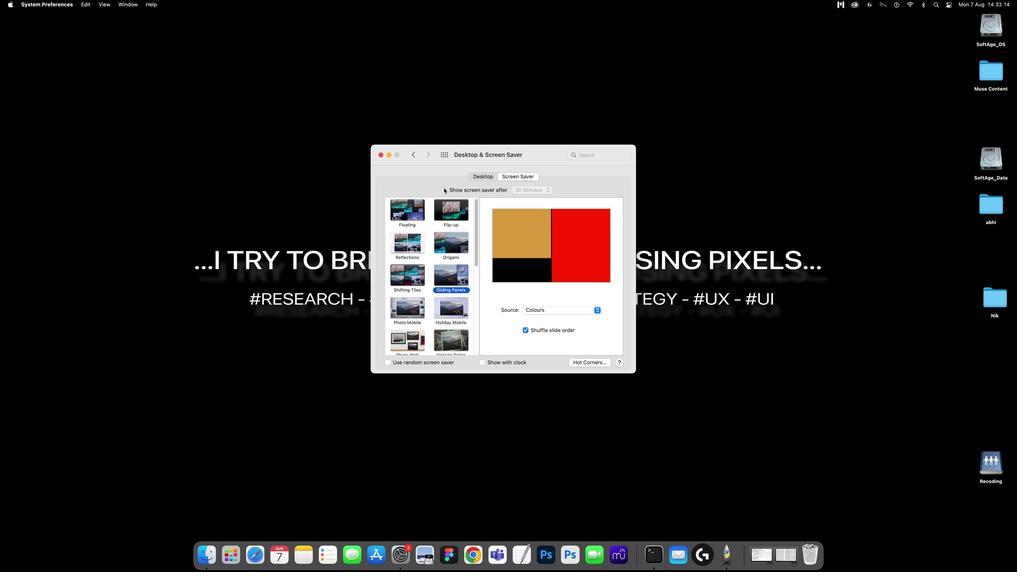 
Action: Mouse pressed left at (443, 187)
Screenshot: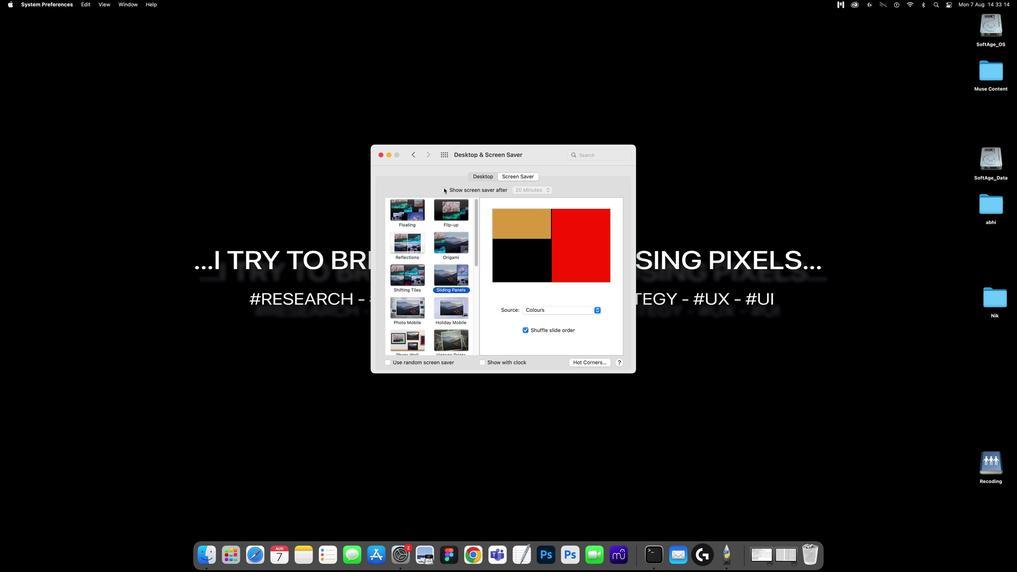 
Action: Mouse moved to (541, 188)
Screenshot: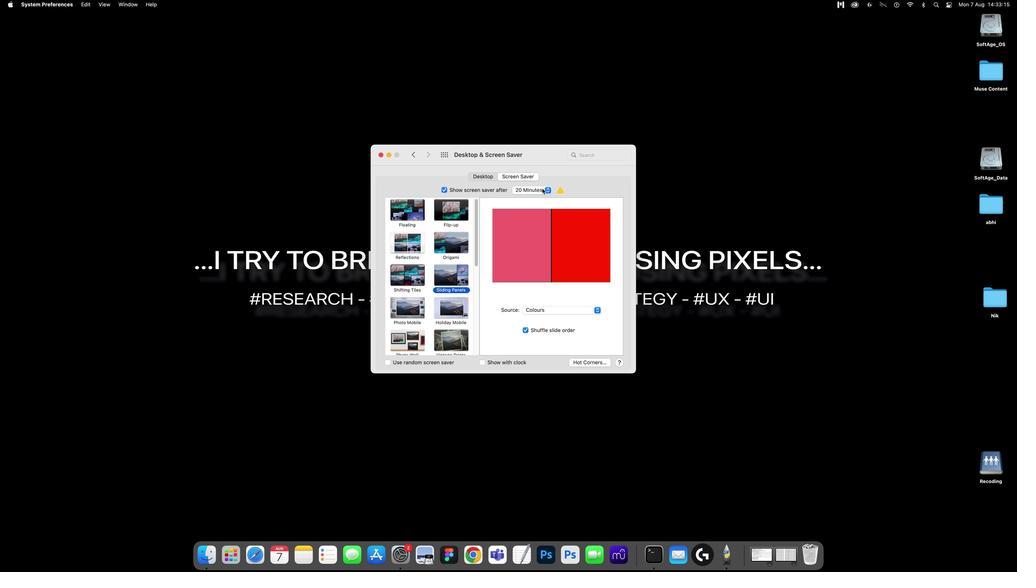 
Action: Mouse pressed left at (541, 188)
Screenshot: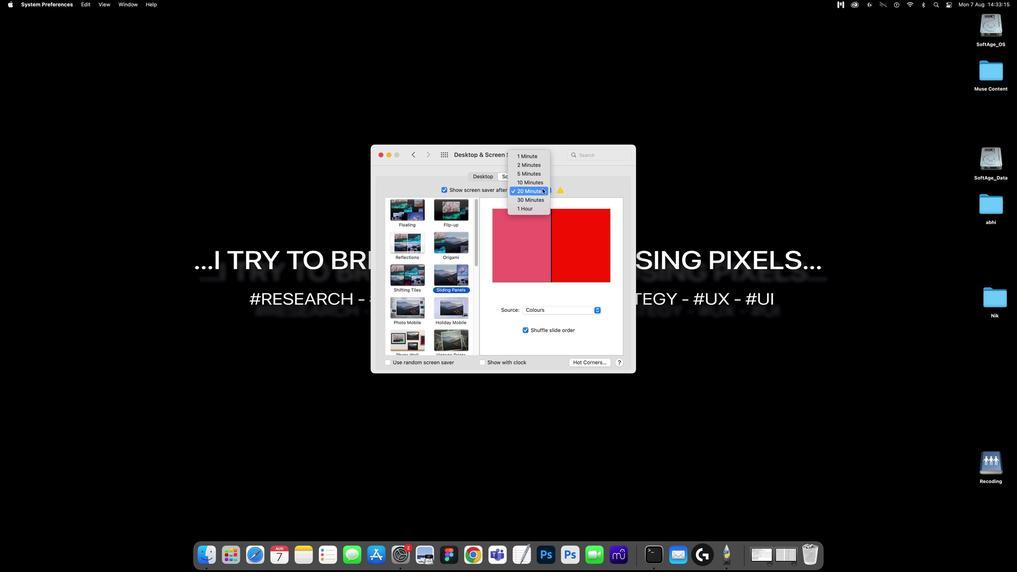 
Action: Mouse moved to (533, 160)
Screenshot: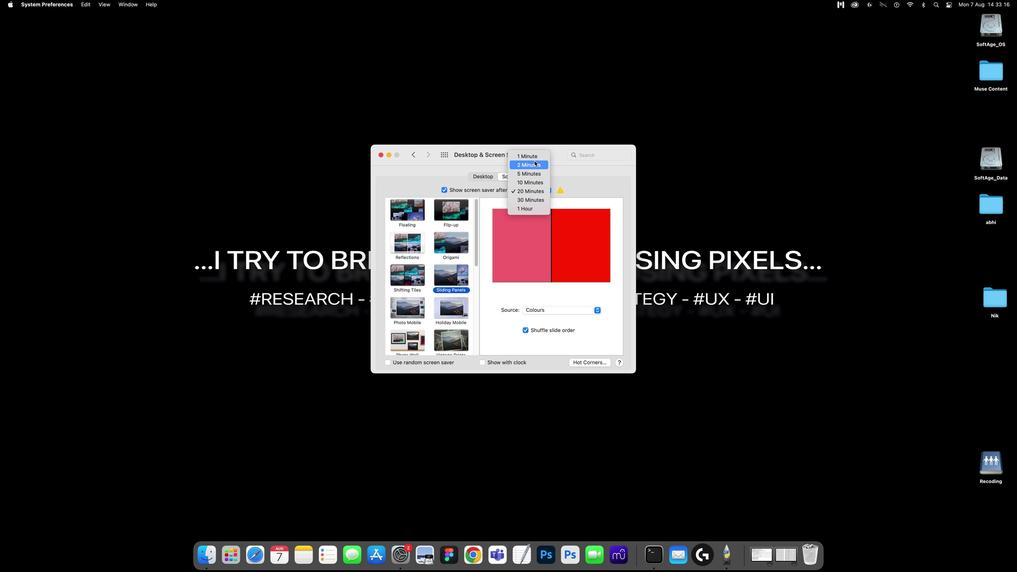 
Action: Mouse pressed left at (533, 160)
Screenshot: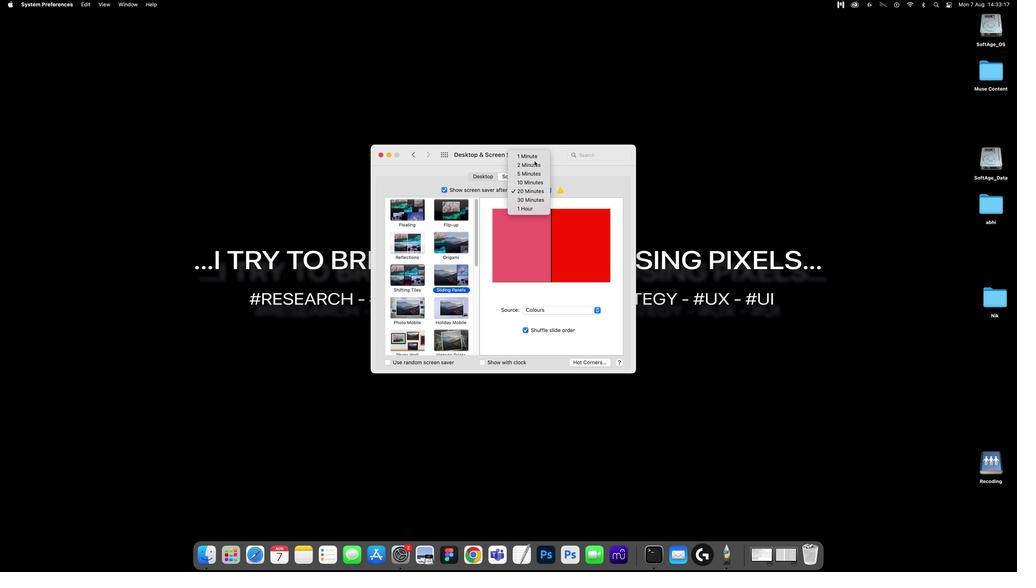 
Action: Mouse moved to (481, 362)
Screenshot: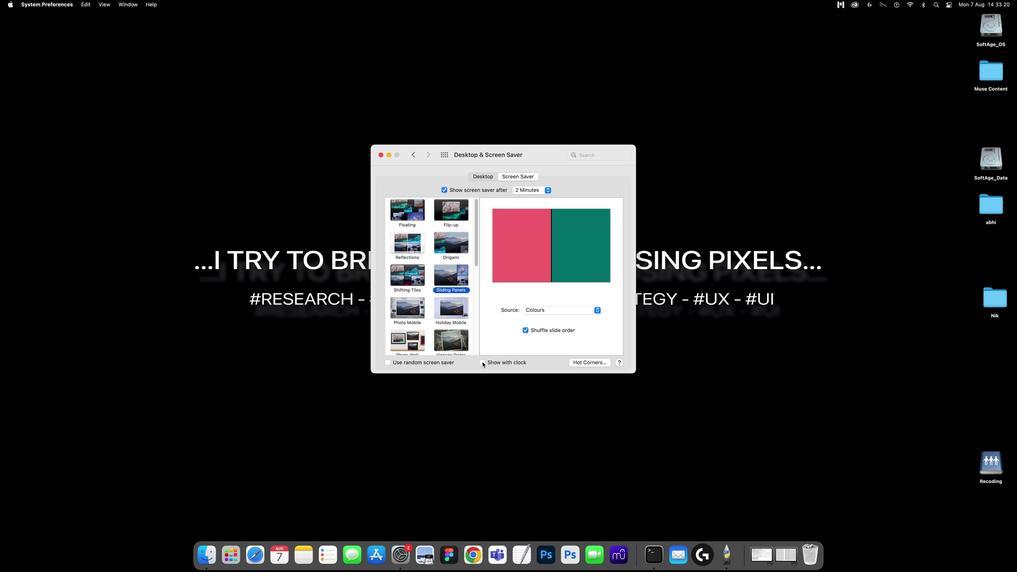
Action: Mouse pressed left at (481, 362)
Screenshot: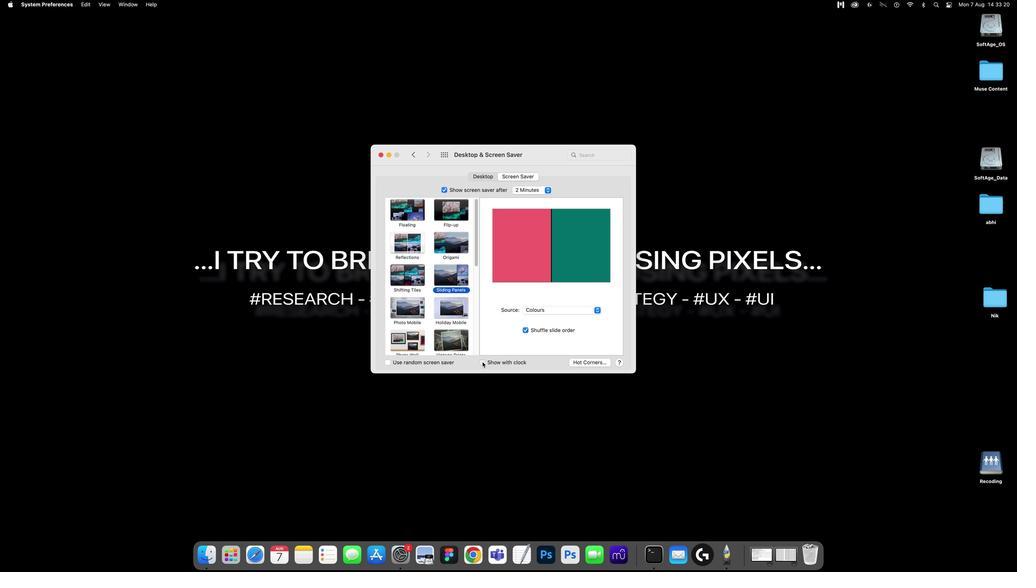 
Action: Mouse moved to (385, 362)
Screenshot: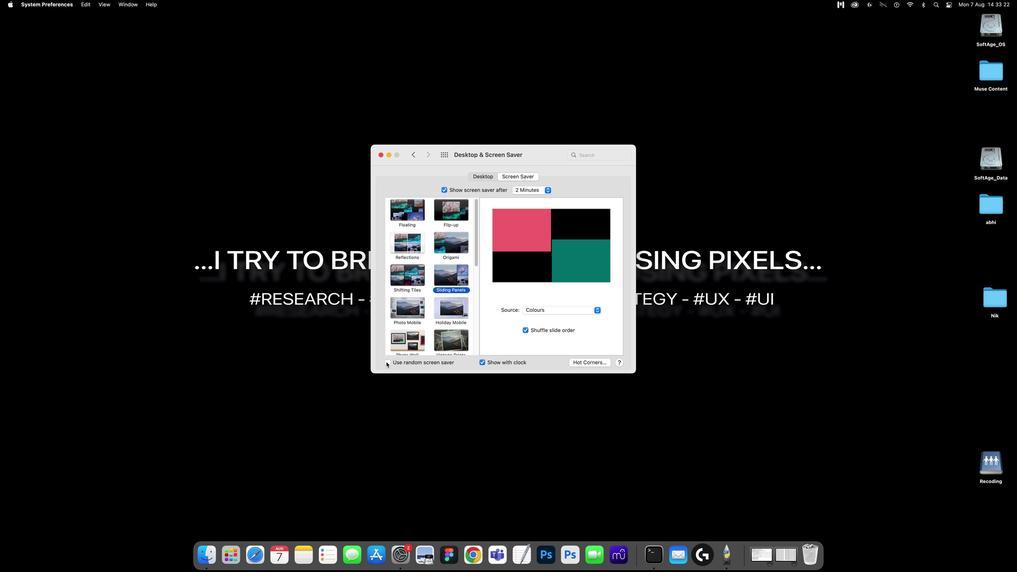 
Action: Mouse pressed left at (385, 362)
Screenshot: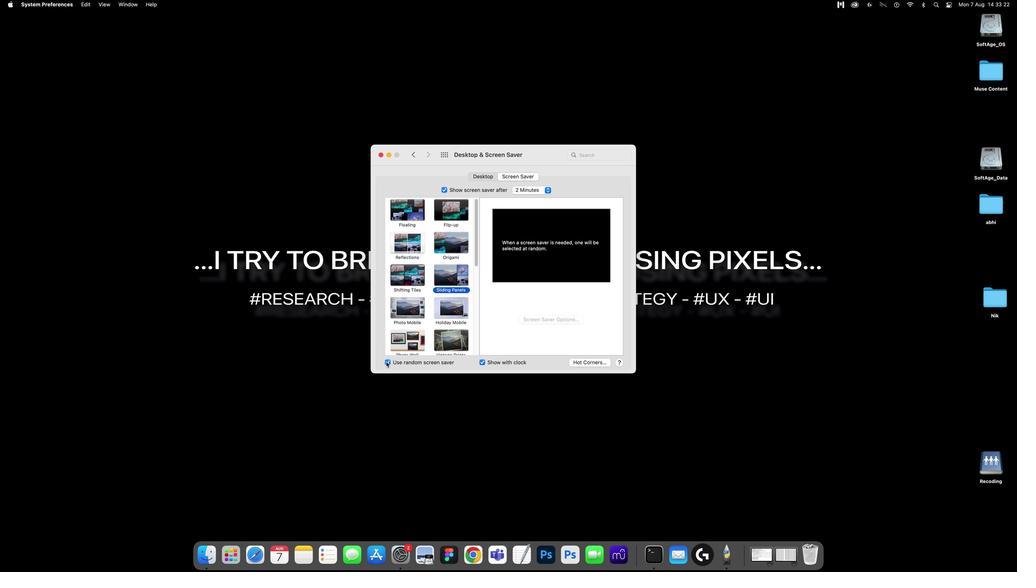 
Action: Mouse moved to (408, 311)
Screenshot: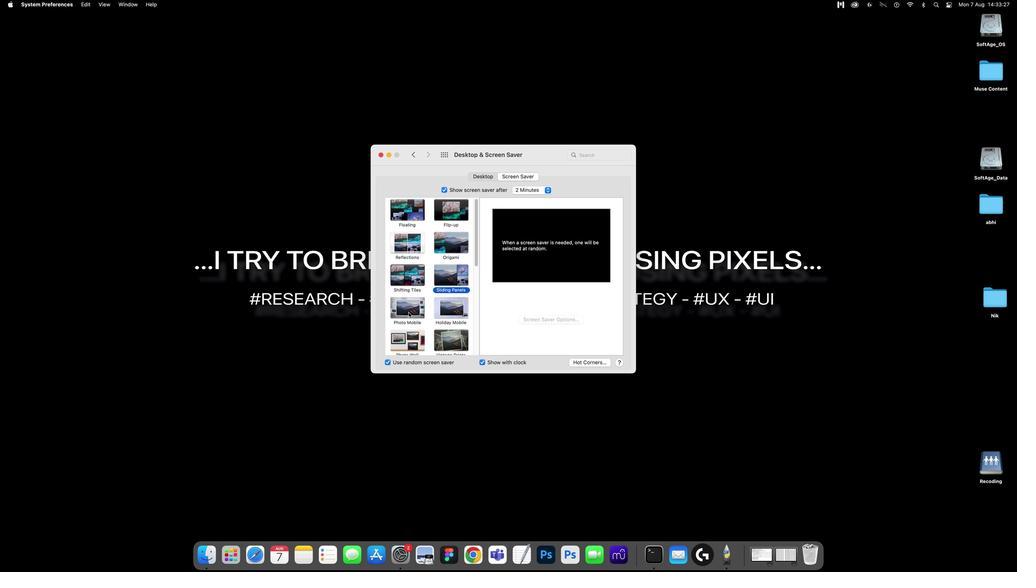 
Action: Mouse pressed left at (408, 311)
Screenshot: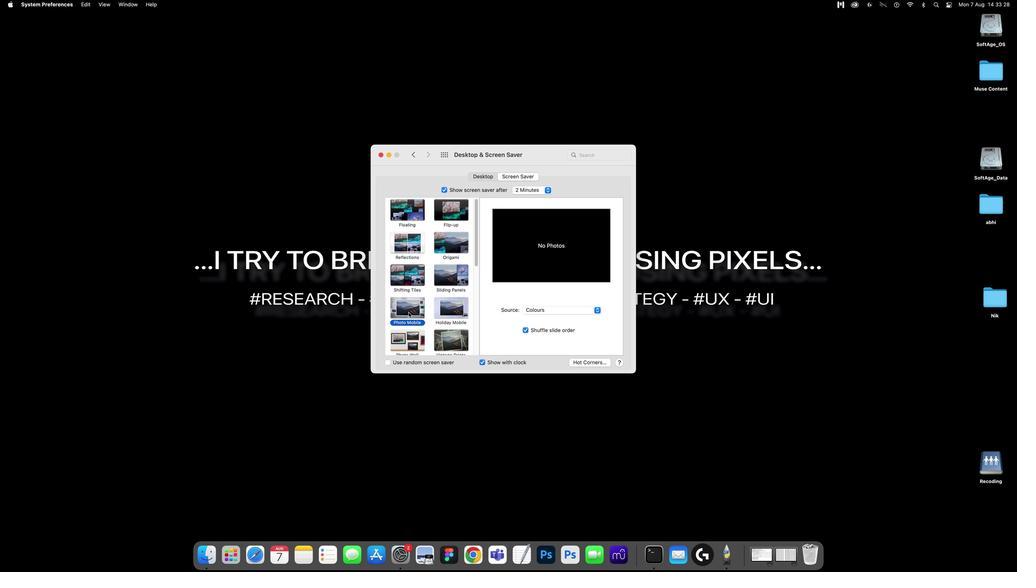 
Action: Mouse moved to (441, 302)
Screenshot: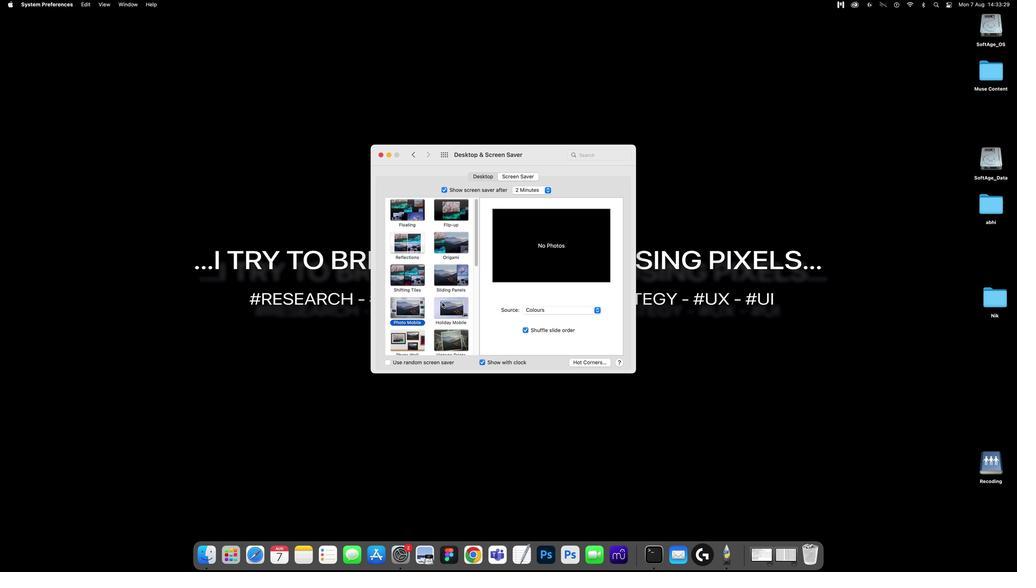 
Action: Mouse pressed left at (441, 302)
Screenshot: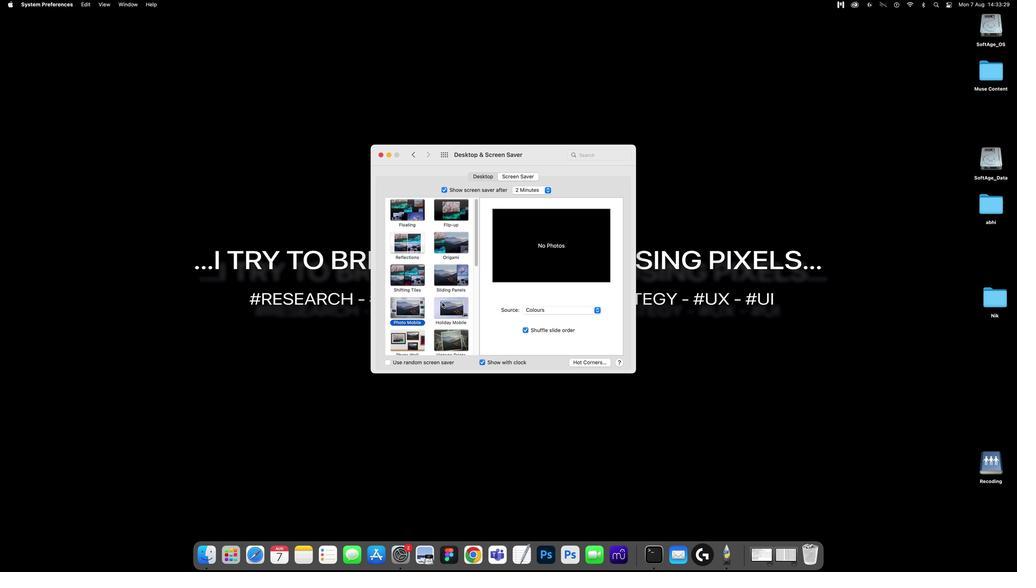 
Action: Mouse moved to (438, 319)
Screenshot: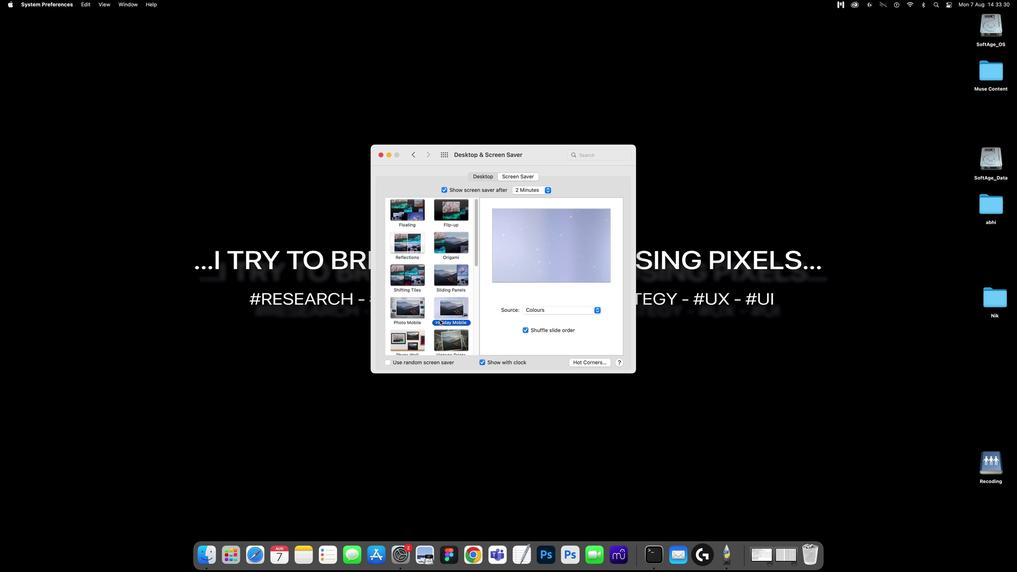 
Action: Mouse scrolled (438, 319) with delta (0, 0)
Screenshot: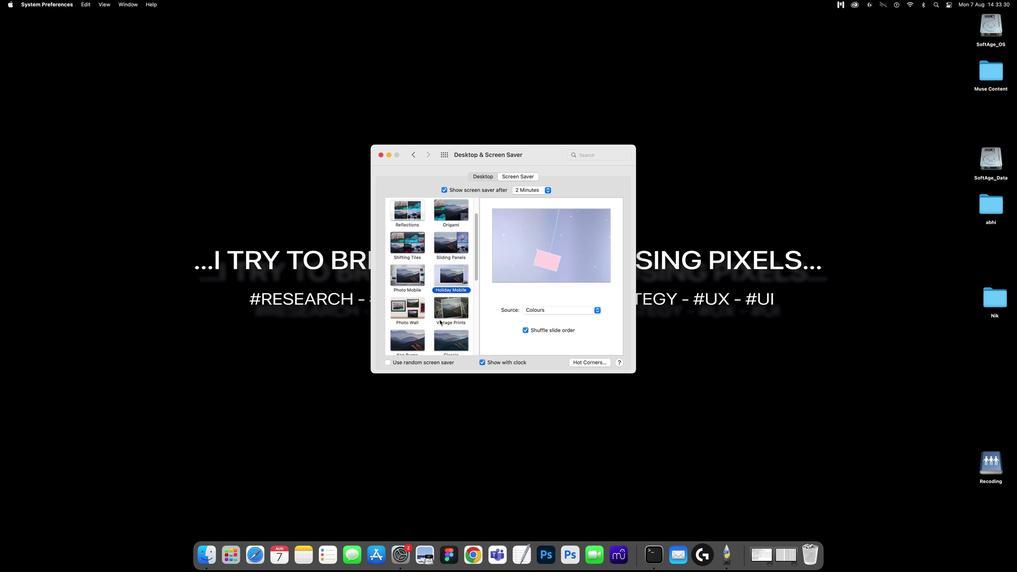 
Action: Mouse scrolled (438, 319) with delta (0, 0)
Screenshot: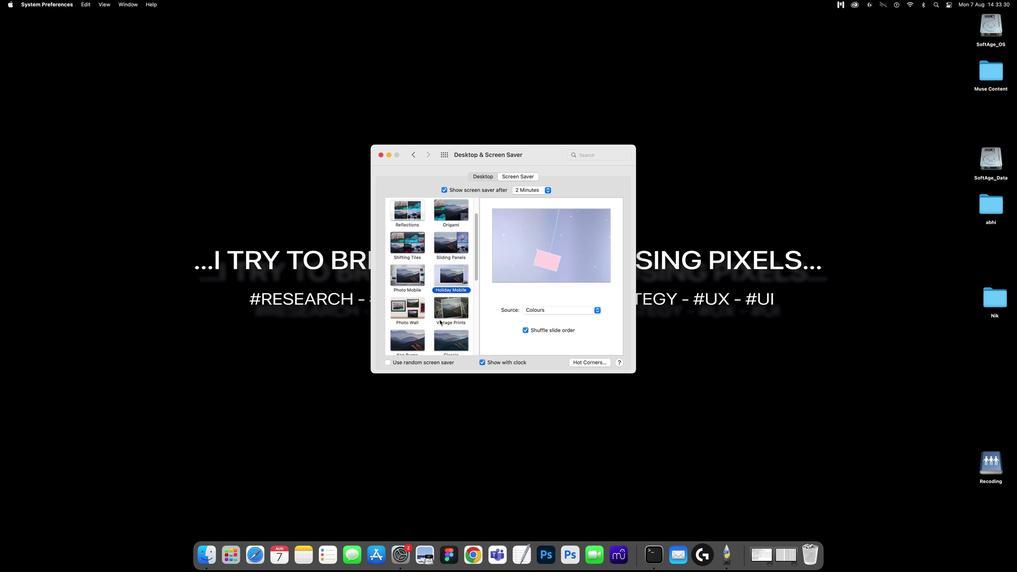 
Action: Mouse scrolled (438, 319) with delta (0, -1)
Screenshot: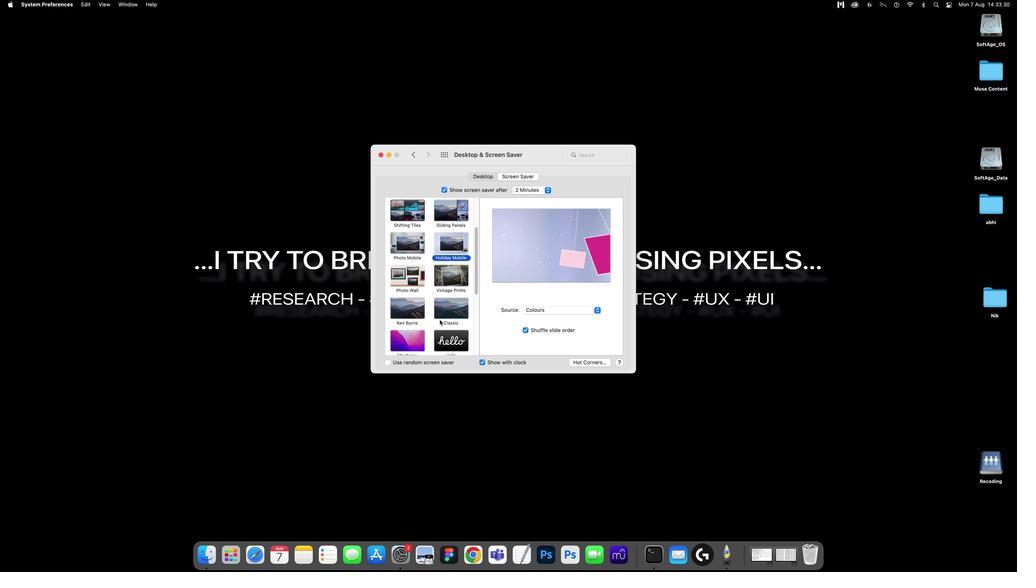 
Action: Mouse scrolled (438, 319) with delta (0, -2)
Screenshot: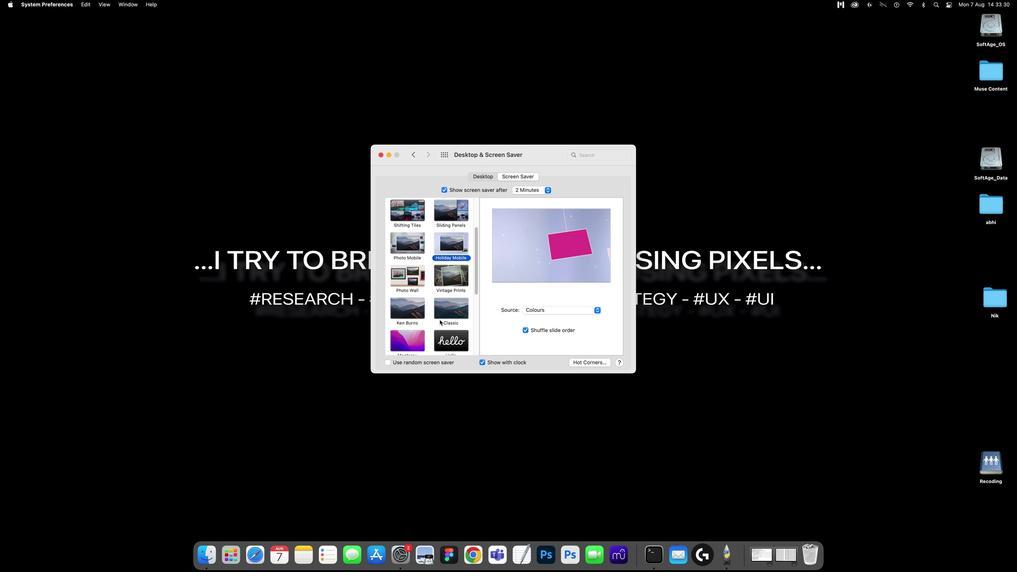 
Action: Mouse moved to (415, 314)
Screenshot: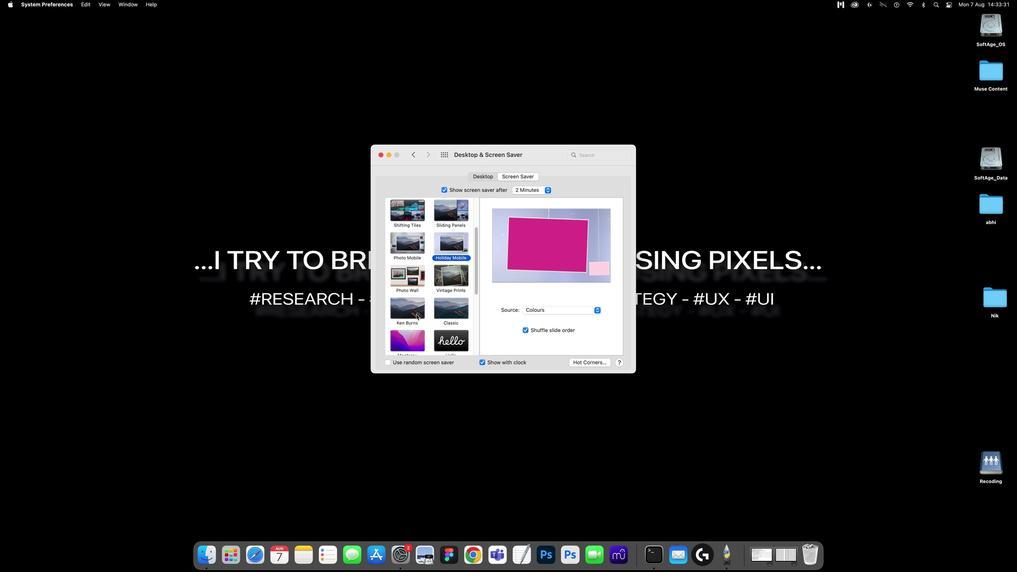 
Action: Mouse scrolled (415, 314) with delta (0, 0)
Screenshot: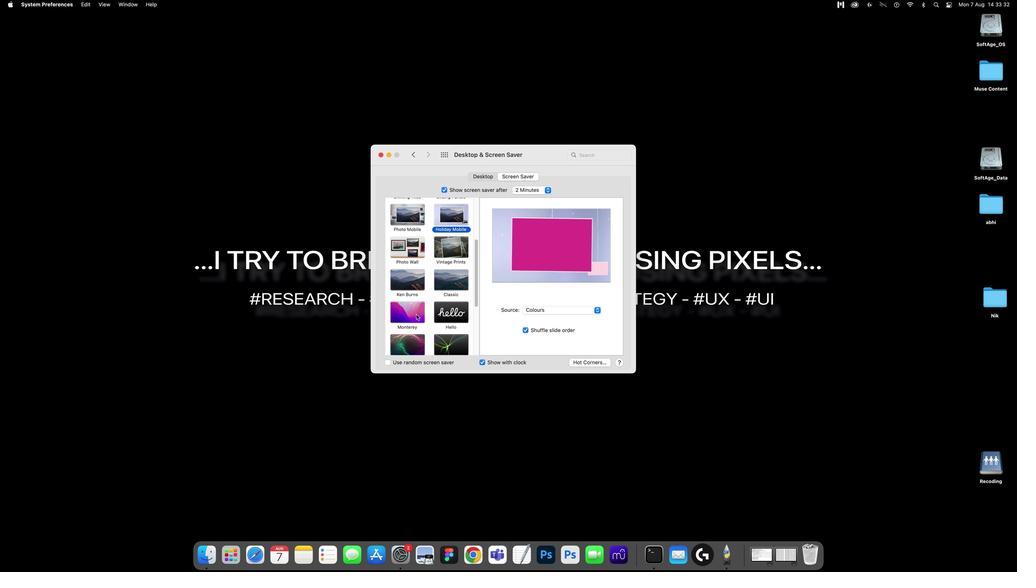 
Action: Mouse scrolled (415, 314) with delta (0, 0)
Screenshot: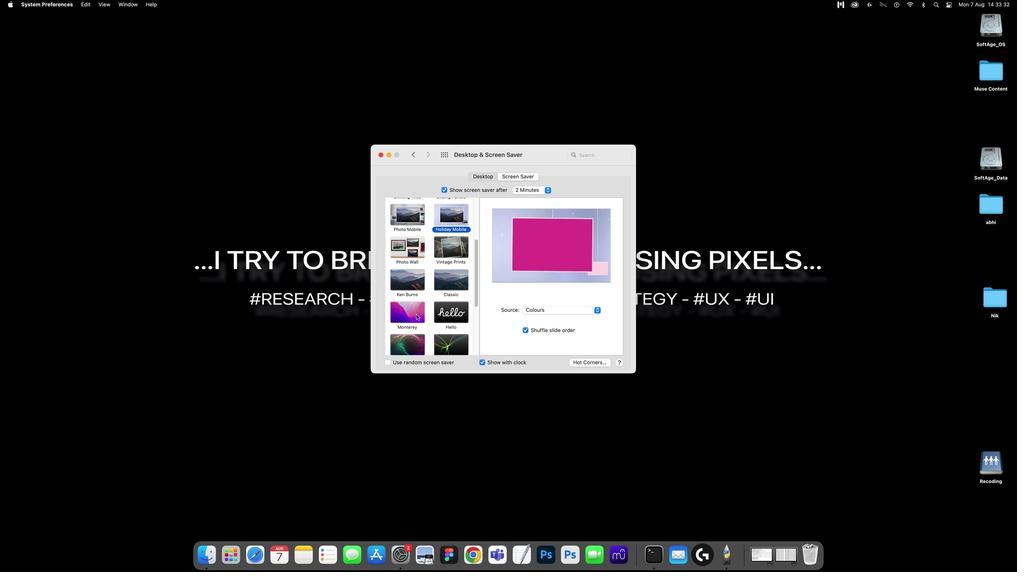 
Action: Mouse scrolled (415, 314) with delta (0, -1)
Screenshot: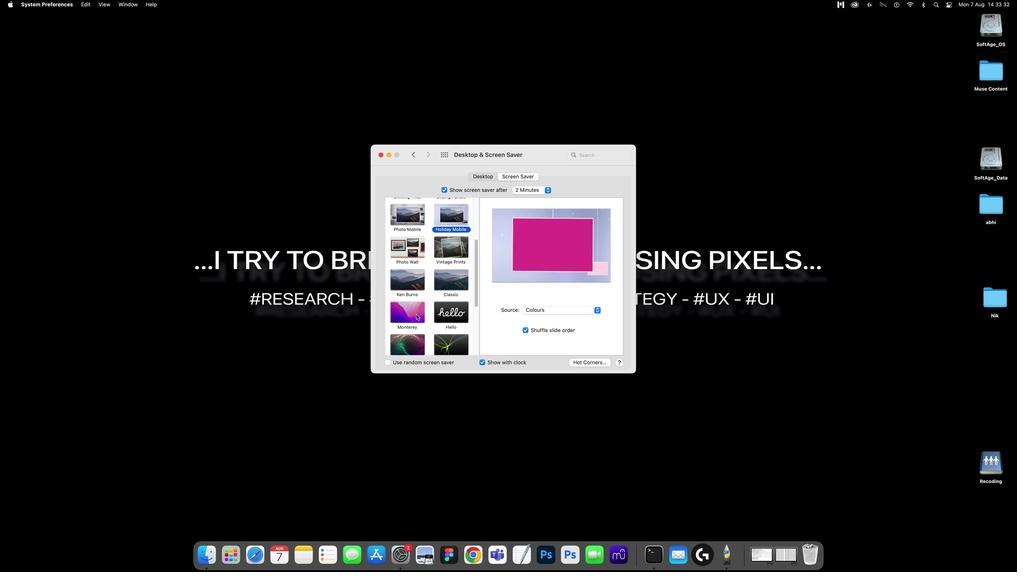 
Action: Mouse moved to (435, 312)
Screenshot: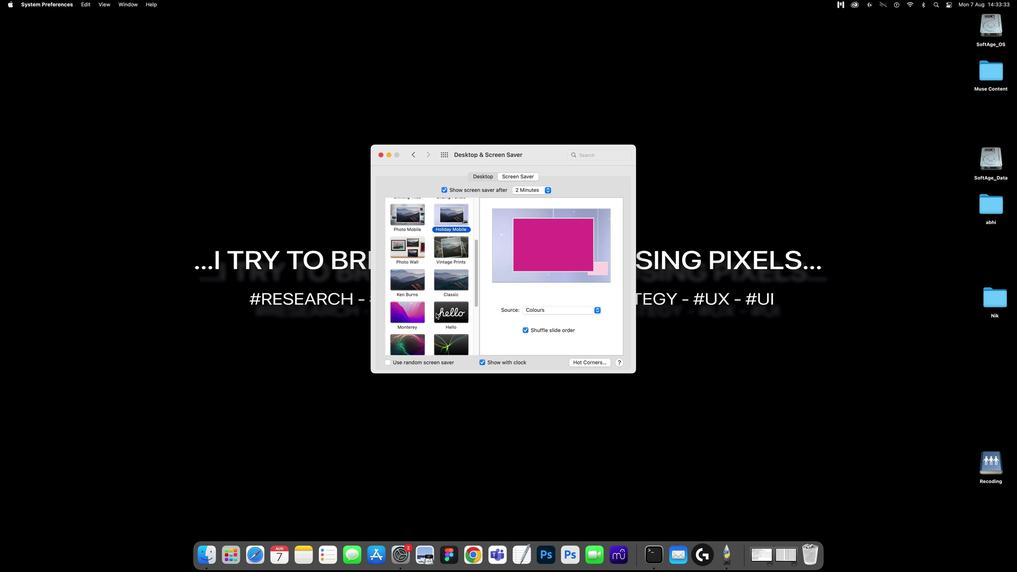 
Action: Mouse pressed left at (435, 312)
Screenshot: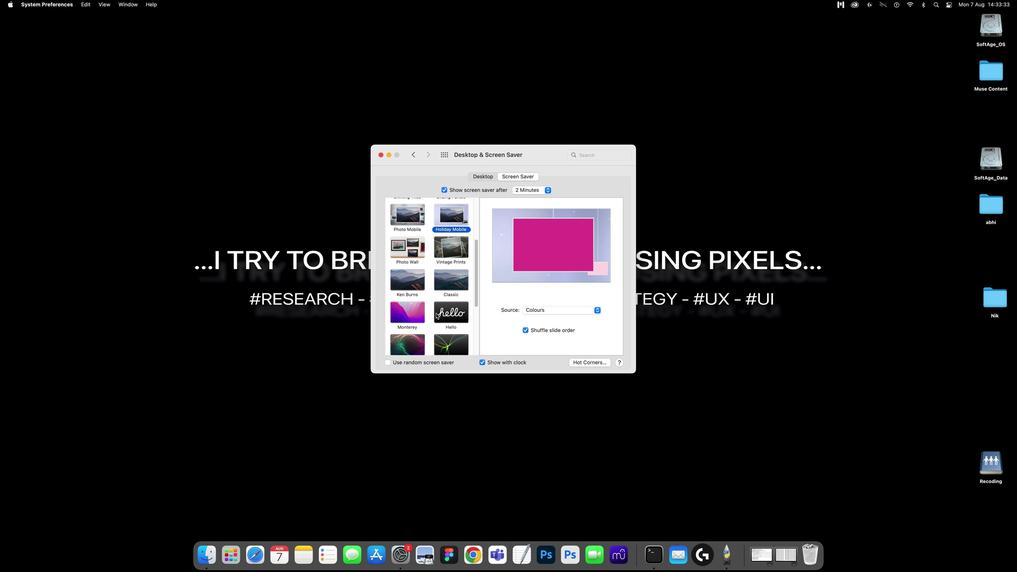 
Action: Mouse scrolled (435, 312) with delta (0, 0)
Screenshot: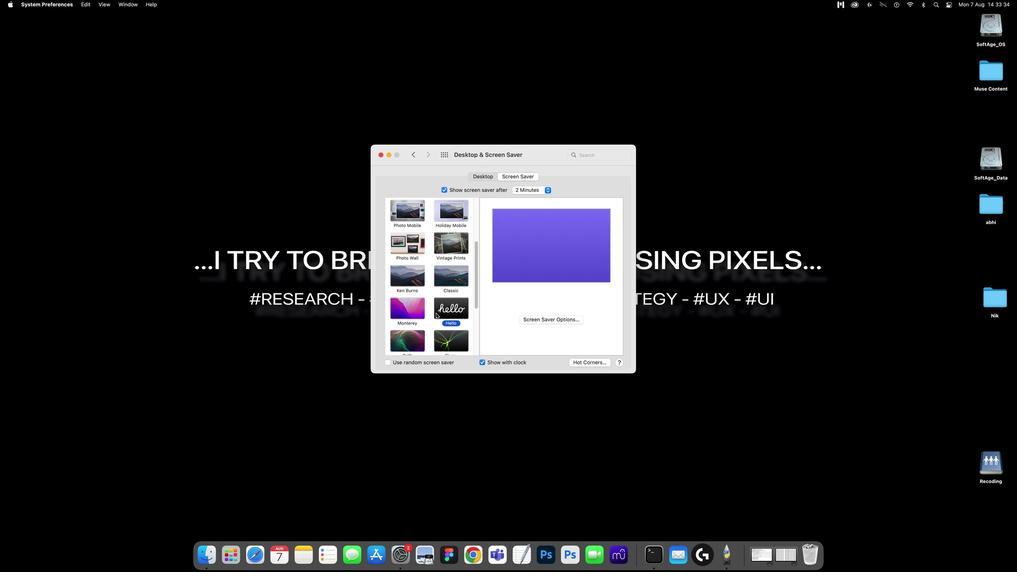 
Action: Mouse scrolled (435, 312) with delta (0, 0)
Screenshot: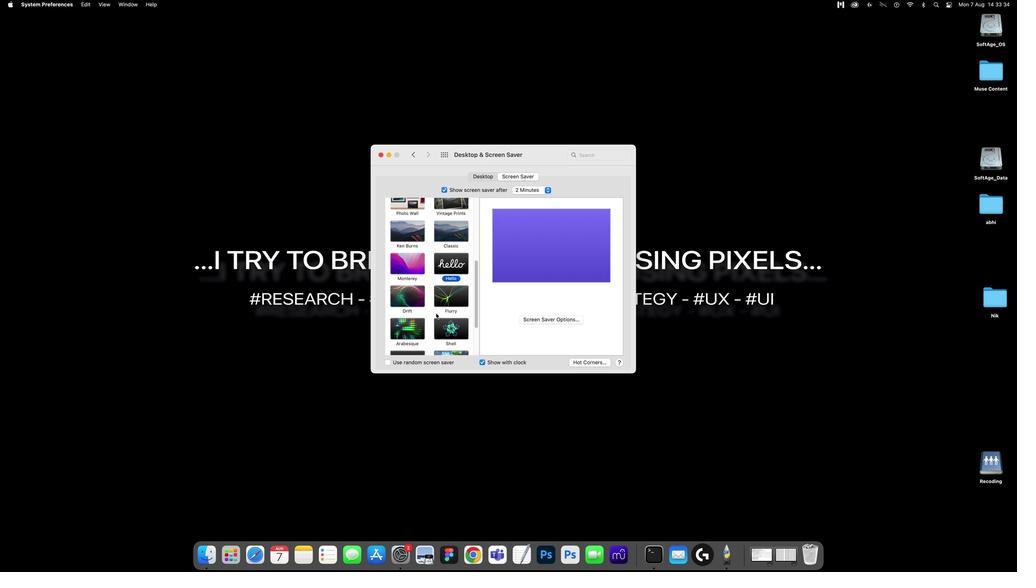 
Action: Mouse scrolled (435, 312) with delta (0, 0)
Screenshot: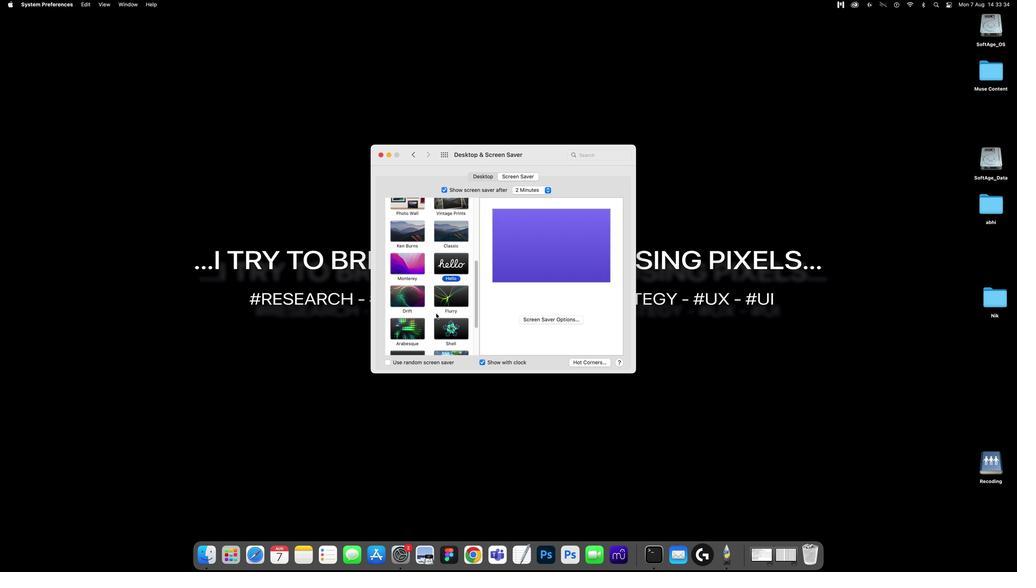 
Action: Mouse scrolled (435, 312) with delta (0, -2)
Screenshot: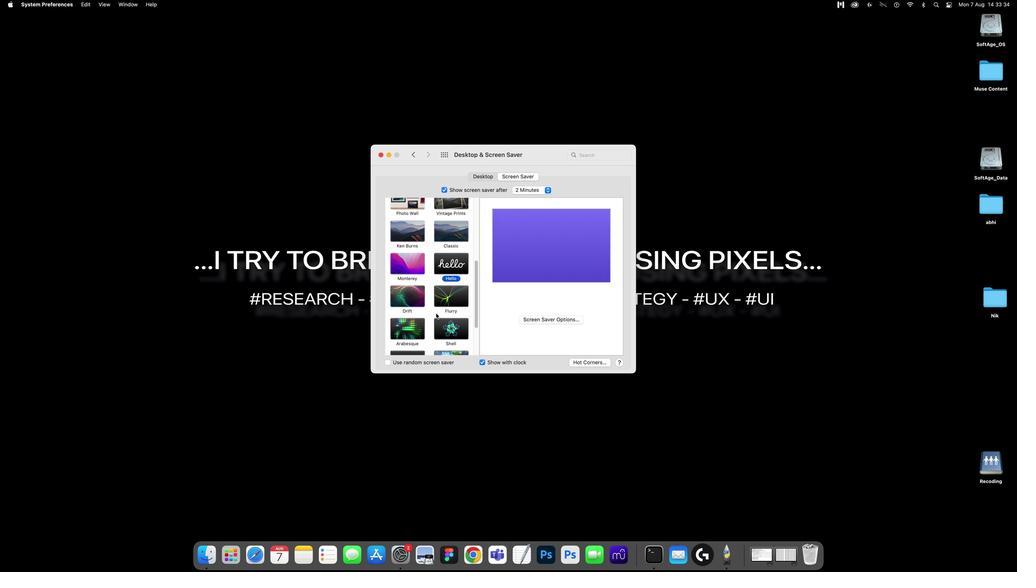 
Action: Mouse moved to (456, 296)
Screenshot: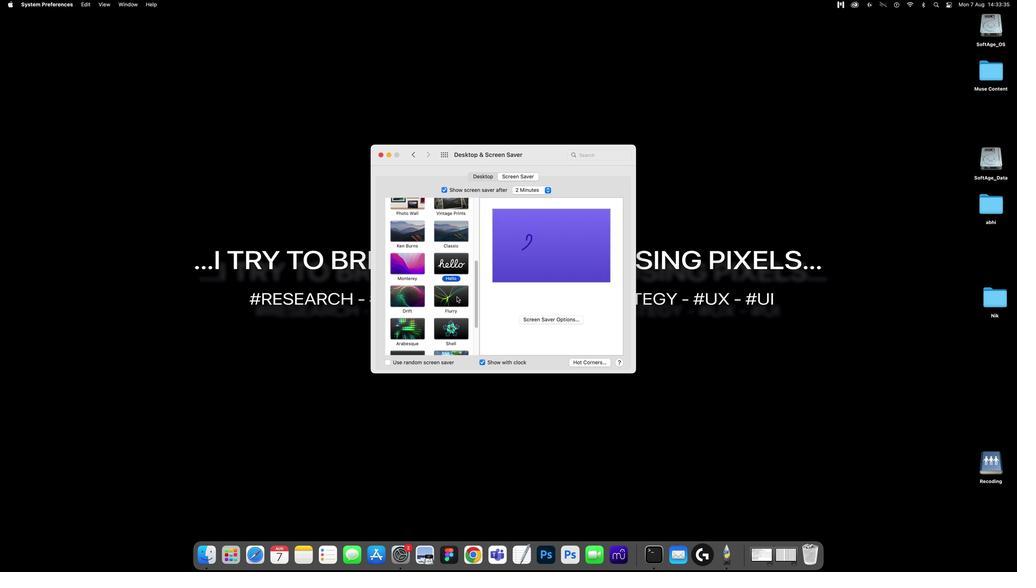
Action: Mouse pressed left at (456, 296)
Screenshot: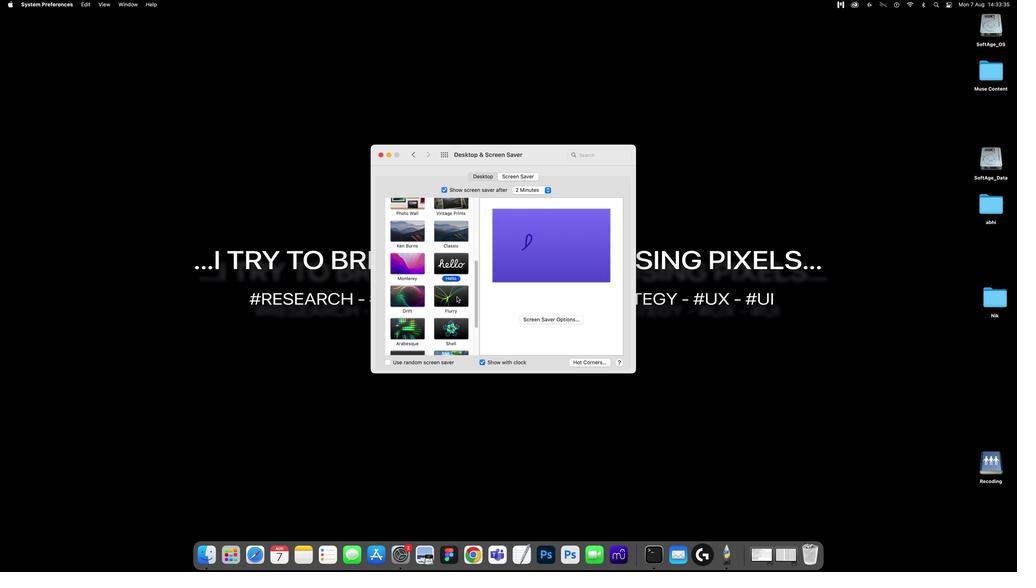 
Action: Mouse moved to (392, 295)
Screenshot: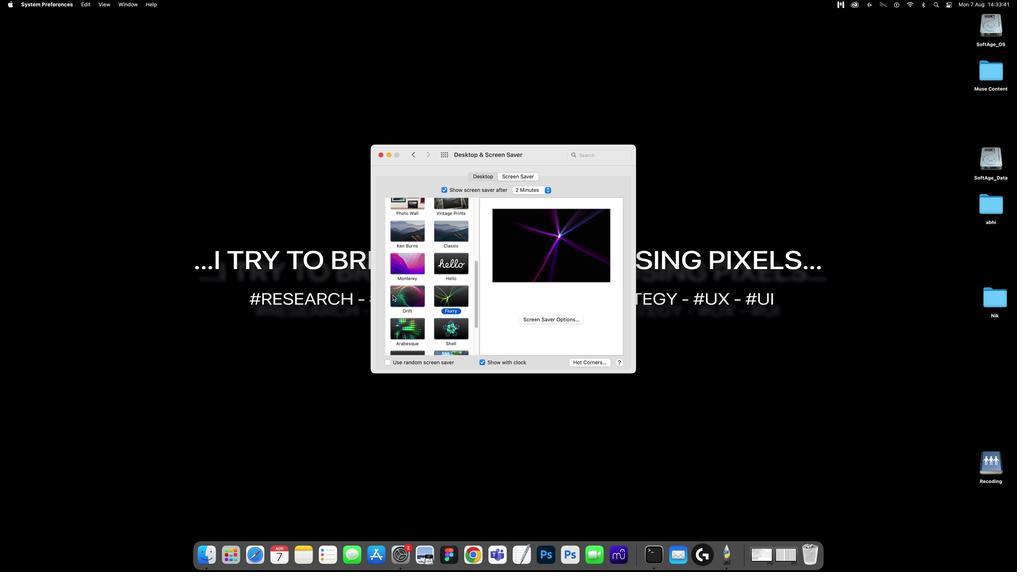 
Action: Mouse pressed left at (392, 295)
Screenshot: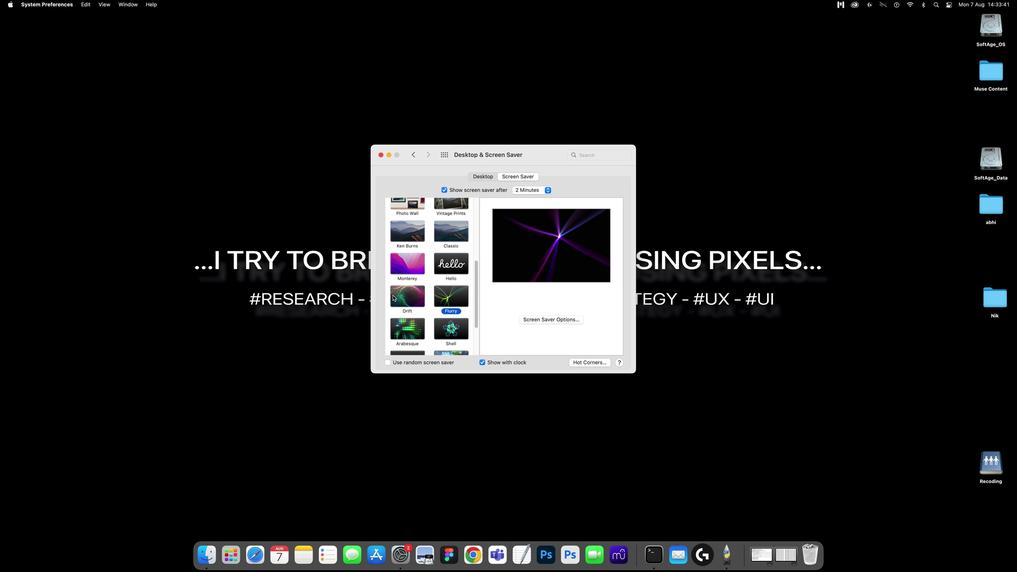 
Action: Mouse moved to (397, 294)
Screenshot: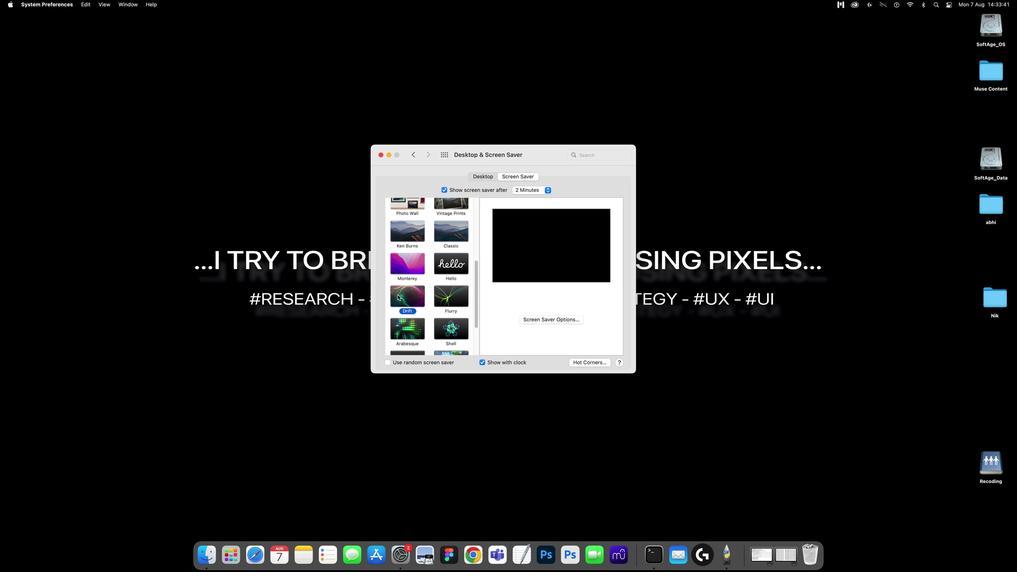 
Action: Mouse pressed left at (397, 294)
Screenshot: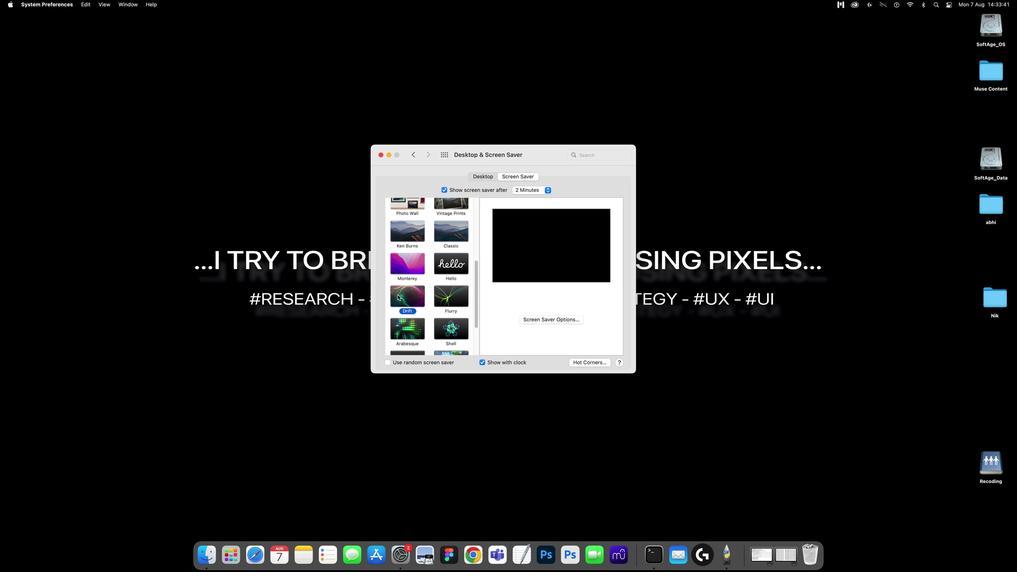 
Action: Mouse scrolled (397, 294) with delta (0, 0)
Screenshot: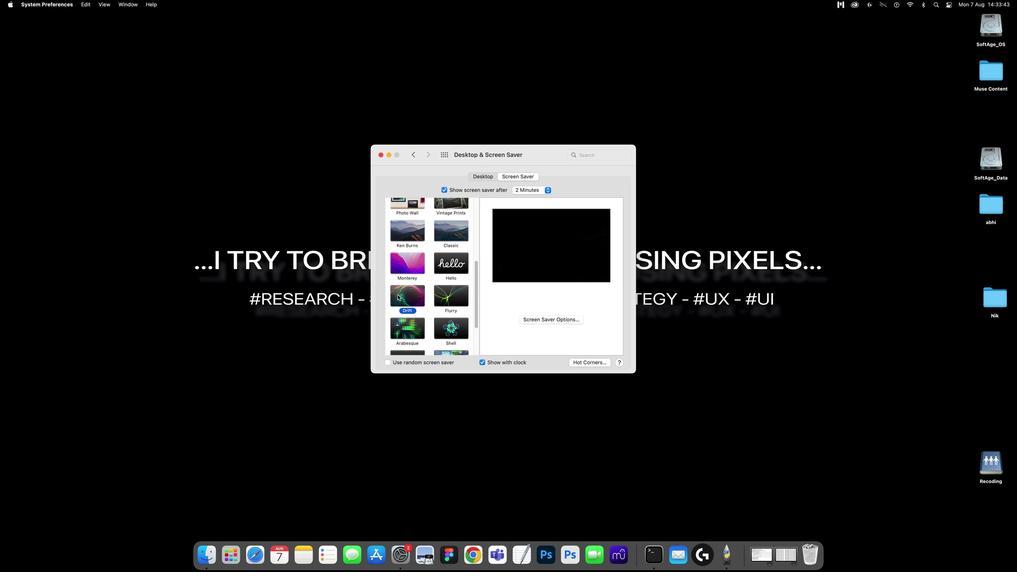 
Action: Mouse scrolled (397, 294) with delta (0, 0)
Screenshot: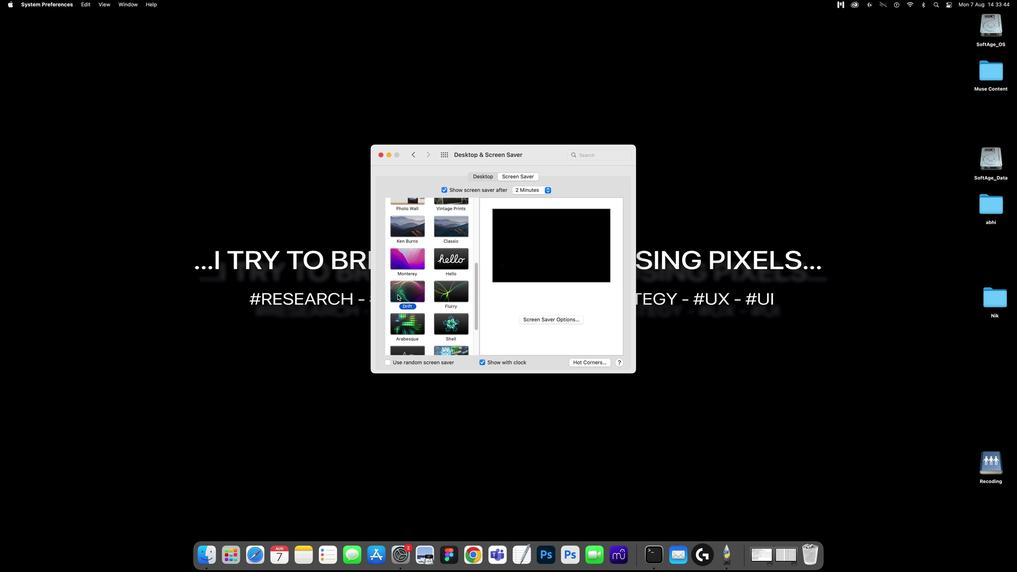 
Action: Mouse scrolled (397, 294) with delta (0, 0)
Screenshot: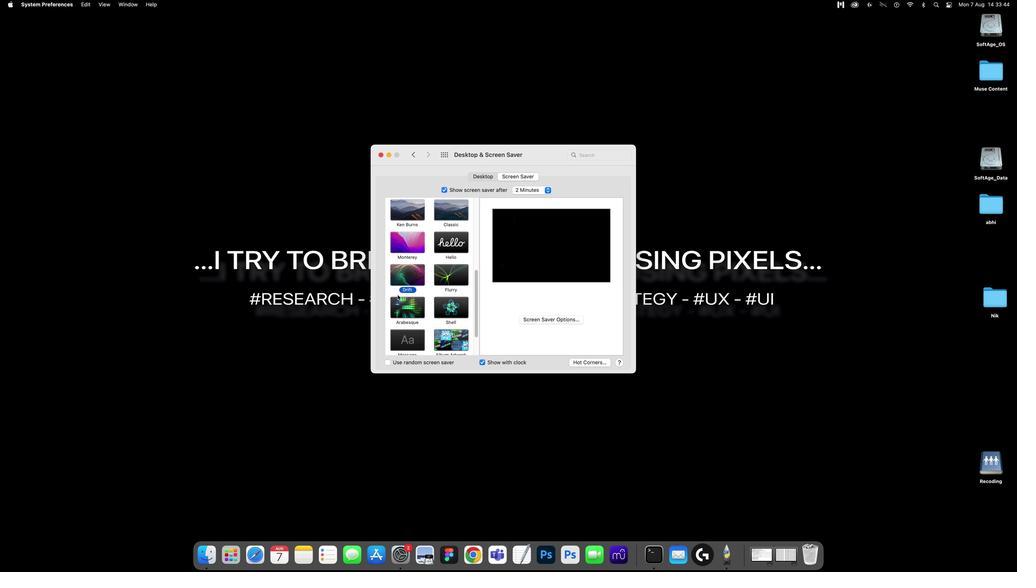
Action: Mouse scrolled (397, 294) with delta (0, 0)
Screenshot: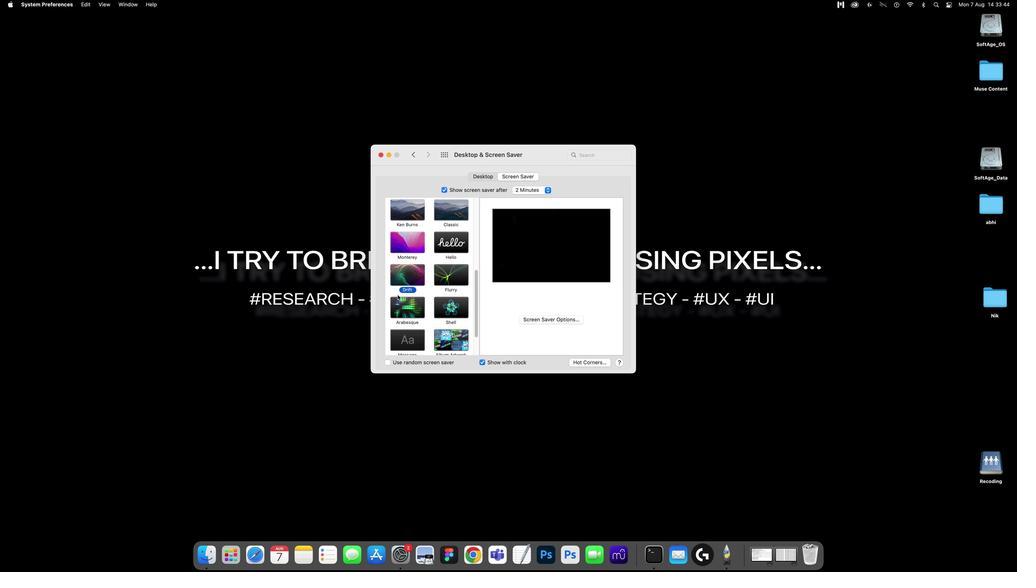 
Action: Mouse moved to (404, 309)
Screenshot: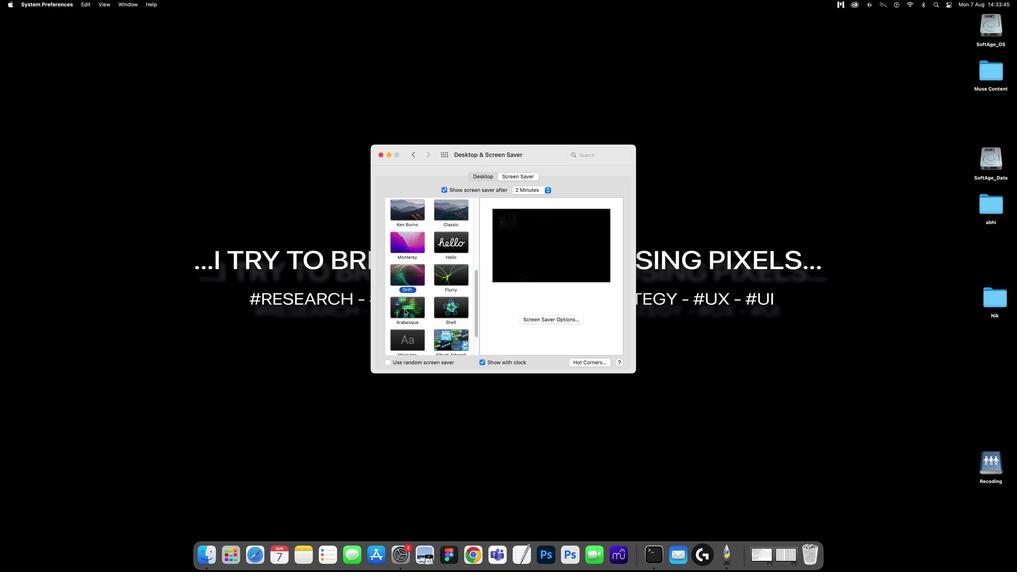 
Action: Mouse pressed left at (404, 309)
Screenshot: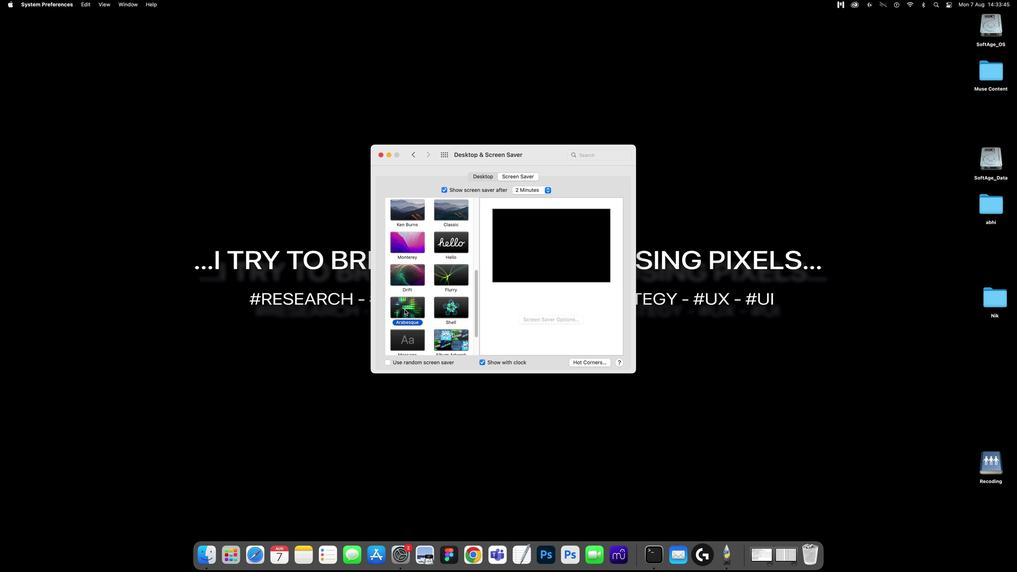
Action: Mouse moved to (453, 311)
Screenshot: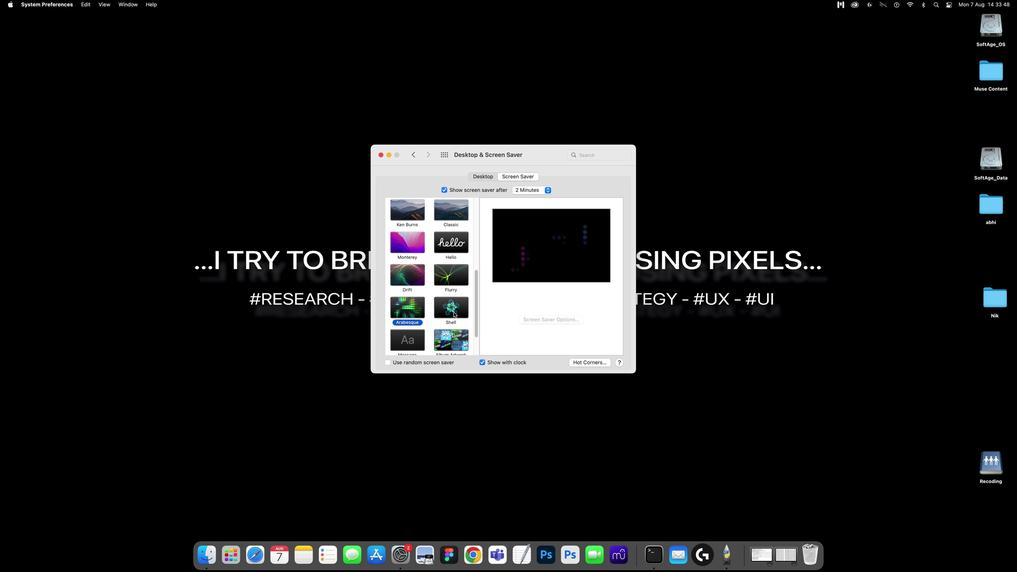 
Action: Mouse pressed left at (453, 311)
Screenshot: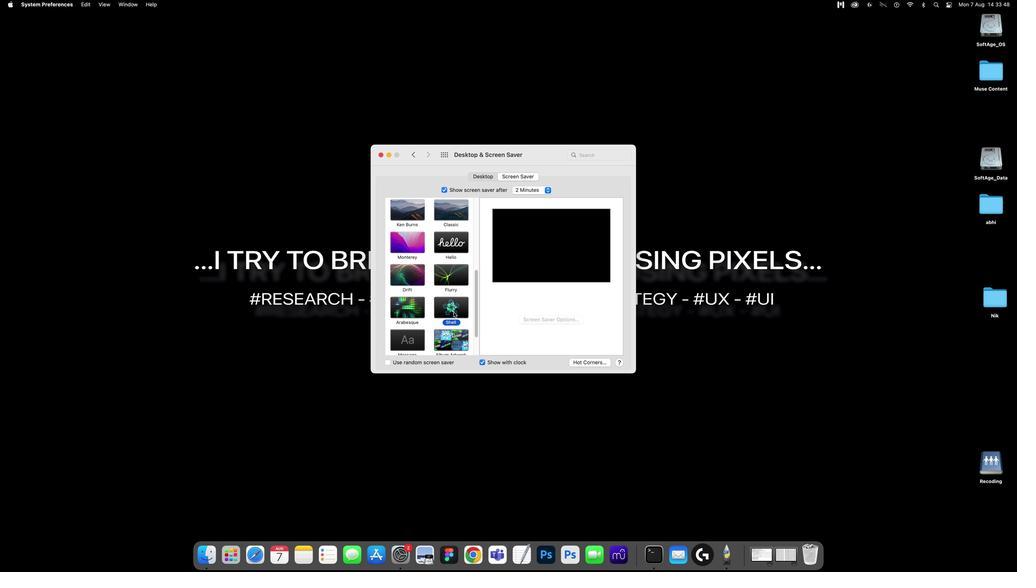
Action: Mouse scrolled (453, 311) with delta (0, 0)
Screenshot: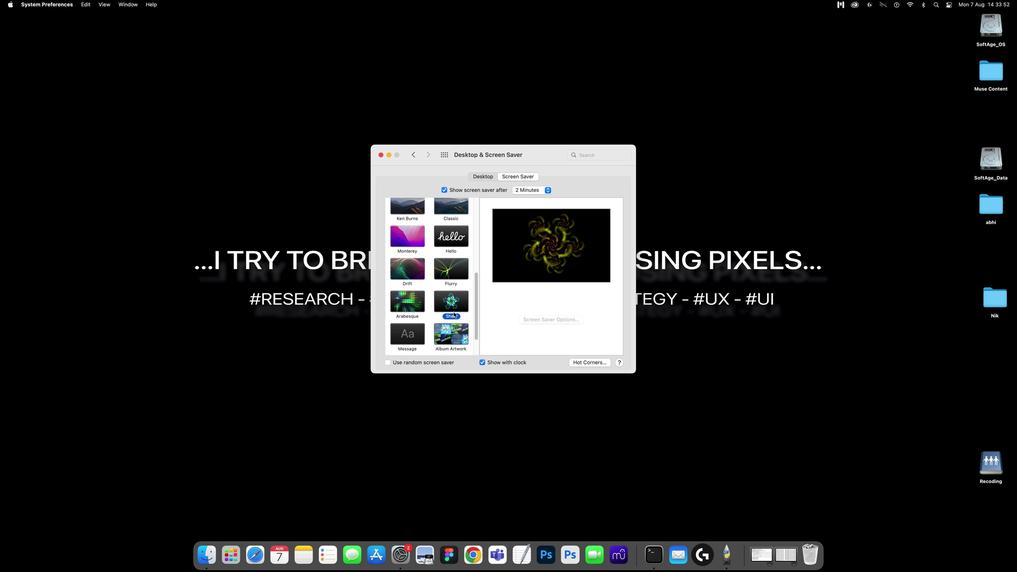 
Action: Mouse scrolled (453, 311) with delta (0, 0)
Screenshot: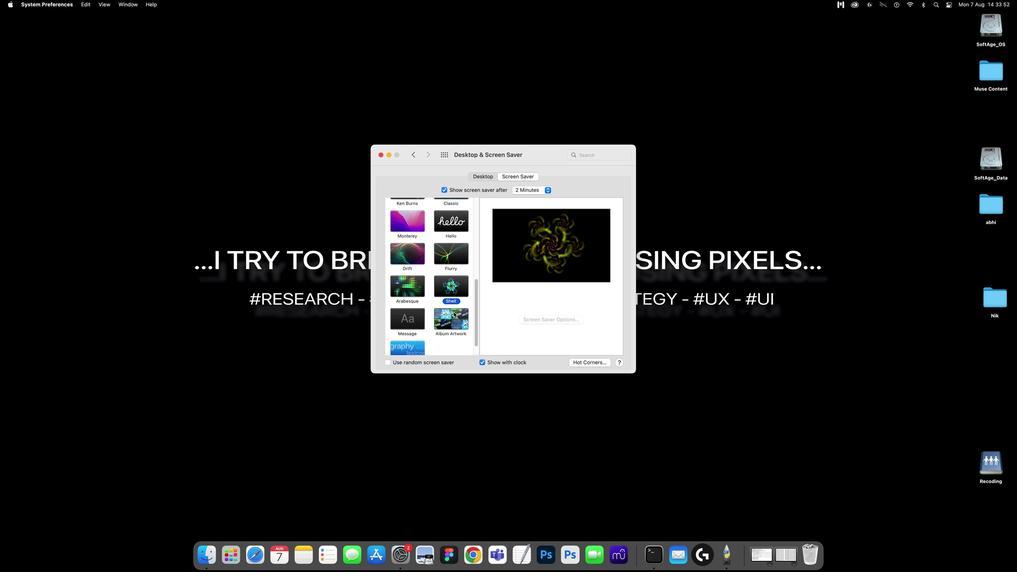 
Action: Mouse scrolled (453, 311) with delta (0, 0)
Screenshot: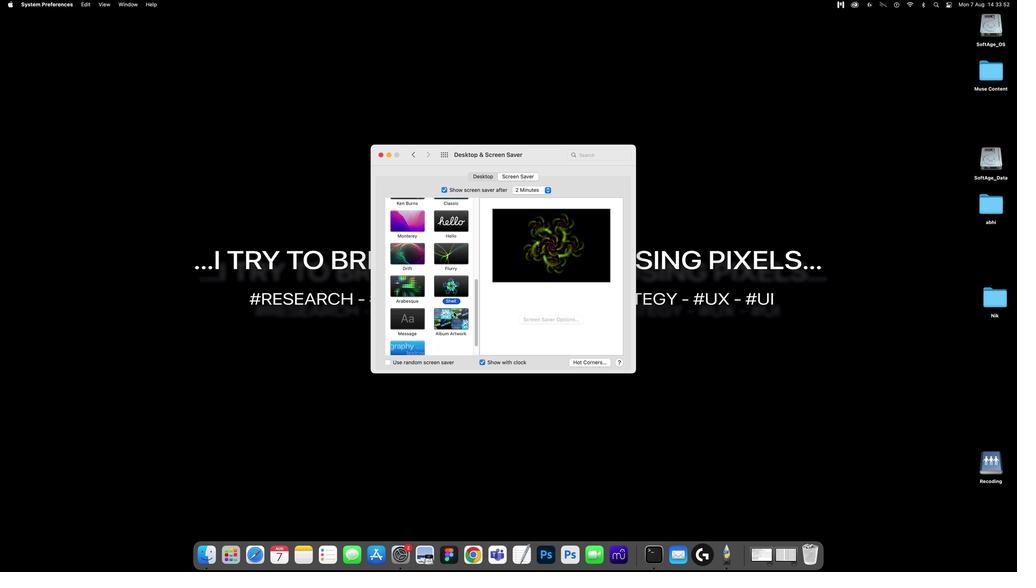 
Action: Mouse moved to (445, 317)
Screenshot: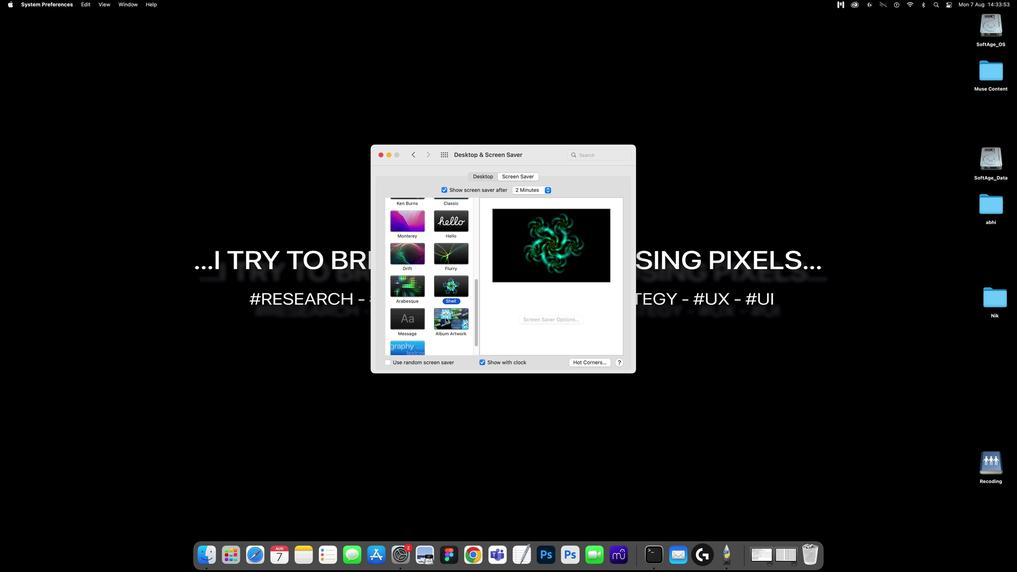 
Action: Mouse pressed left at (445, 317)
Screenshot: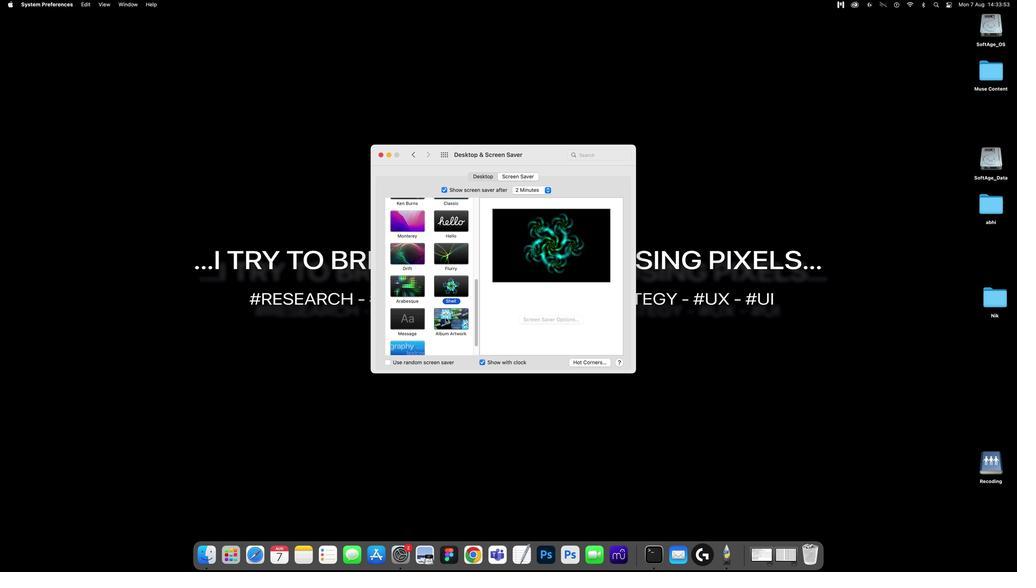 
Action: Mouse moved to (416, 314)
Screenshot: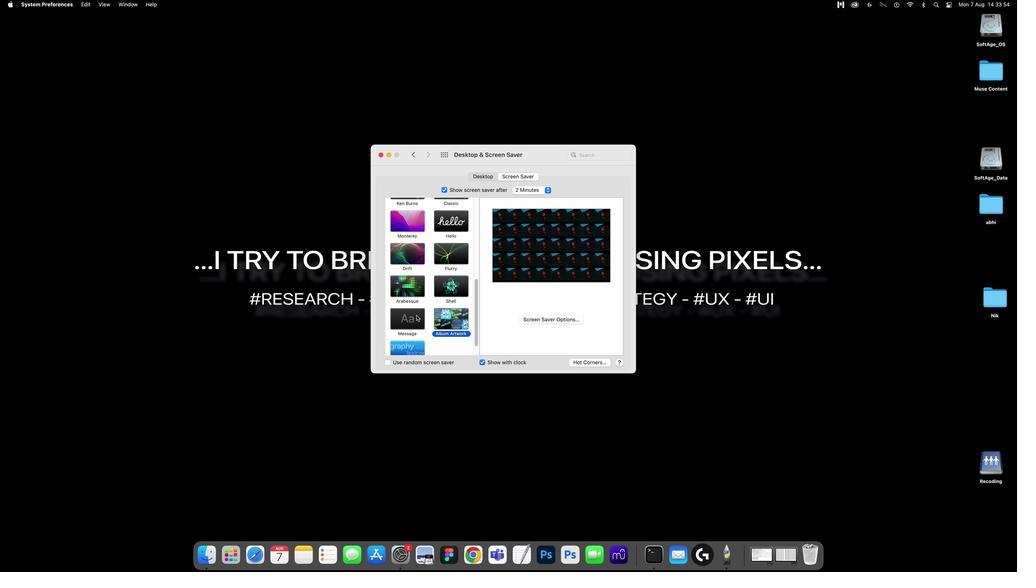 
Action: Mouse pressed left at (416, 314)
Screenshot: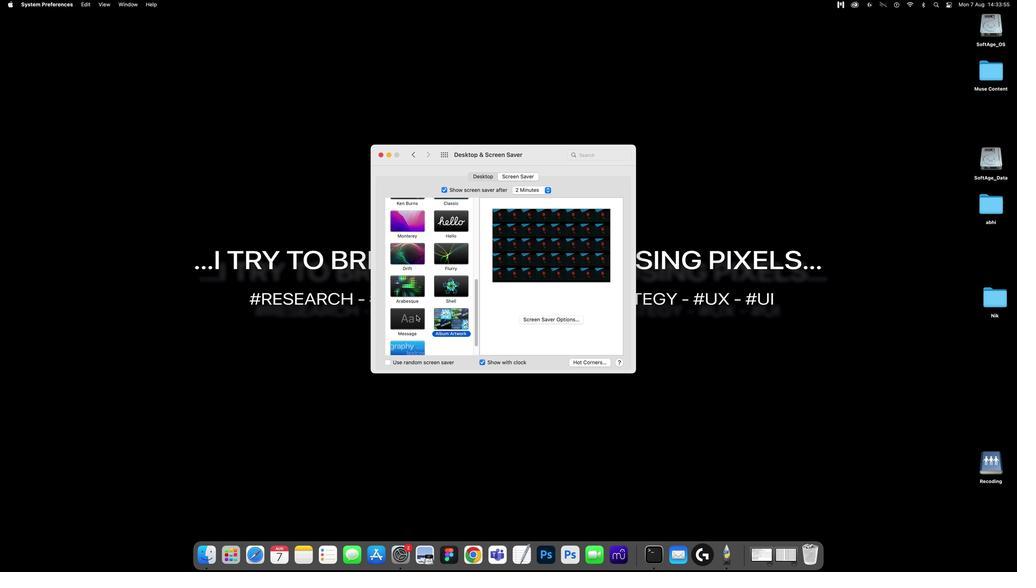 
Action: Mouse moved to (517, 186)
Screenshot: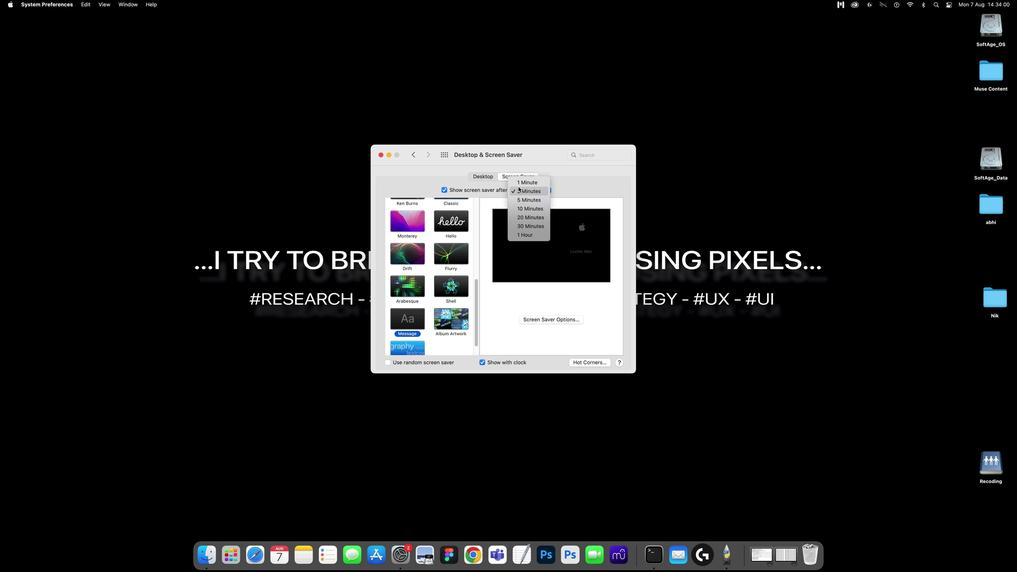 
Action: Mouse pressed left at (517, 186)
Screenshot: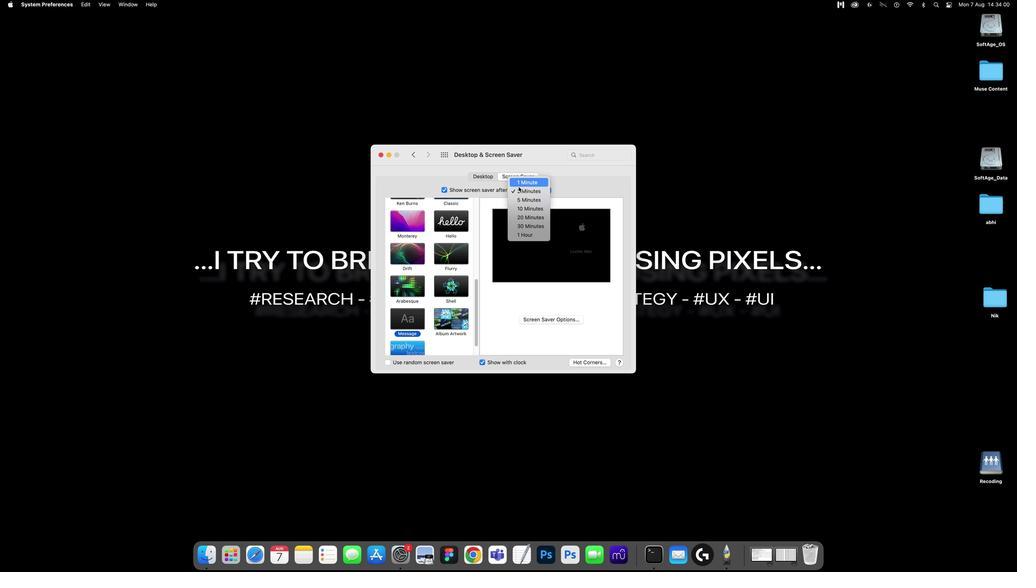 
Action: Mouse moved to (518, 183)
Screenshot: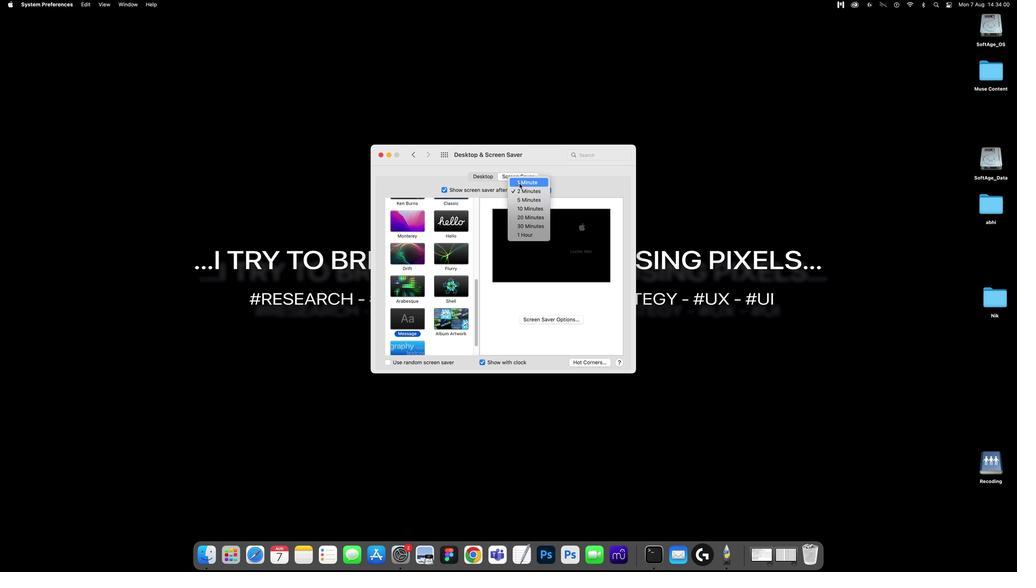 
Action: Mouse pressed left at (518, 183)
Screenshot: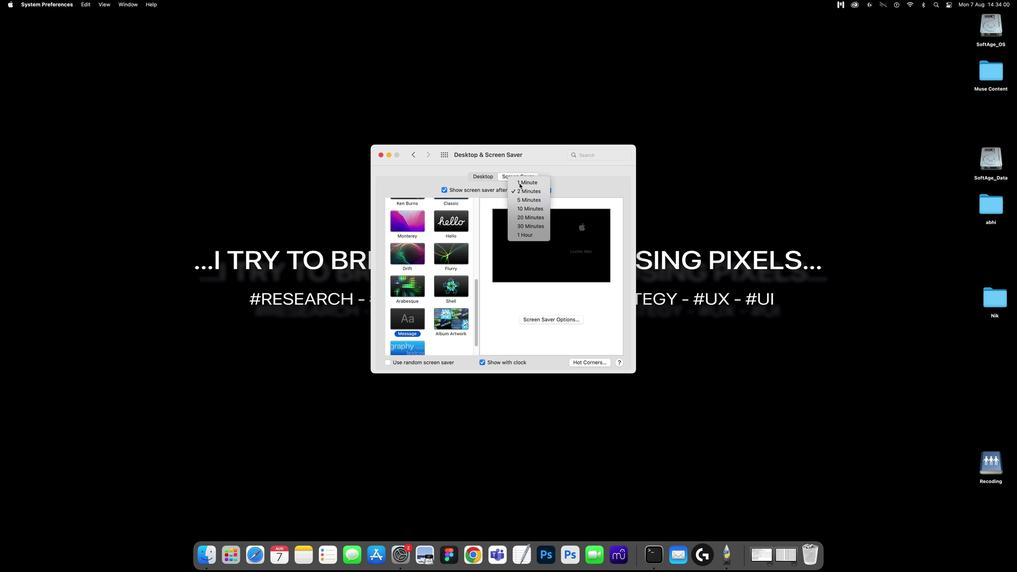 
Action: Mouse moved to (585, 358)
Screenshot: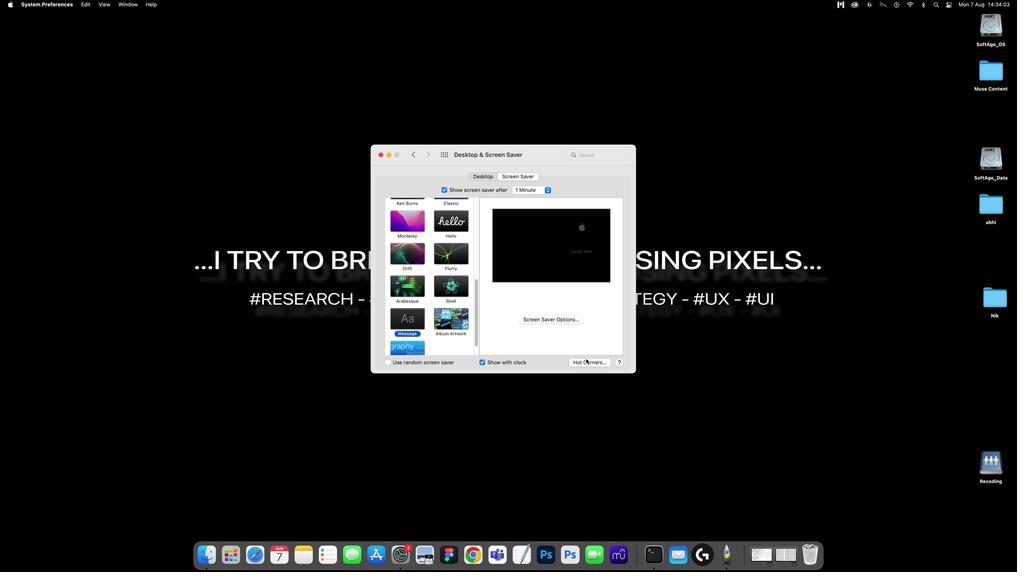
Action: Mouse pressed left at (585, 358)
Screenshot: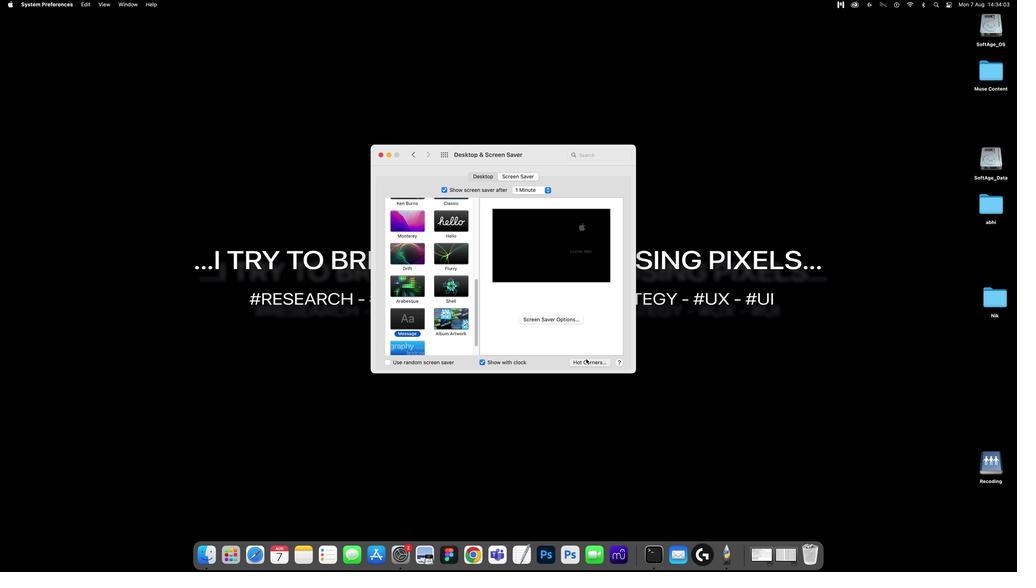 
Action: Mouse moved to (560, 240)
Screenshot: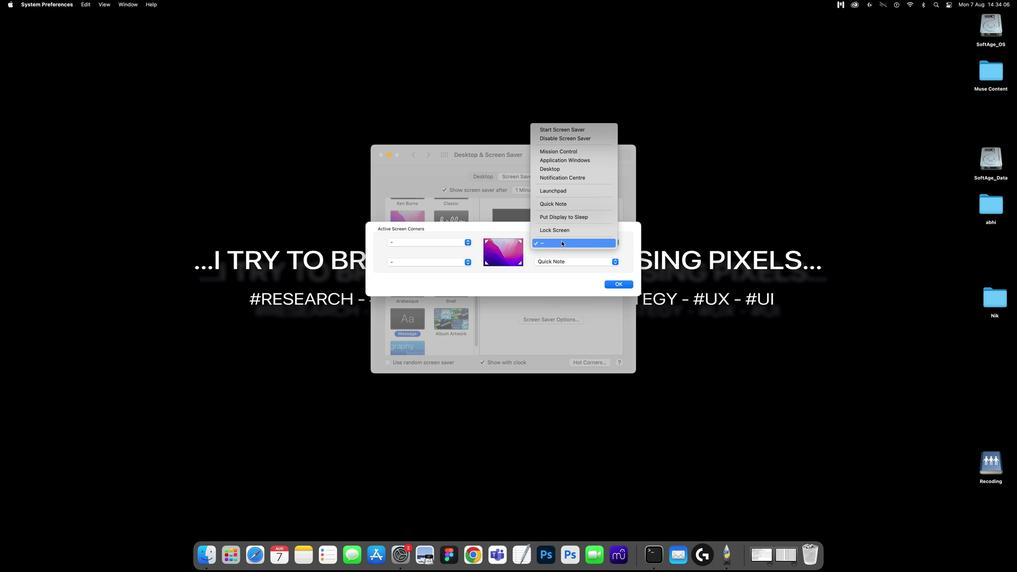 
Action: Mouse pressed left at (560, 240)
Screenshot: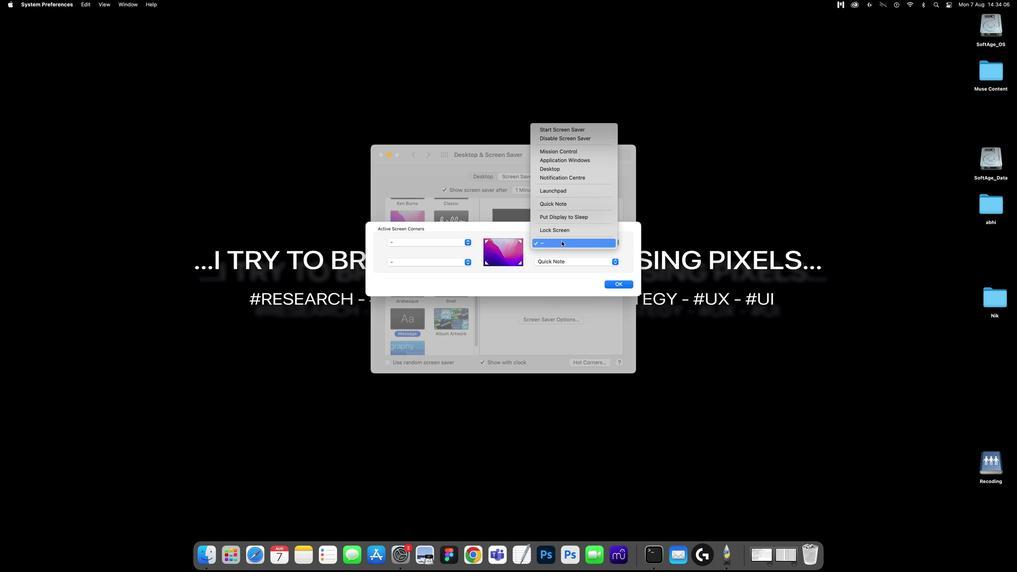 
Action: Mouse moved to (566, 189)
Screenshot: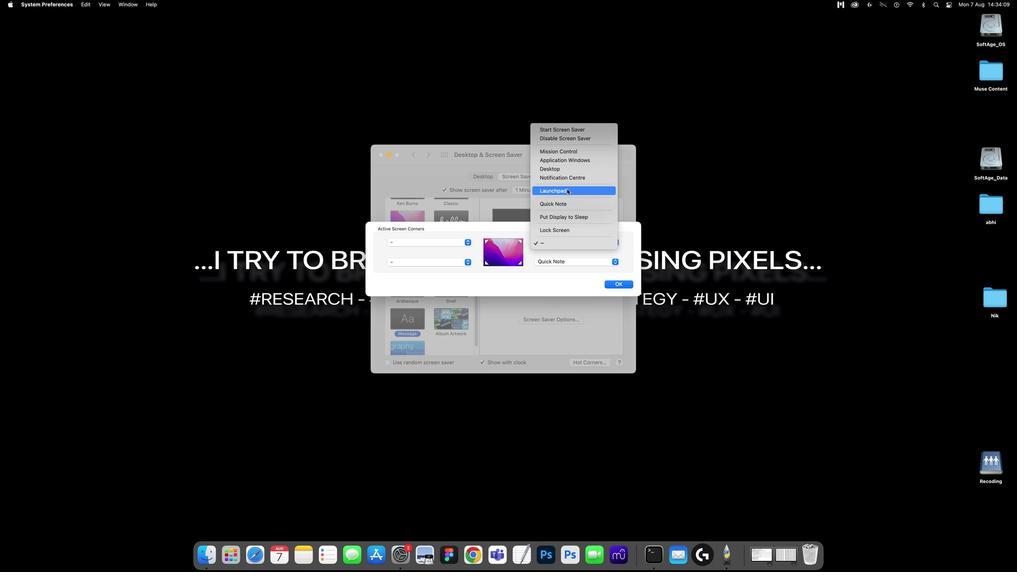 
Action: Mouse pressed left at (566, 189)
Screenshot: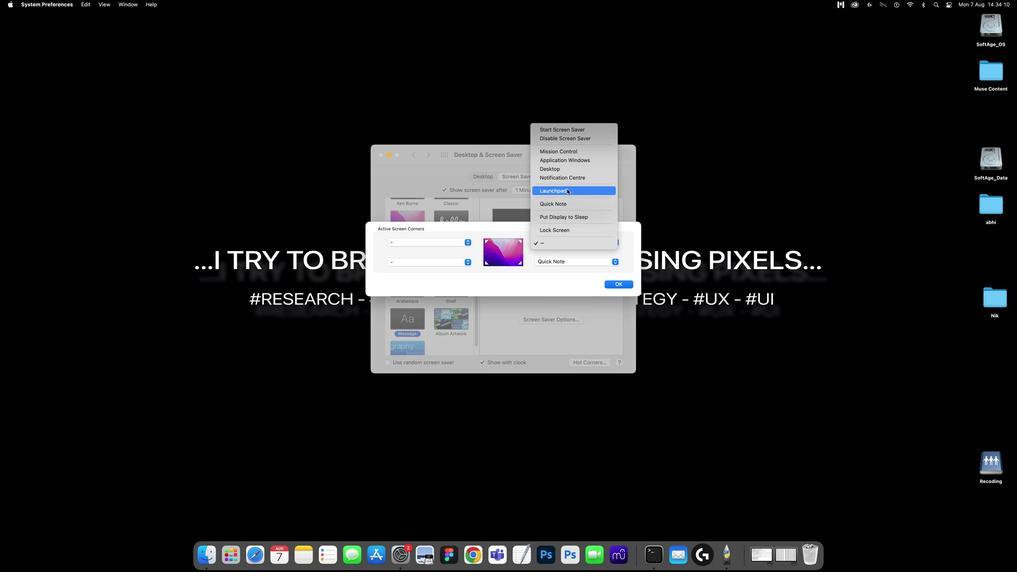 
Action: Mouse moved to (421, 261)
Screenshot: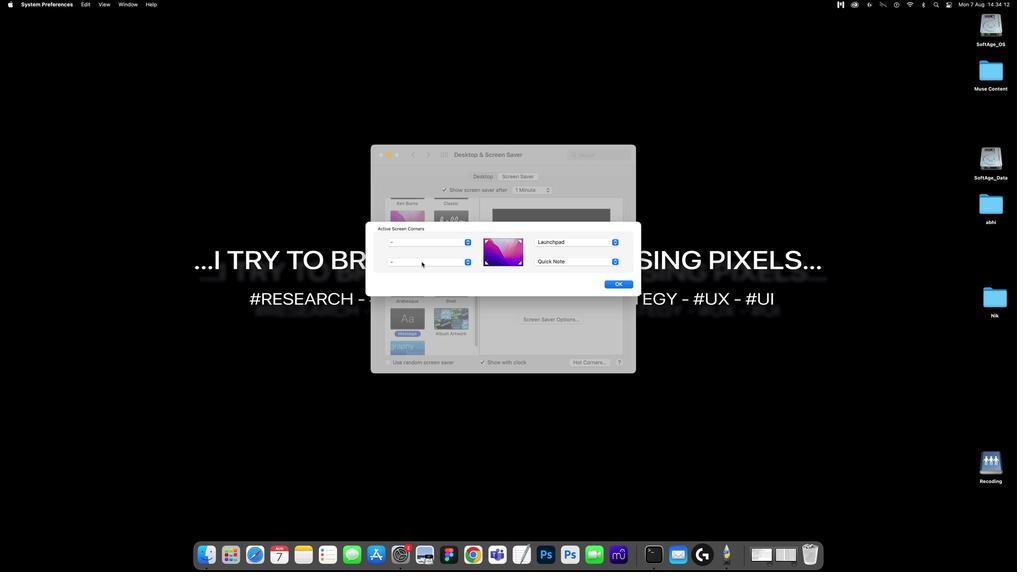 
Action: Mouse pressed left at (421, 261)
Screenshot: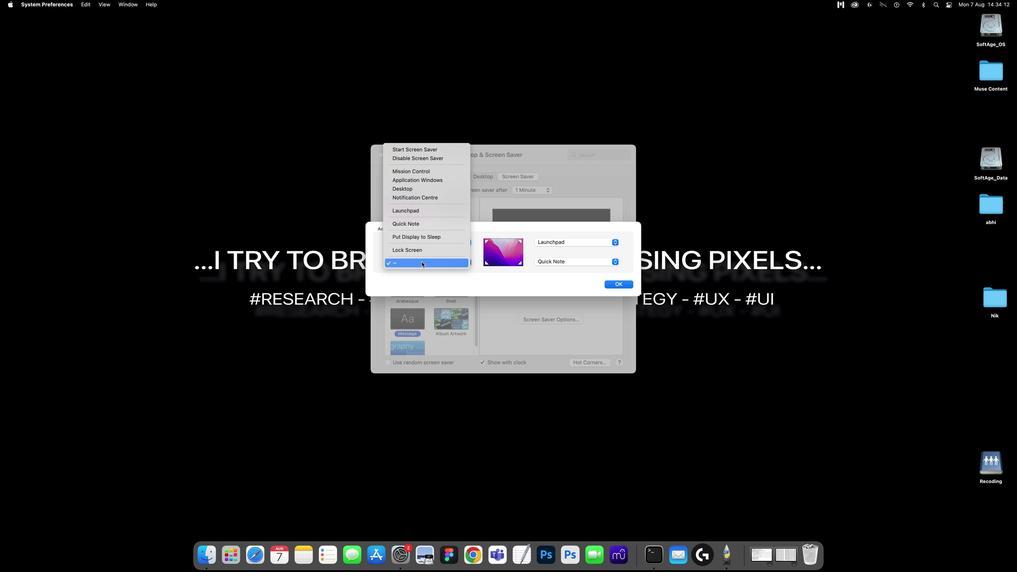 
Action: Mouse moved to (416, 190)
Screenshot: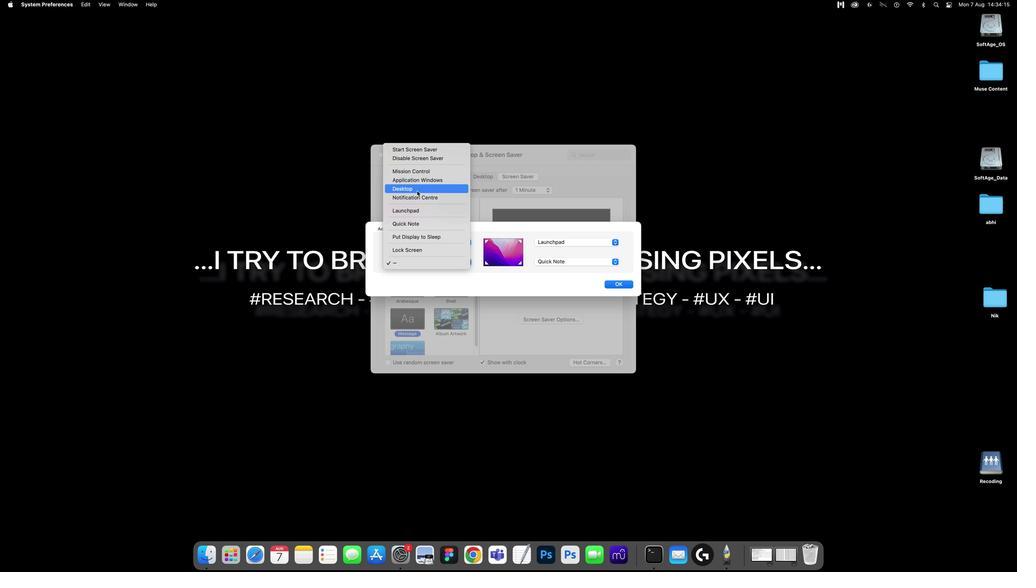 
Action: Mouse pressed left at (416, 190)
Screenshot: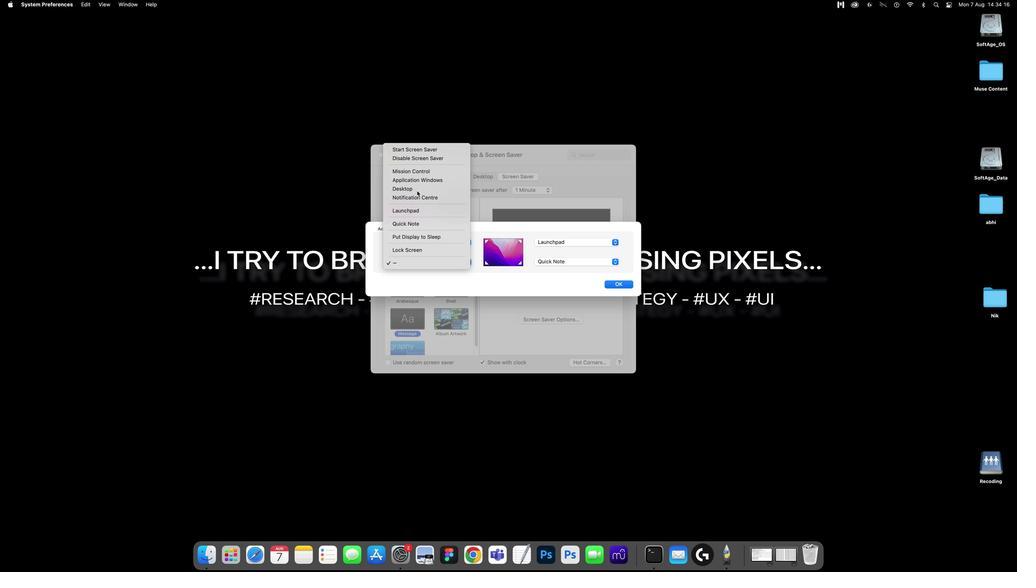 
Action: Mouse moved to (392, 241)
Screenshot: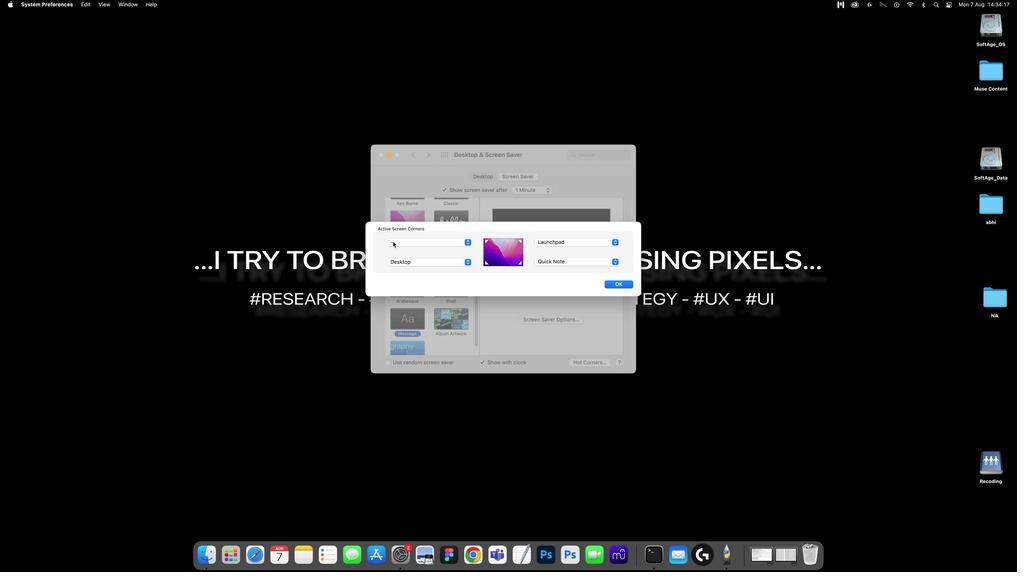
Action: Mouse pressed left at (392, 241)
Screenshot: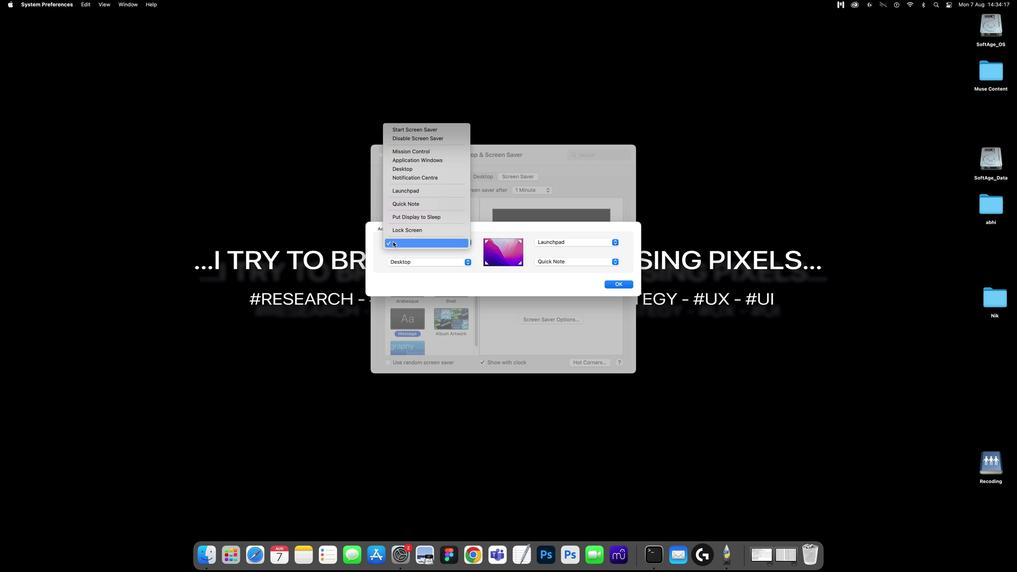 
Action: Mouse moved to (494, 192)
Screenshot: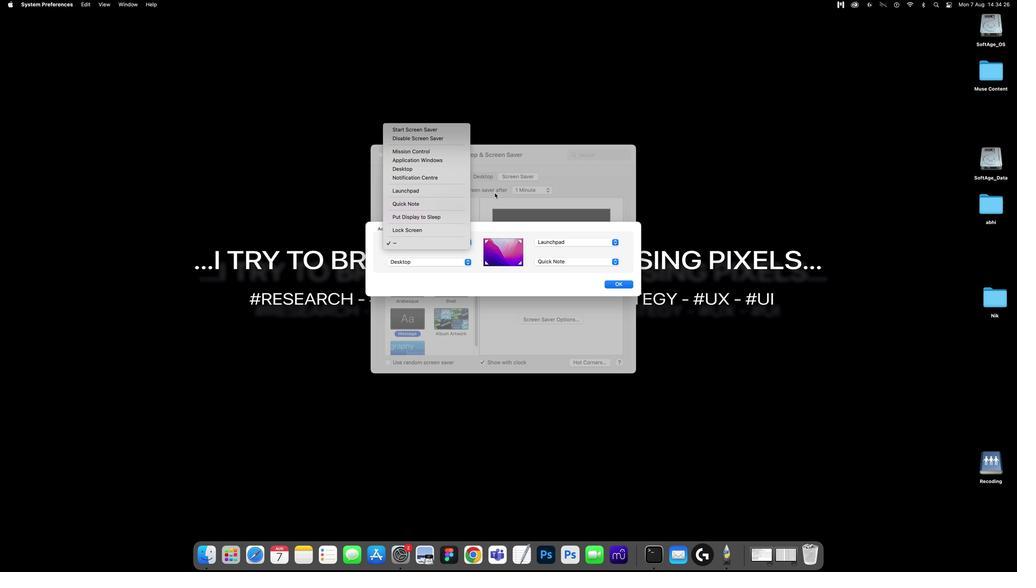 
Action: Mouse pressed left at (494, 192)
Screenshot: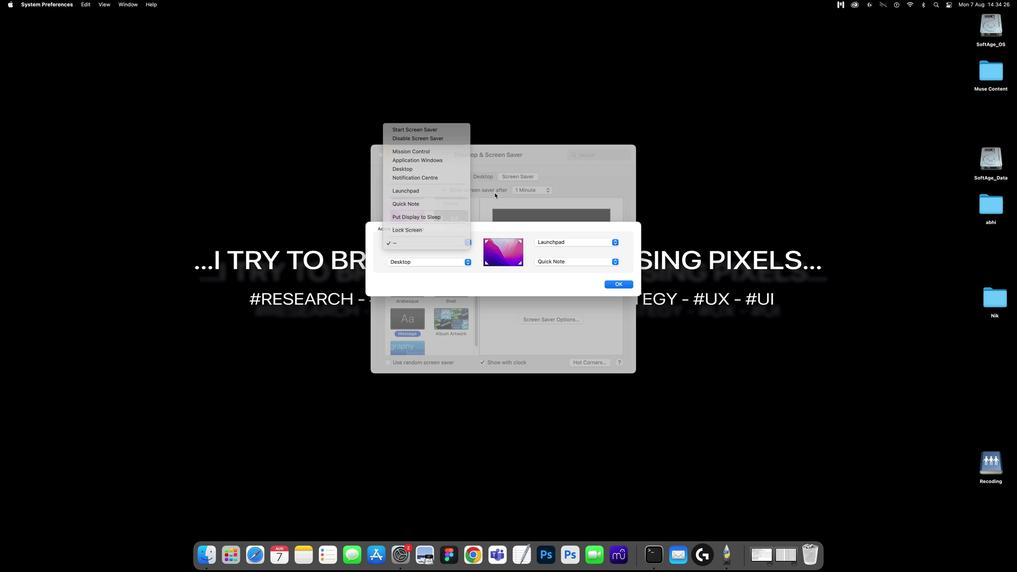 
Action: Mouse moved to (493, 197)
Screenshot: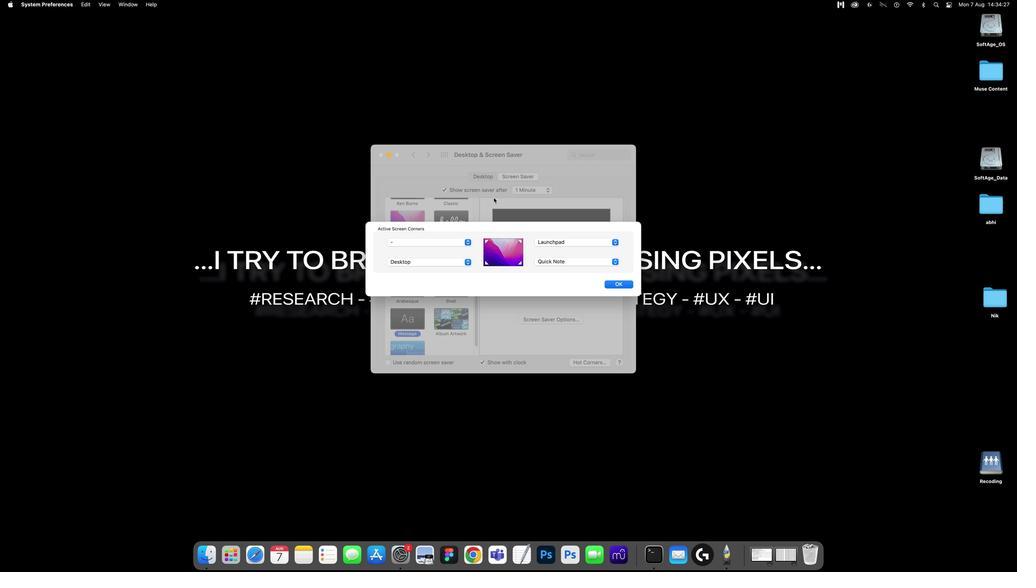 
Action: Mouse pressed left at (493, 197)
Screenshot: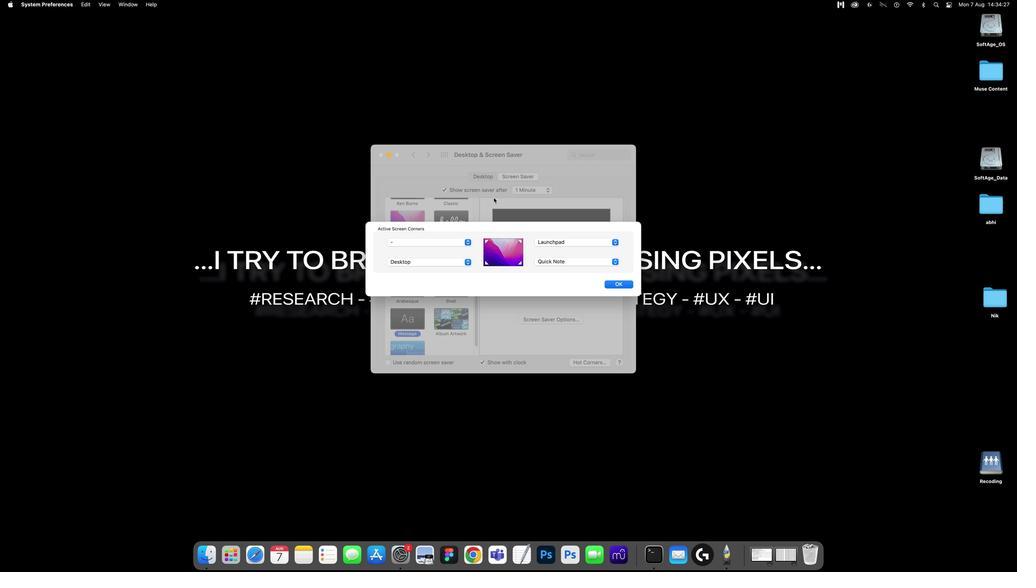 
Action: Mouse moved to (612, 285)
Screenshot: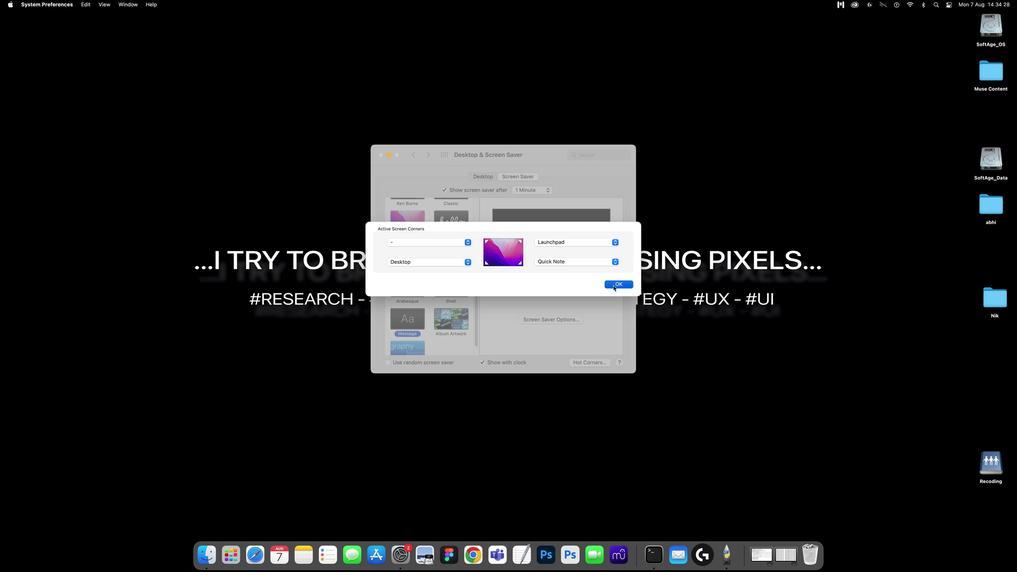 
Action: Mouse pressed left at (612, 285)
Screenshot: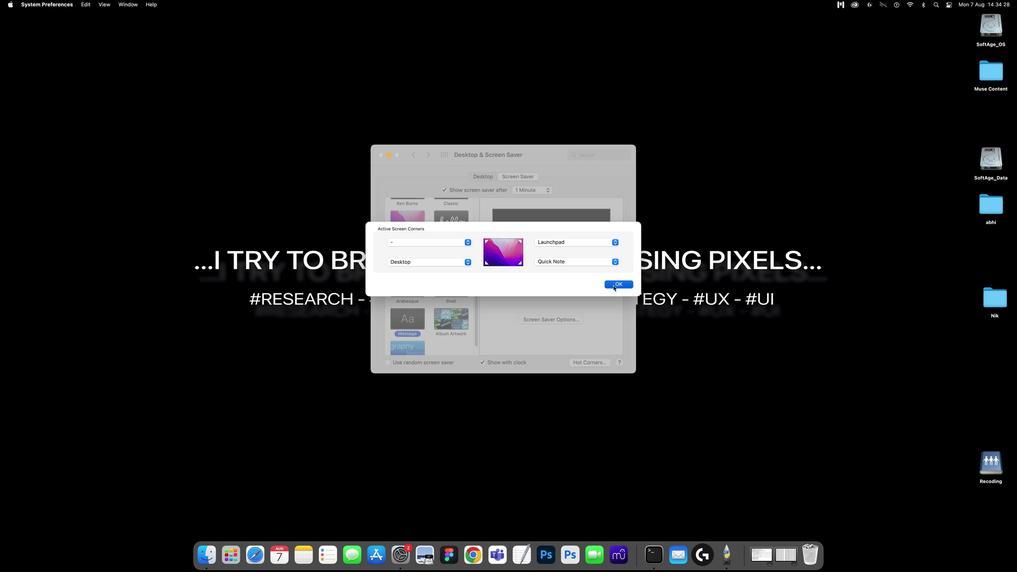 
Action: Mouse moved to (596, 305)
Screenshot: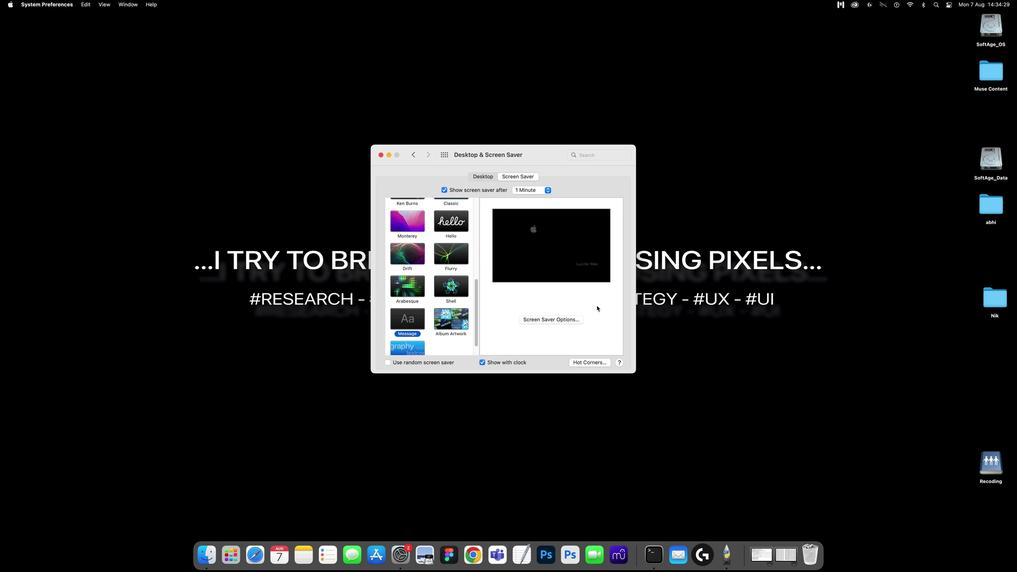 
Action: Mouse pressed left at (596, 305)
Screenshot: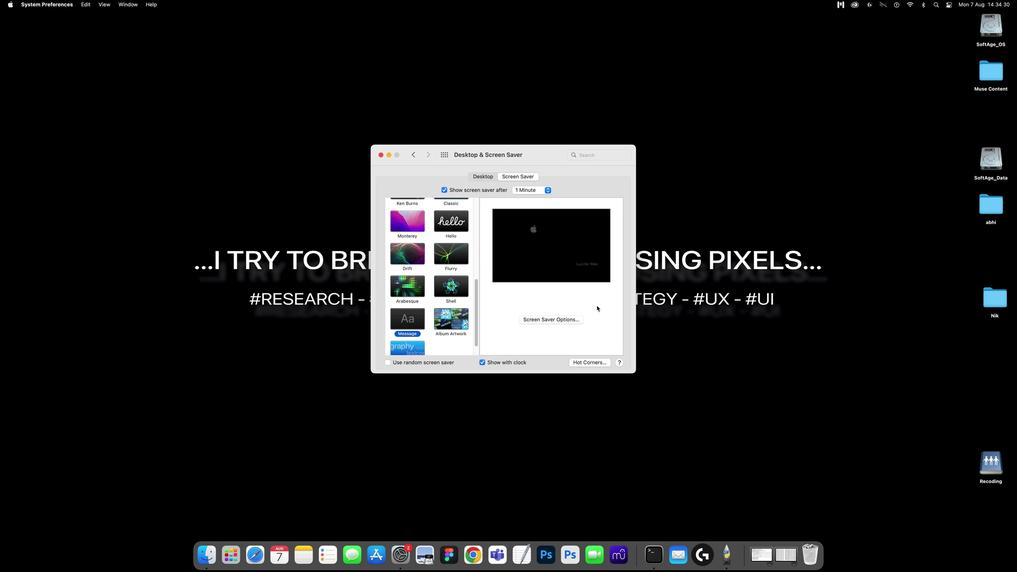 
